 Task: Look for space in Bắc Ninh, Vietnam from 8th August, 2023 to 15th August, 2023 for 9 adults in price range Rs.10000 to Rs.14000. Place can be shared room with 5 bedrooms having 9 beds and 5 bathrooms. Property type can be house, flat, guest house. Amenities needed are: wifi, TV, free parkinig on premises, gym, breakfast. Booking option can be shelf check-in. Required host language is English.
Action: Mouse moved to (558, 118)
Screenshot: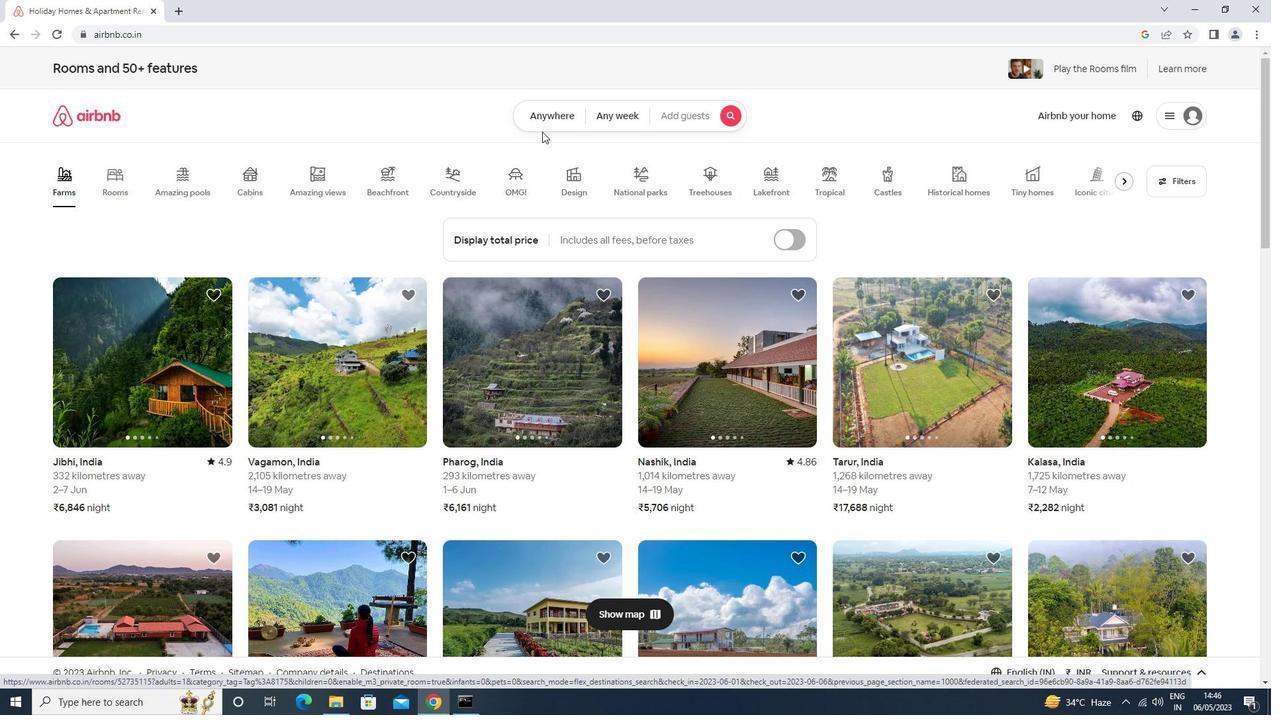 
Action: Mouse pressed left at (558, 118)
Screenshot: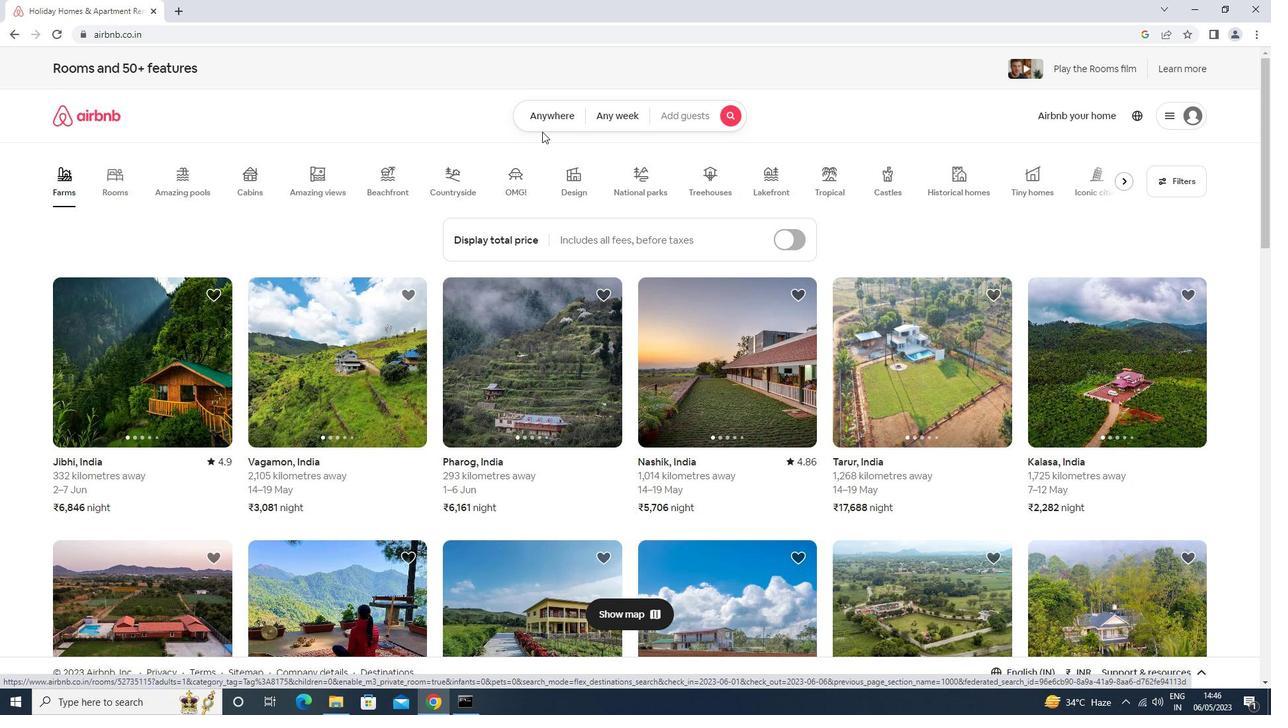 
Action: Mouse moved to (525, 165)
Screenshot: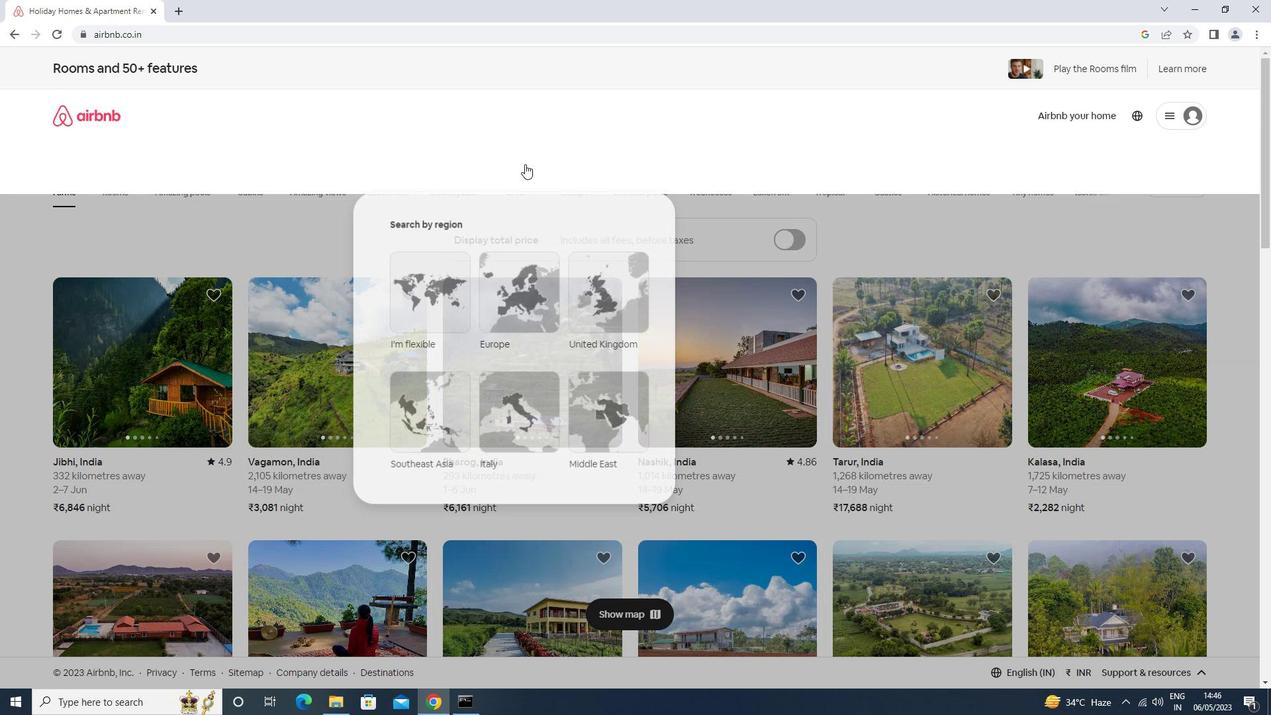
Action: Mouse pressed left at (525, 165)
Screenshot: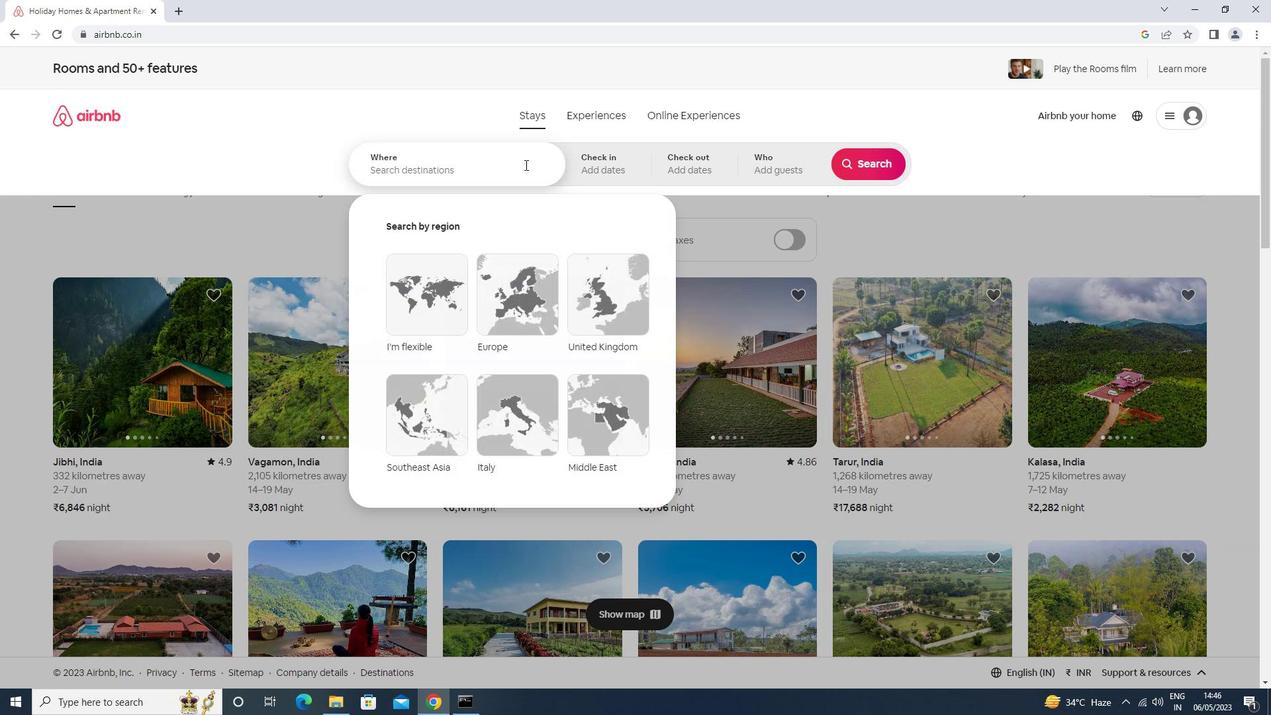 
Action: Key pressed bac<Key.space>ninh<Key.down><Key.down><Key.enter>
Screenshot: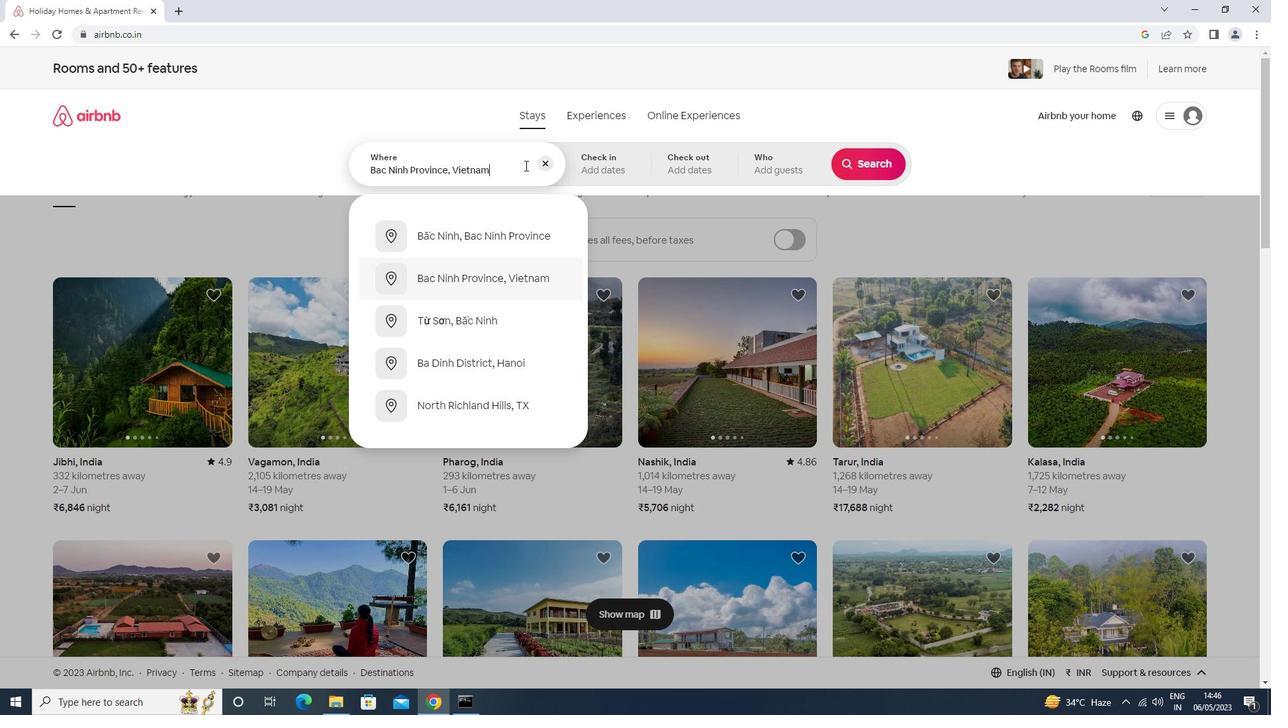
Action: Mouse moved to (859, 270)
Screenshot: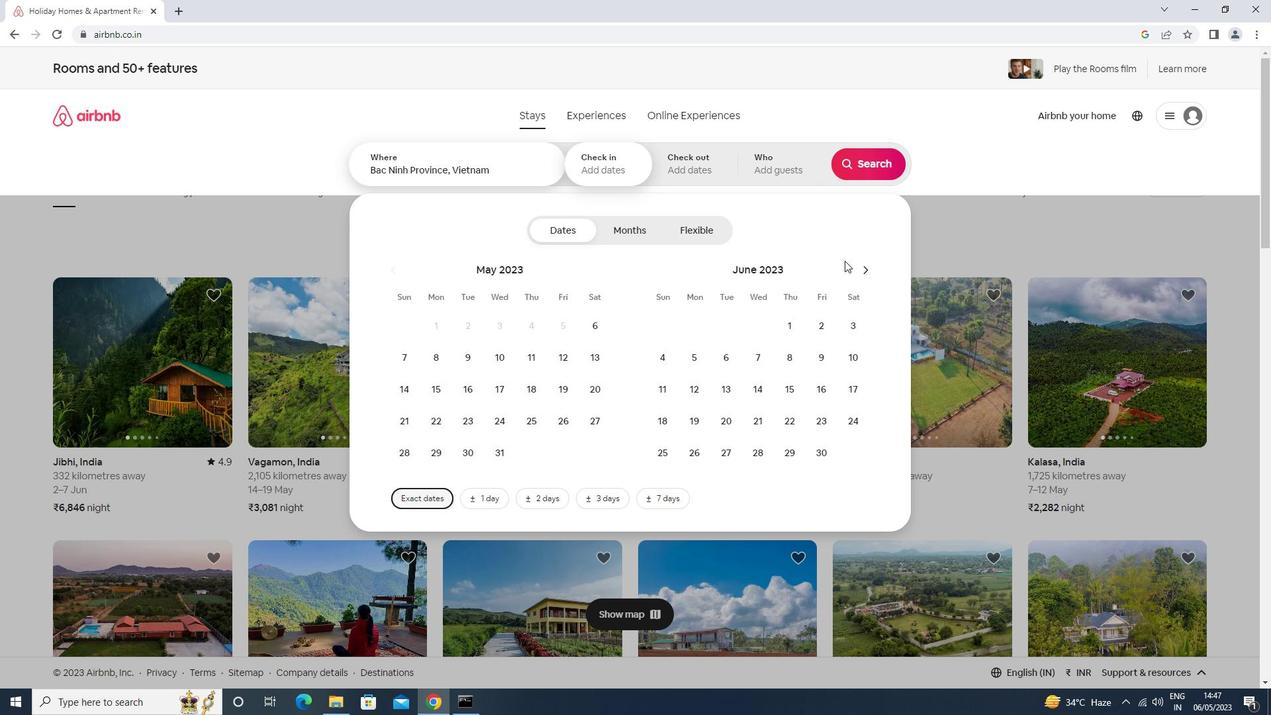 
Action: Mouse pressed left at (859, 270)
Screenshot: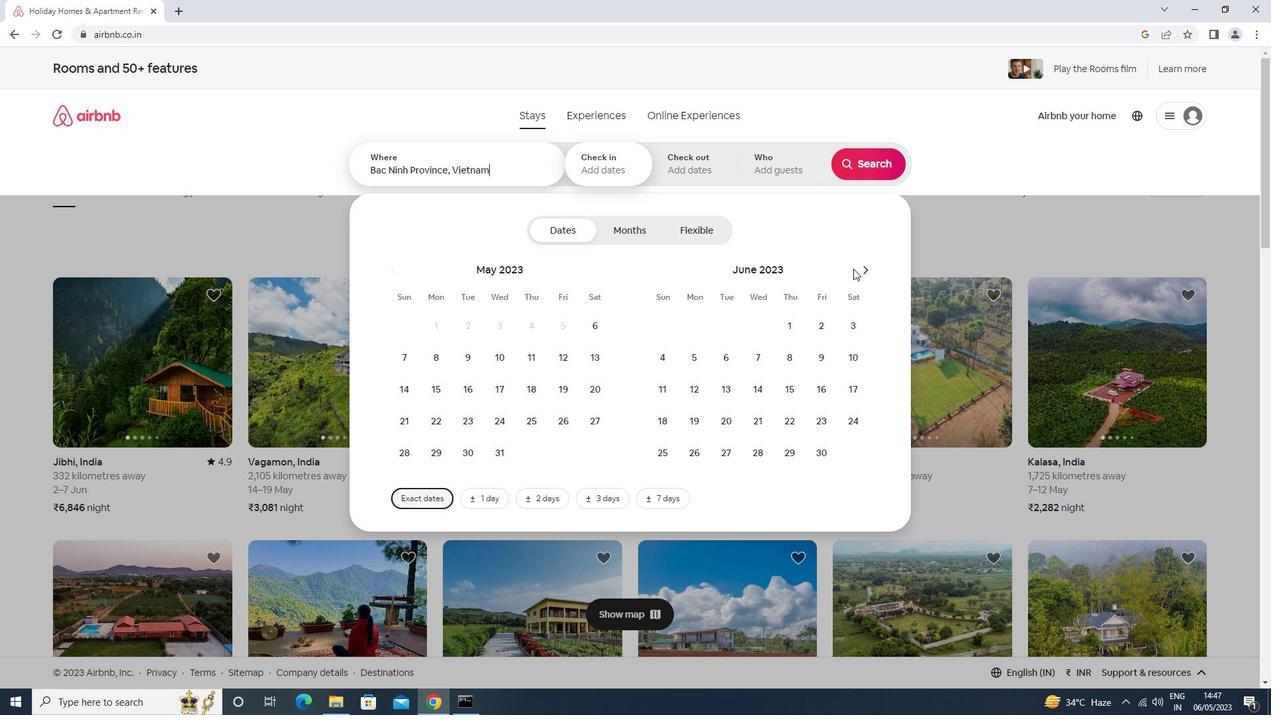 
Action: Mouse moved to (860, 270)
Screenshot: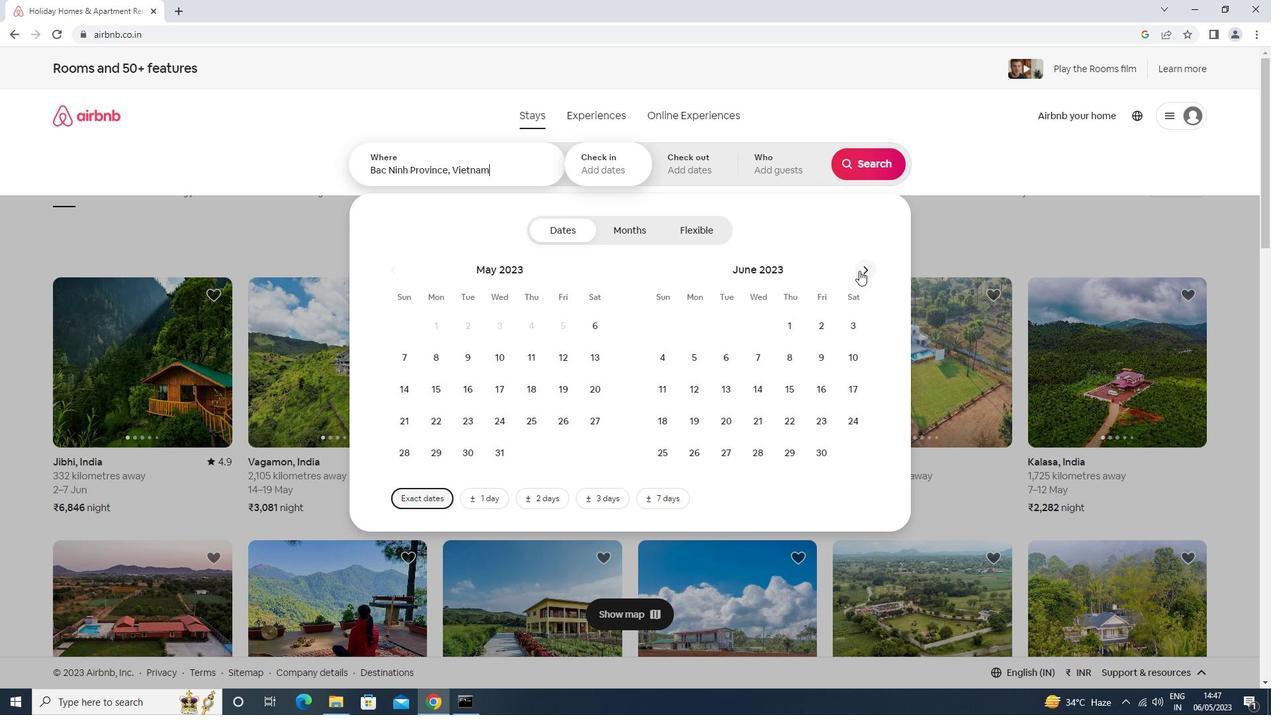 
Action: Mouse pressed left at (860, 270)
Screenshot: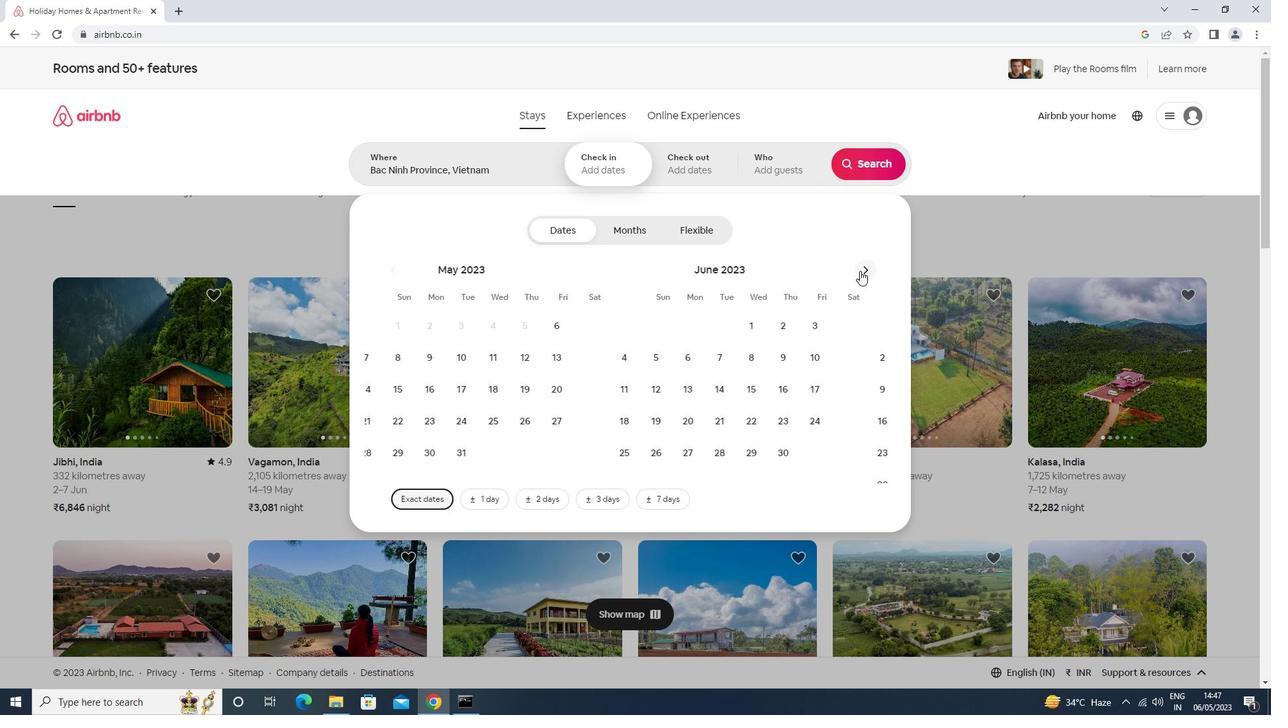 
Action: Mouse moved to (729, 358)
Screenshot: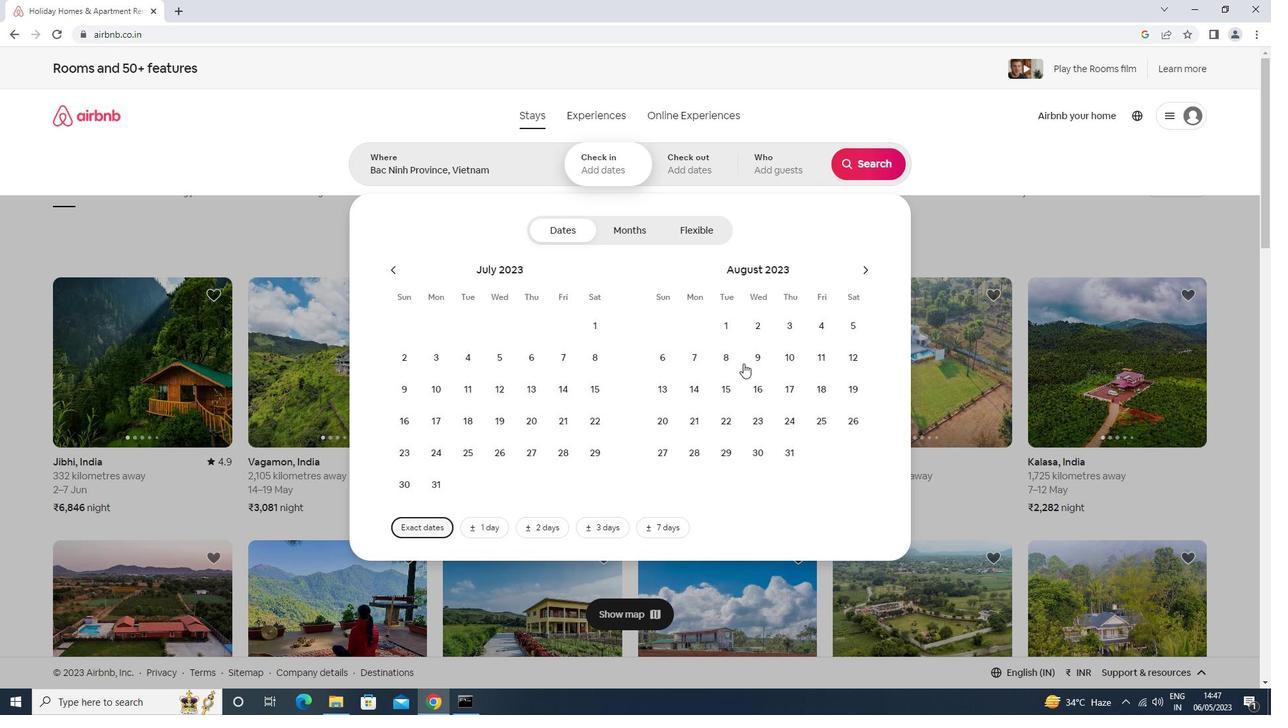 
Action: Mouse pressed left at (729, 358)
Screenshot: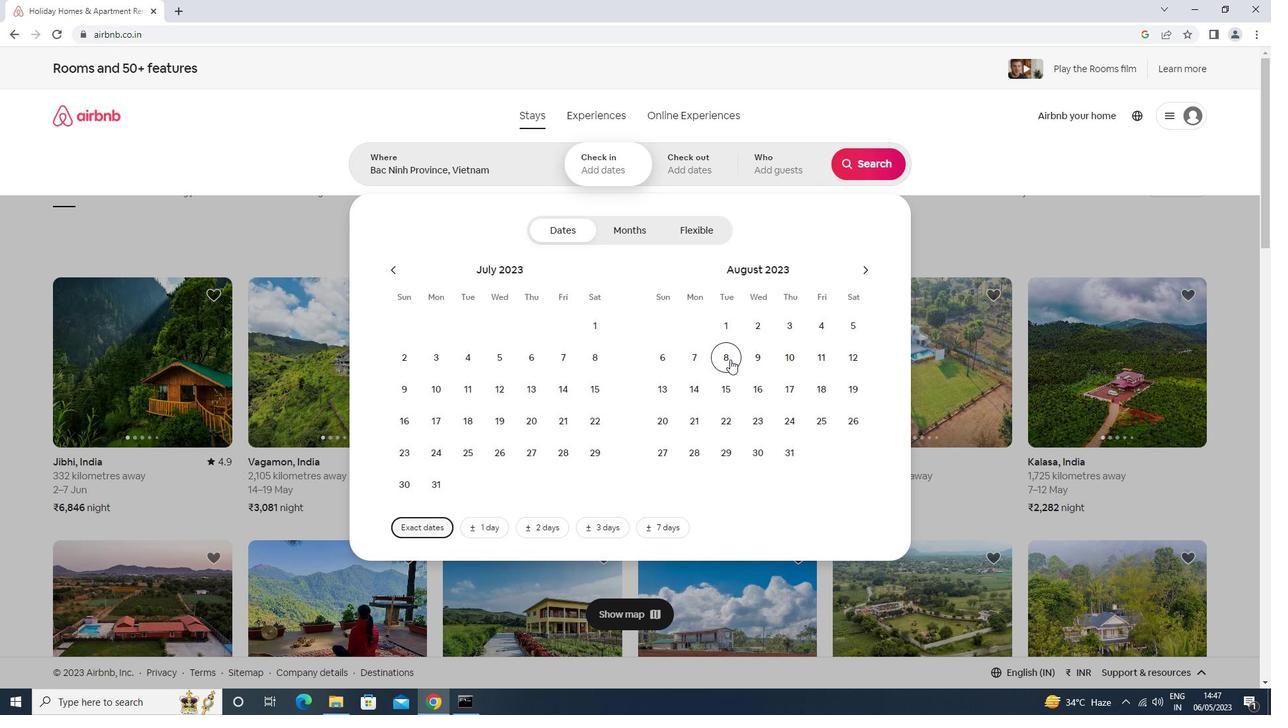 
Action: Mouse moved to (721, 382)
Screenshot: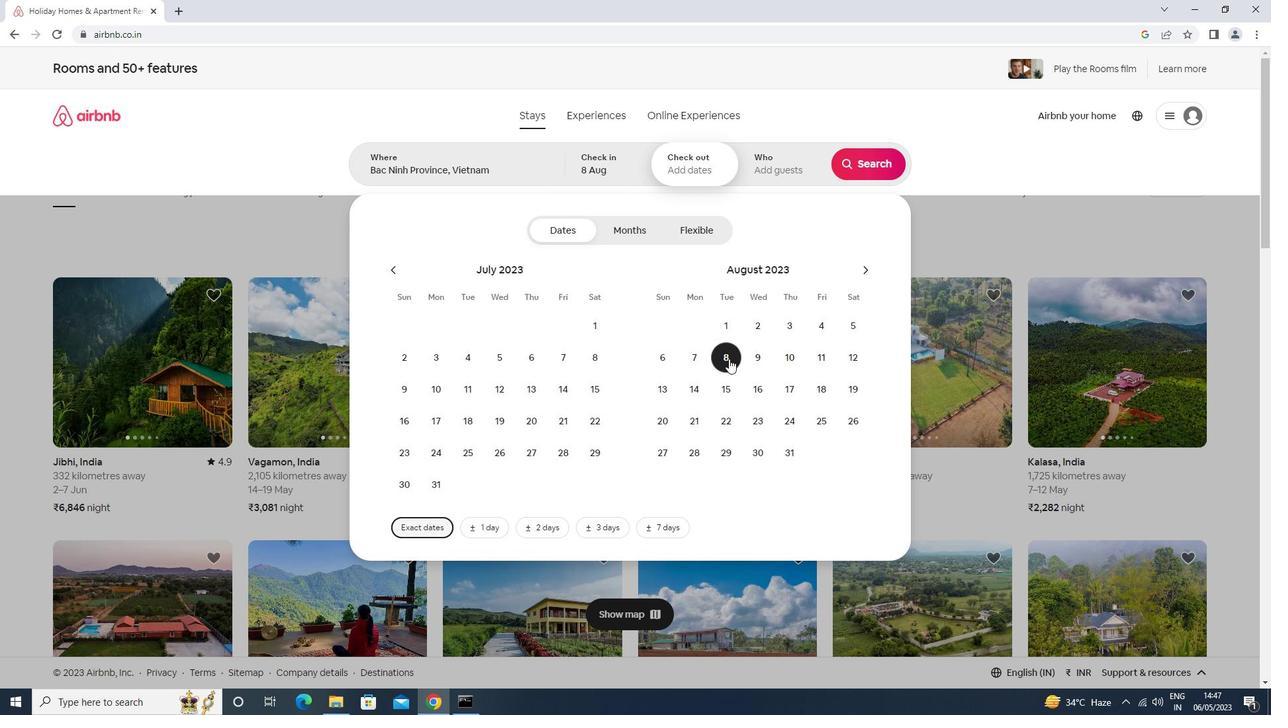 
Action: Mouse pressed left at (721, 382)
Screenshot: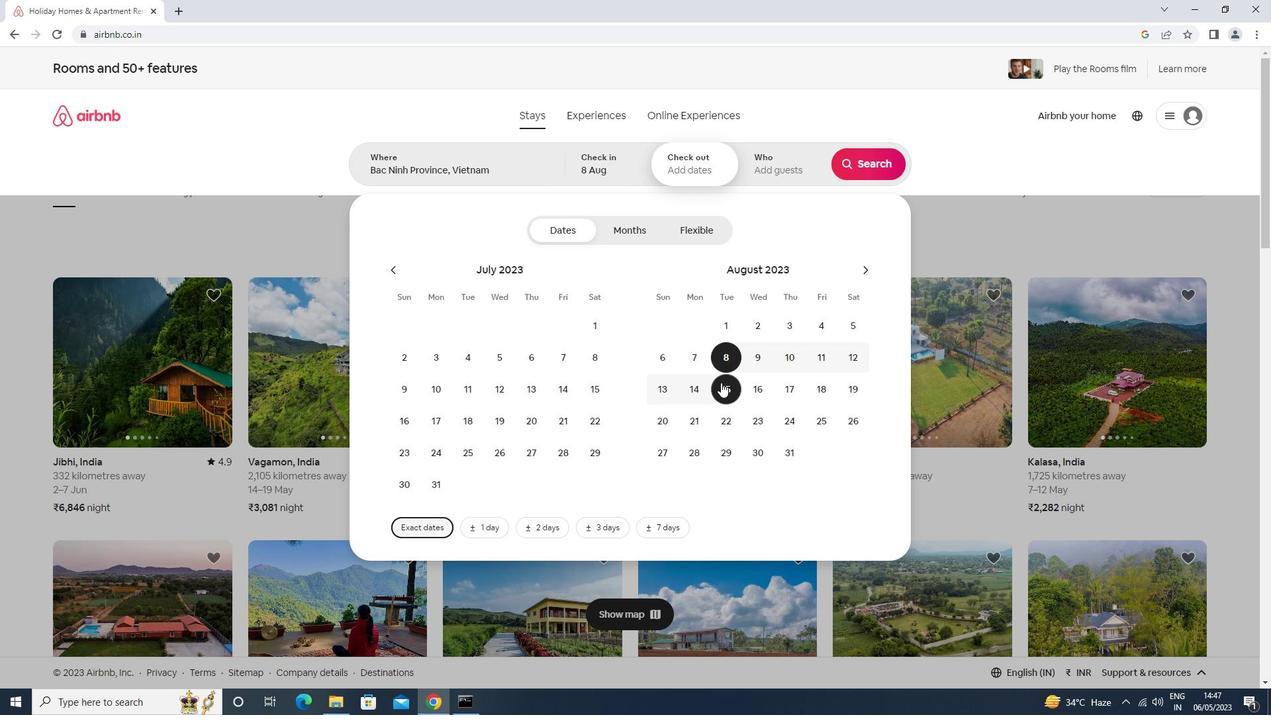 
Action: Mouse moved to (752, 159)
Screenshot: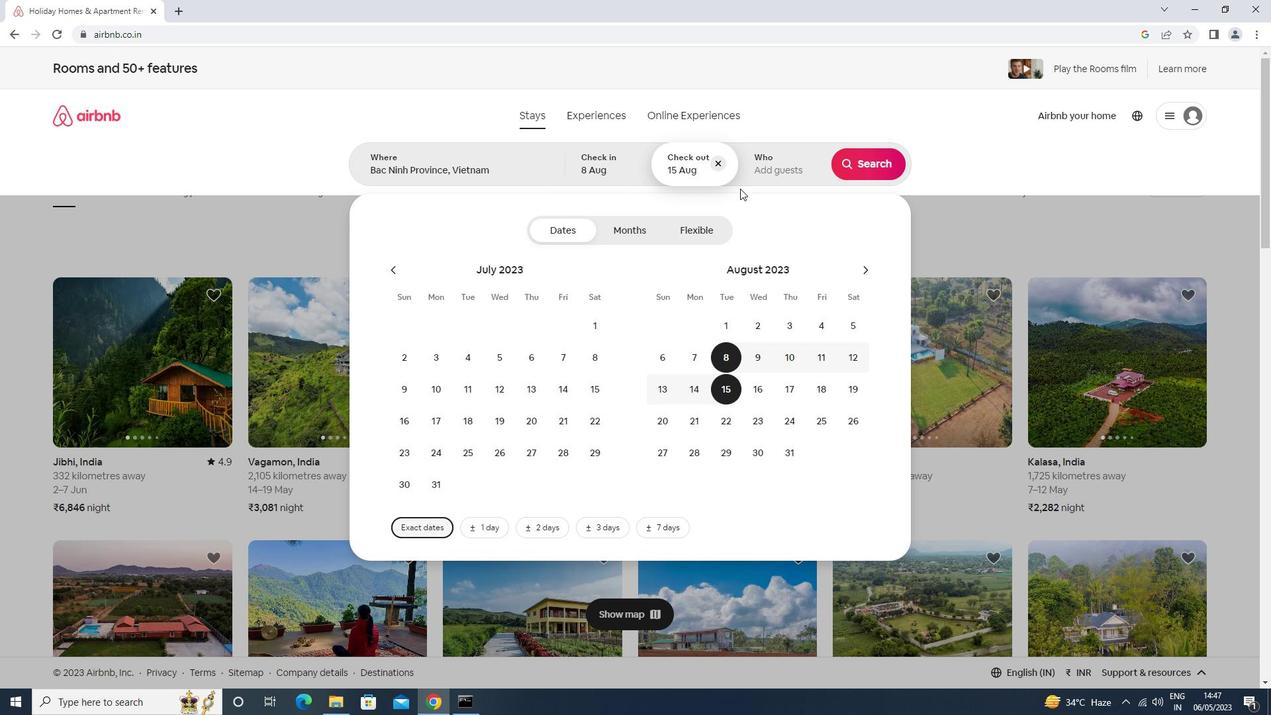
Action: Mouse pressed left at (752, 159)
Screenshot: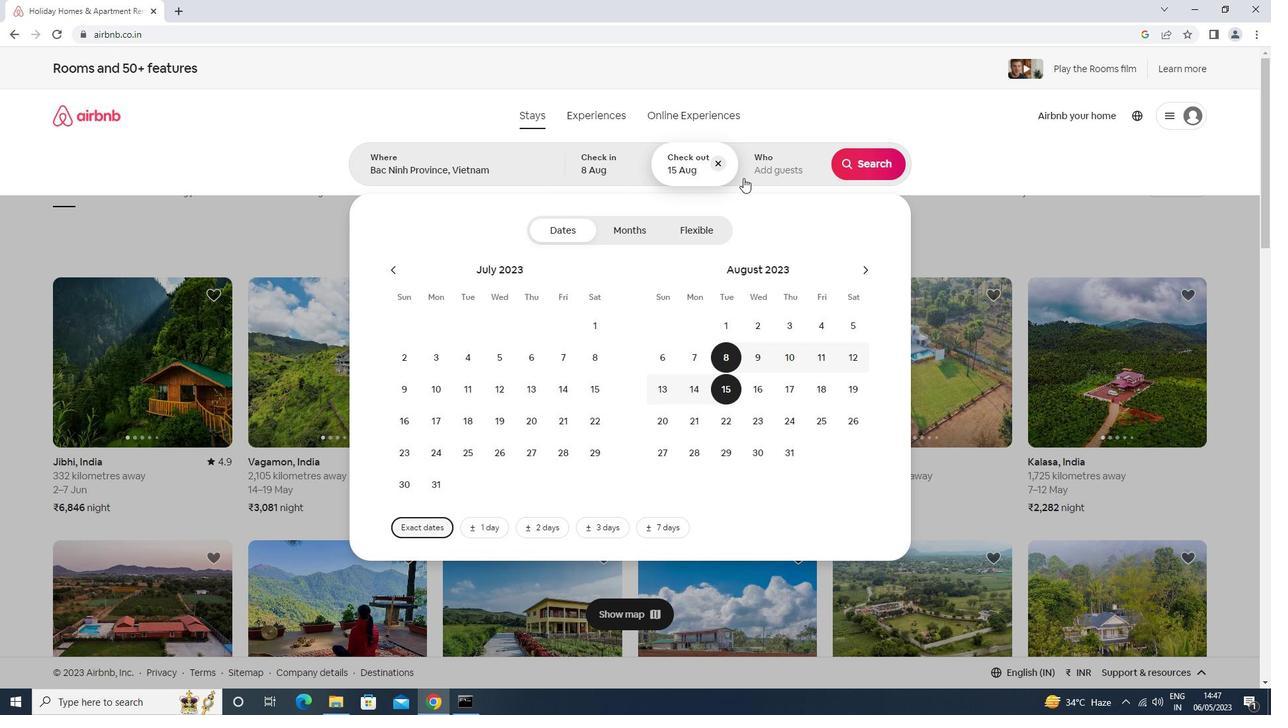 
Action: Mouse moved to (874, 237)
Screenshot: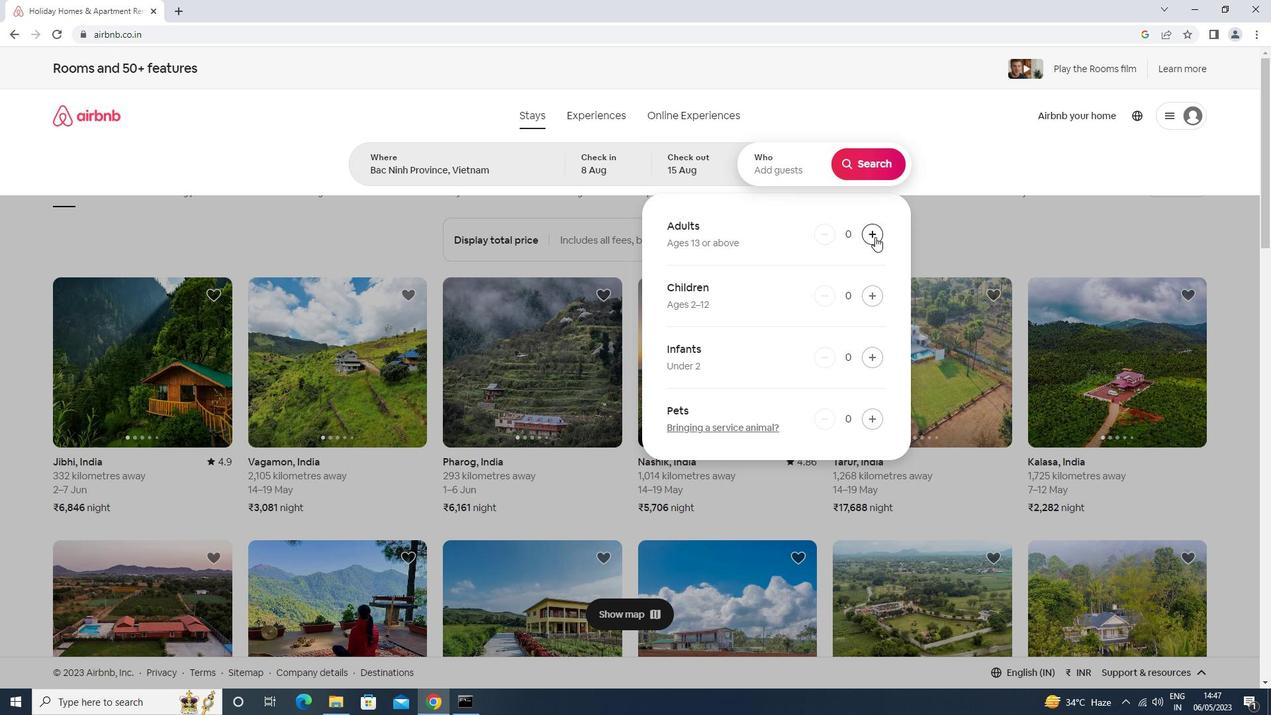 
Action: Mouse pressed left at (874, 237)
Screenshot: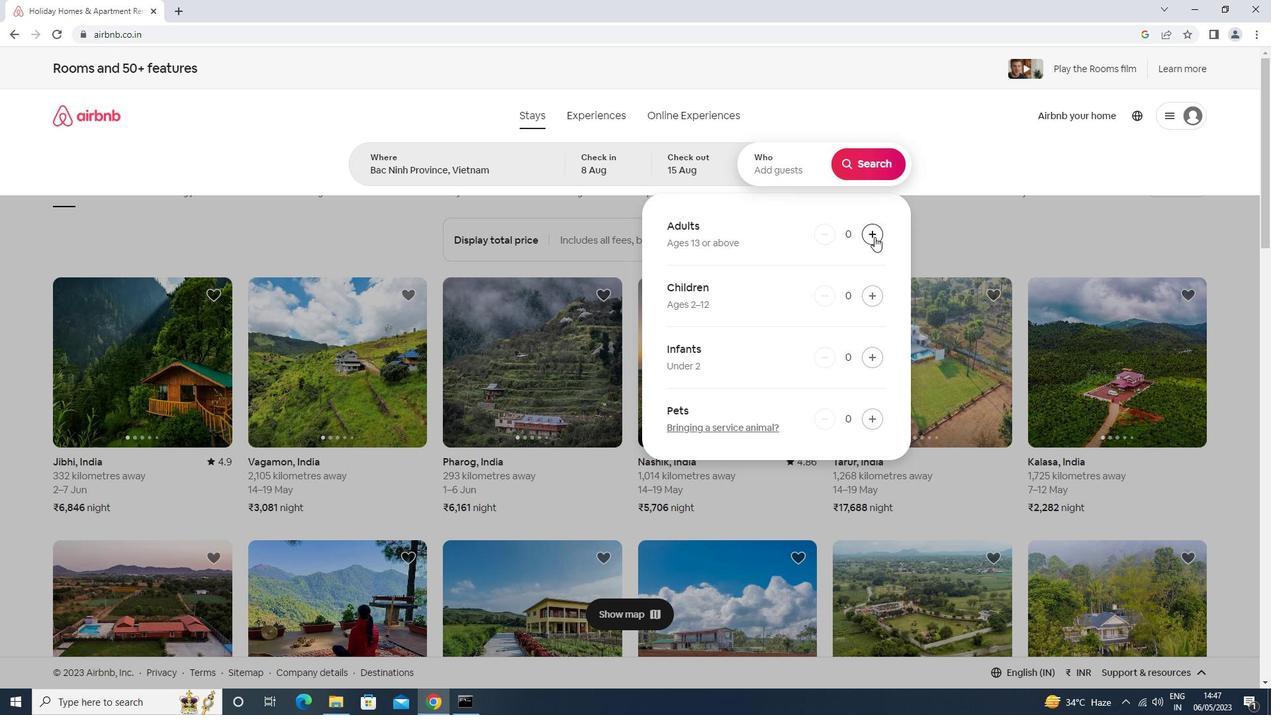 
Action: Mouse pressed left at (874, 237)
Screenshot: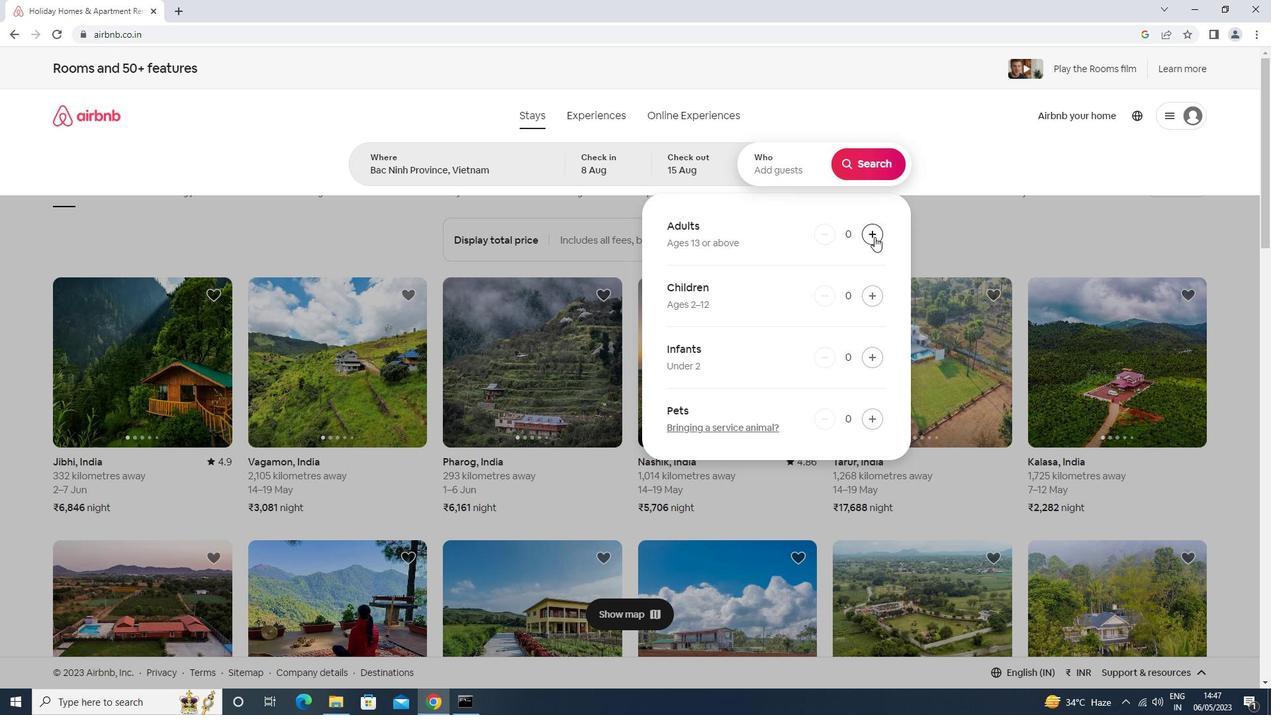
Action: Mouse pressed left at (874, 237)
Screenshot: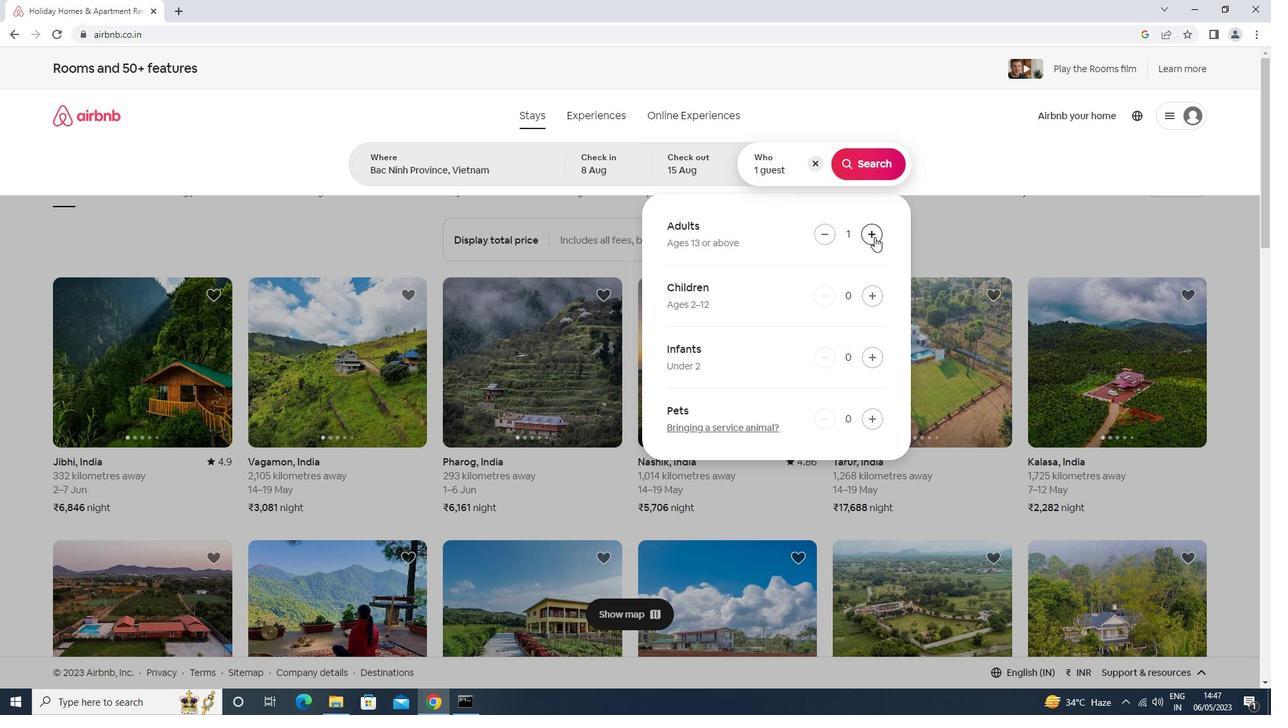 
Action: Mouse pressed left at (874, 237)
Screenshot: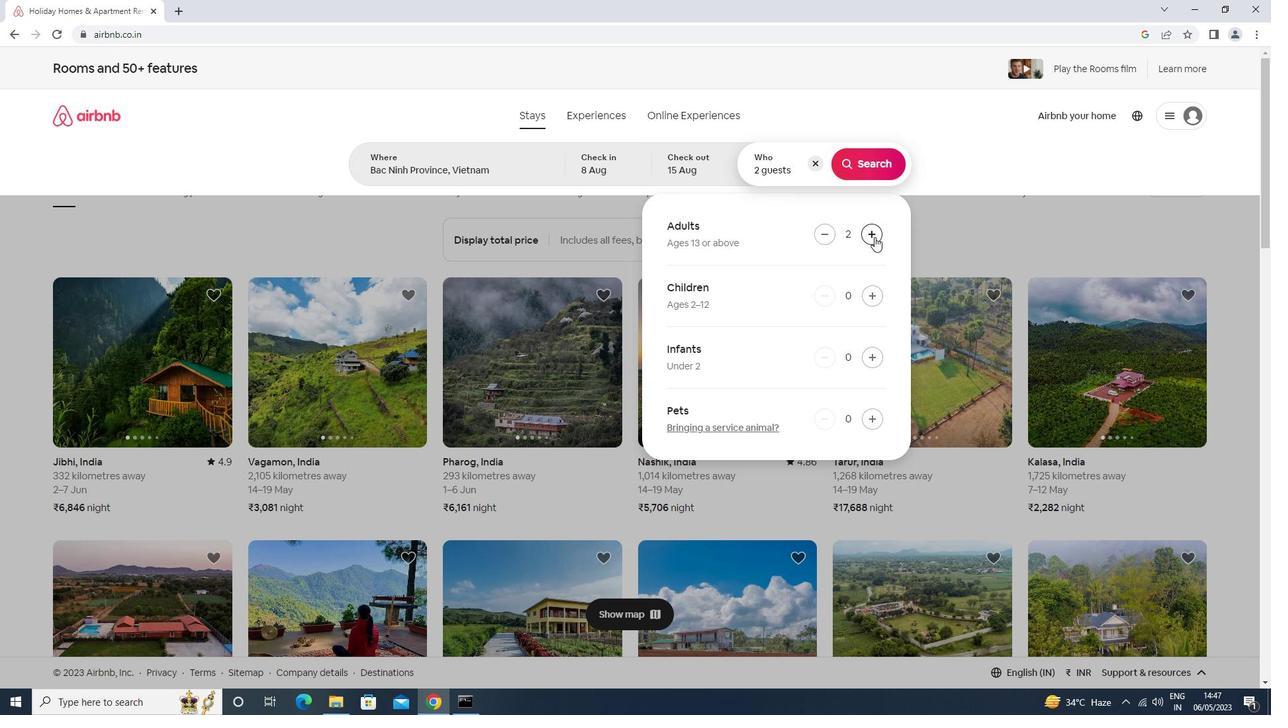 
Action: Mouse pressed left at (874, 237)
Screenshot: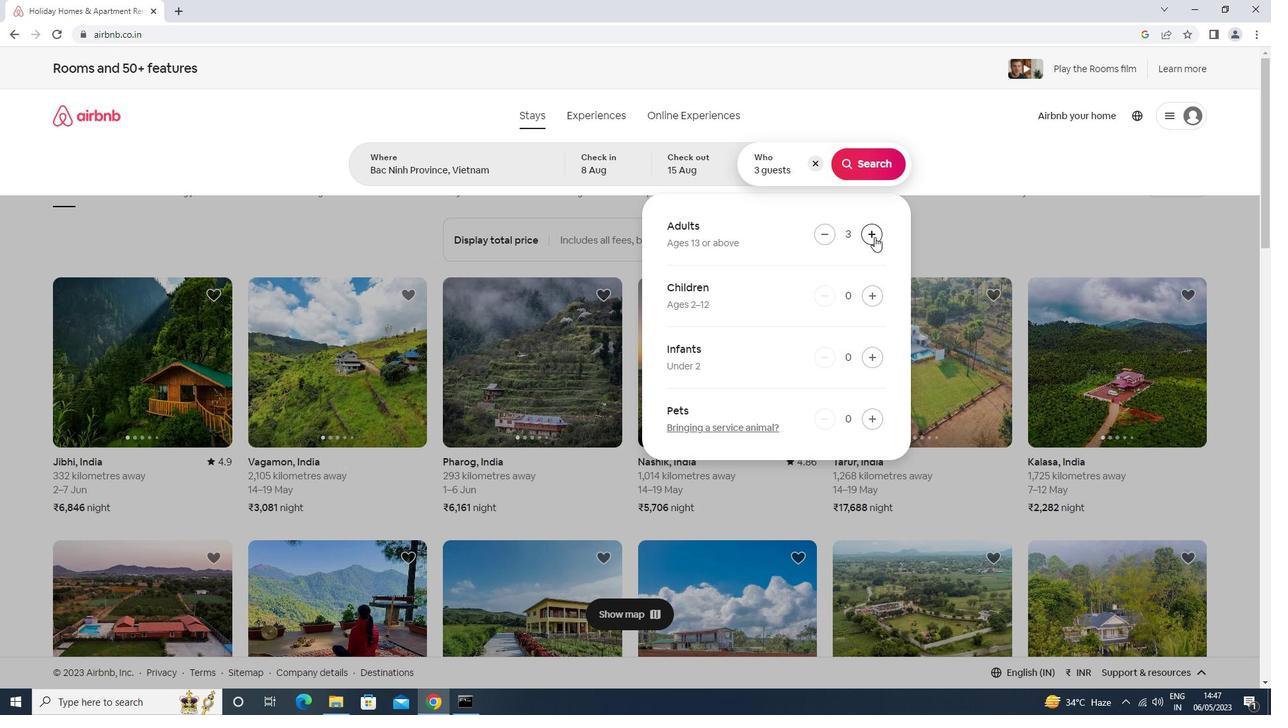
Action: Mouse pressed left at (874, 237)
Screenshot: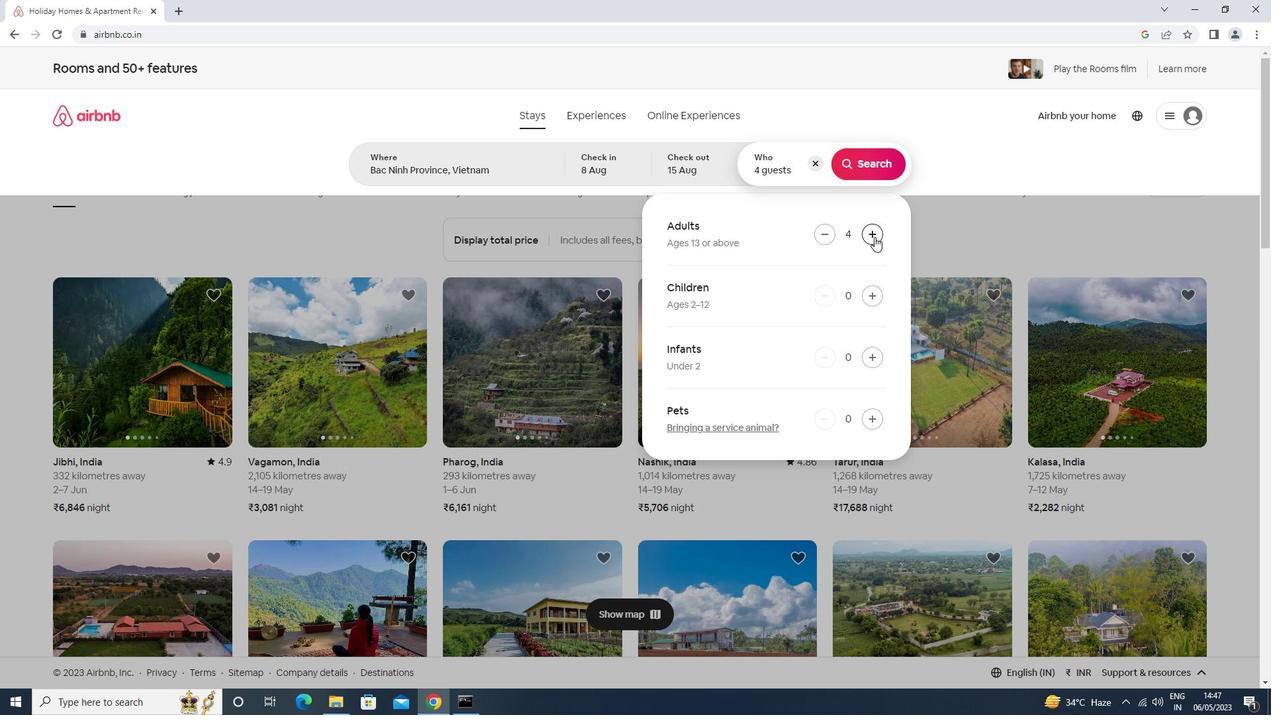 
Action: Mouse pressed left at (874, 237)
Screenshot: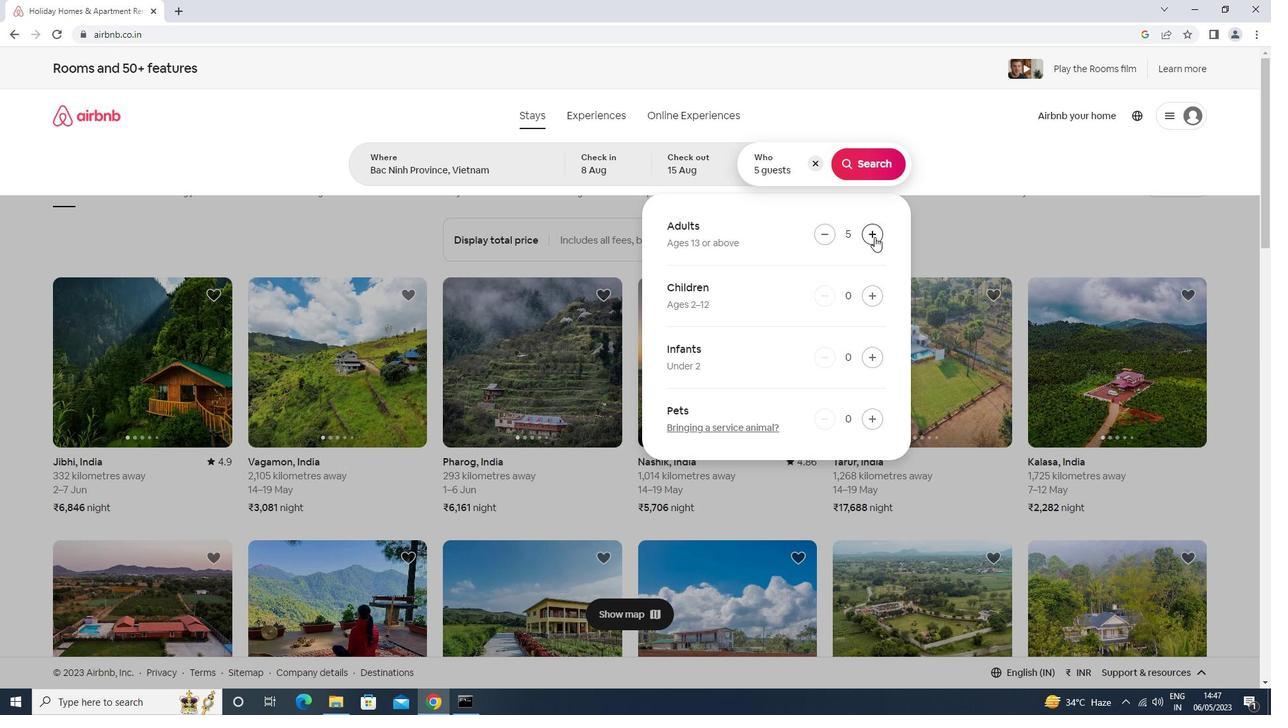 
Action: Mouse pressed left at (874, 237)
Screenshot: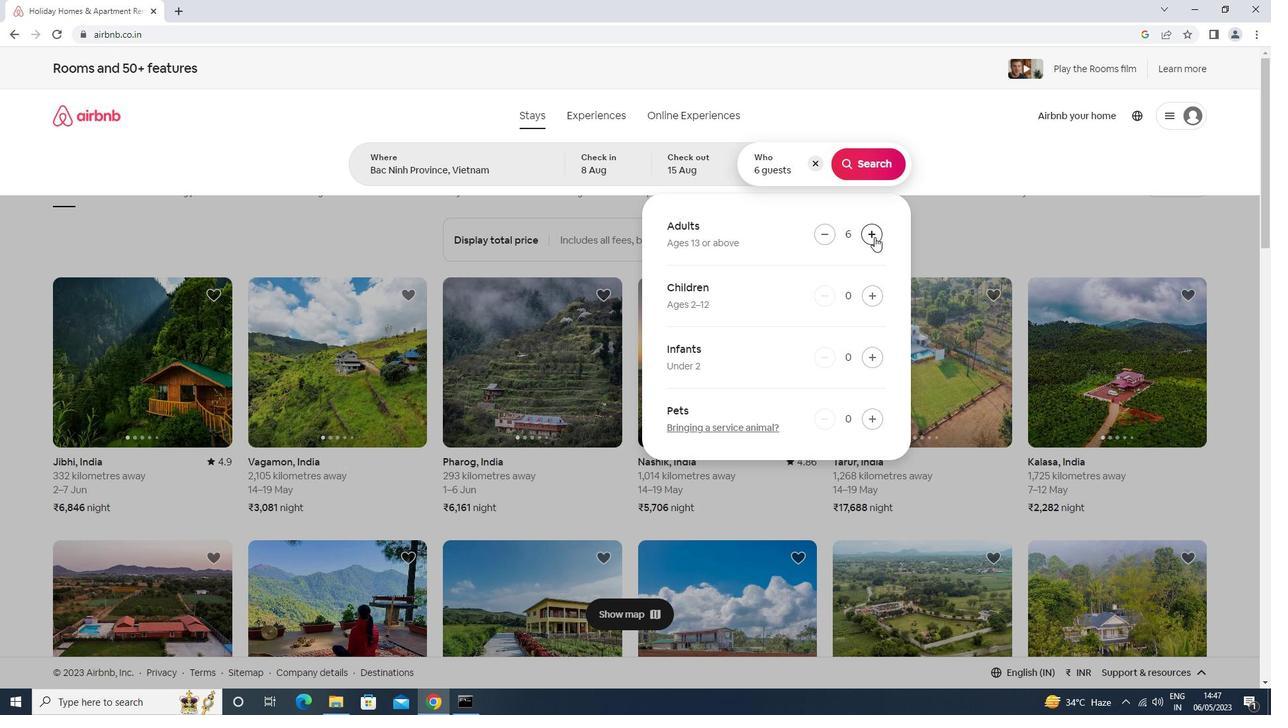 
Action: Mouse pressed left at (874, 237)
Screenshot: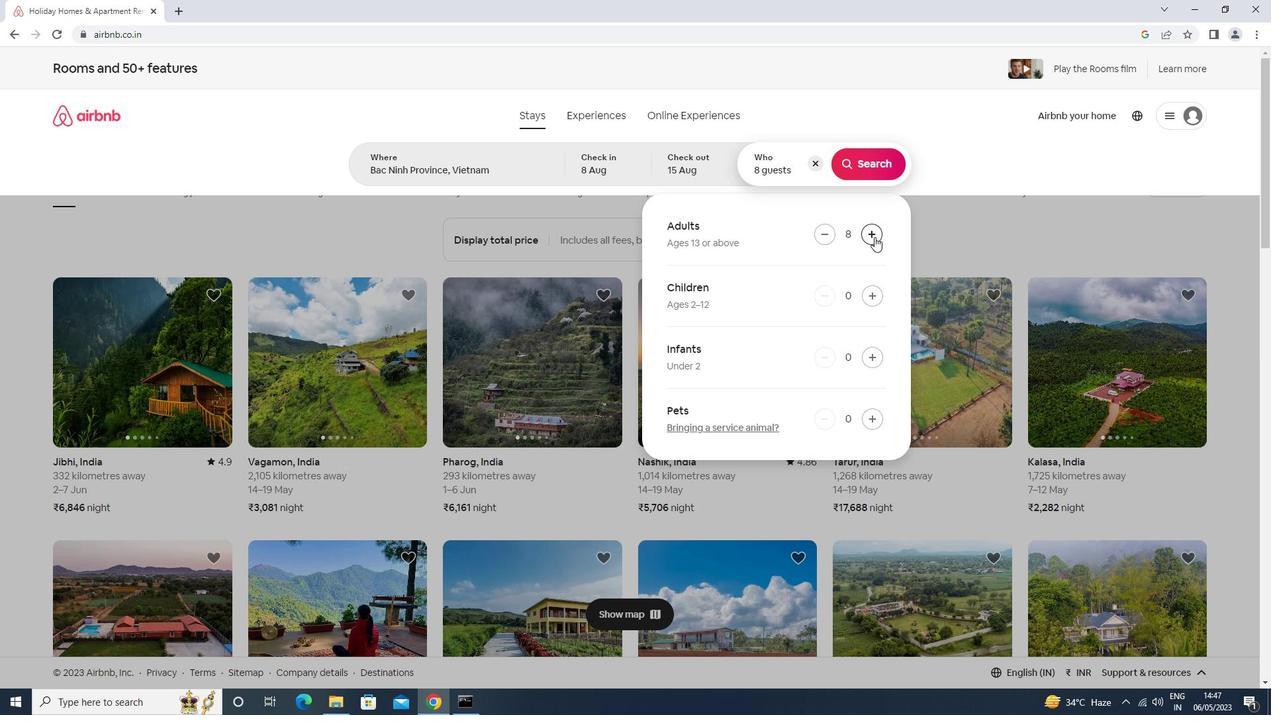 
Action: Mouse moved to (858, 162)
Screenshot: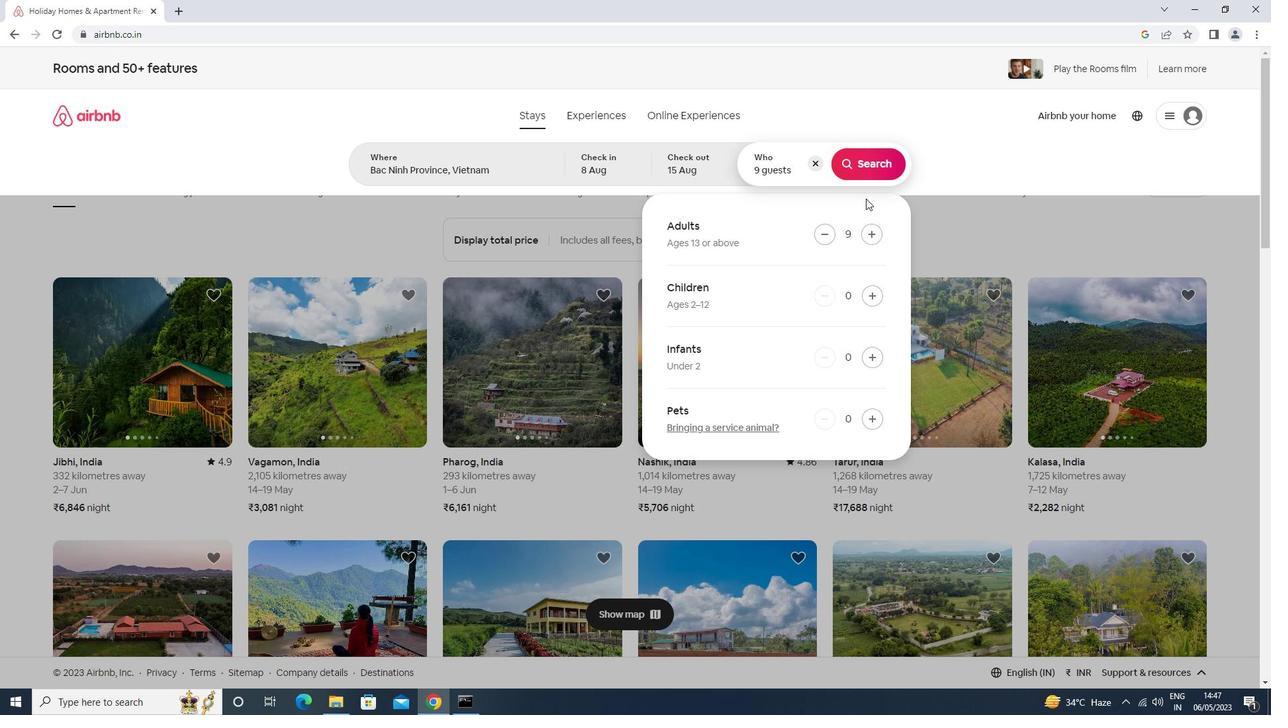 
Action: Mouse pressed left at (858, 162)
Screenshot: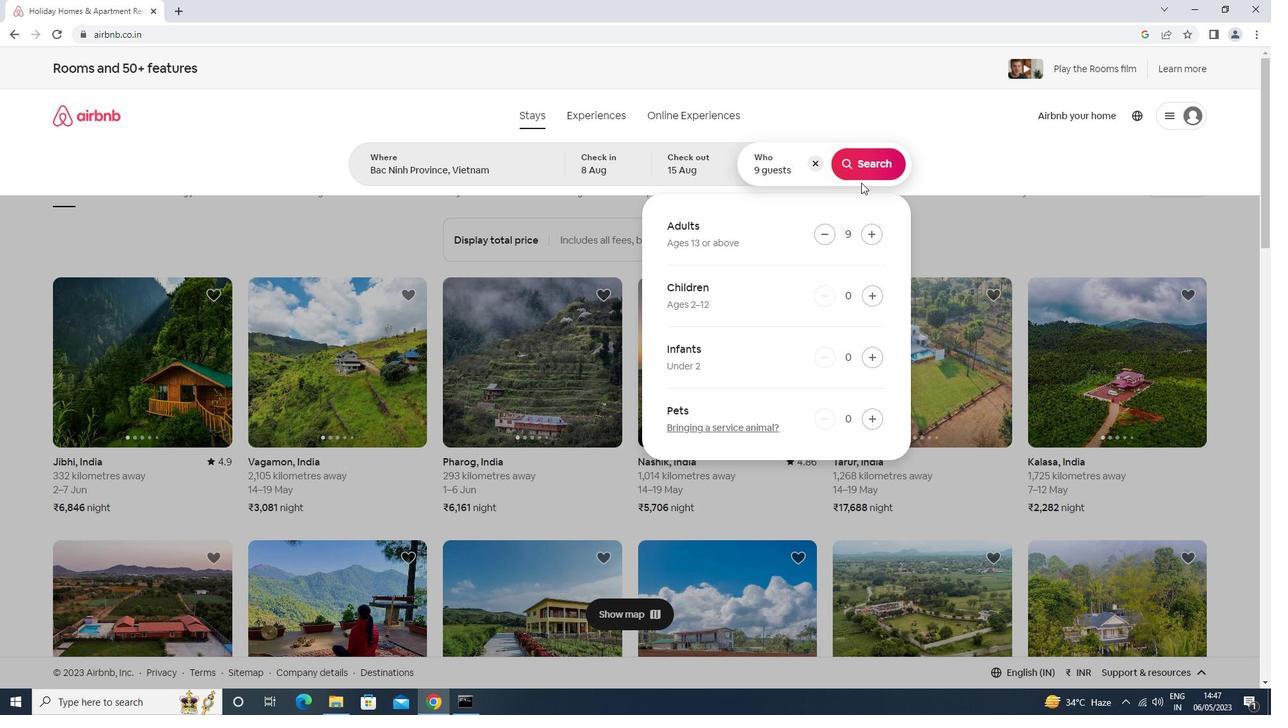 
Action: Mouse moved to (1203, 125)
Screenshot: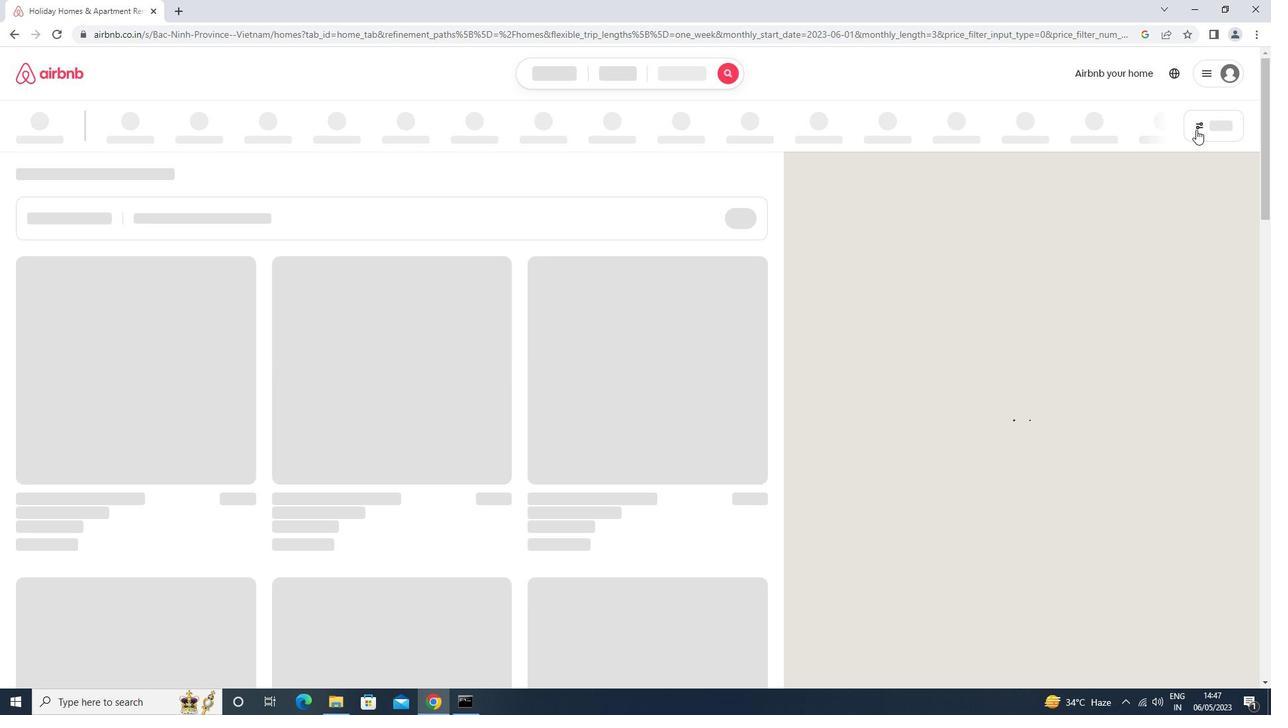 
Action: Mouse pressed left at (1203, 125)
Screenshot: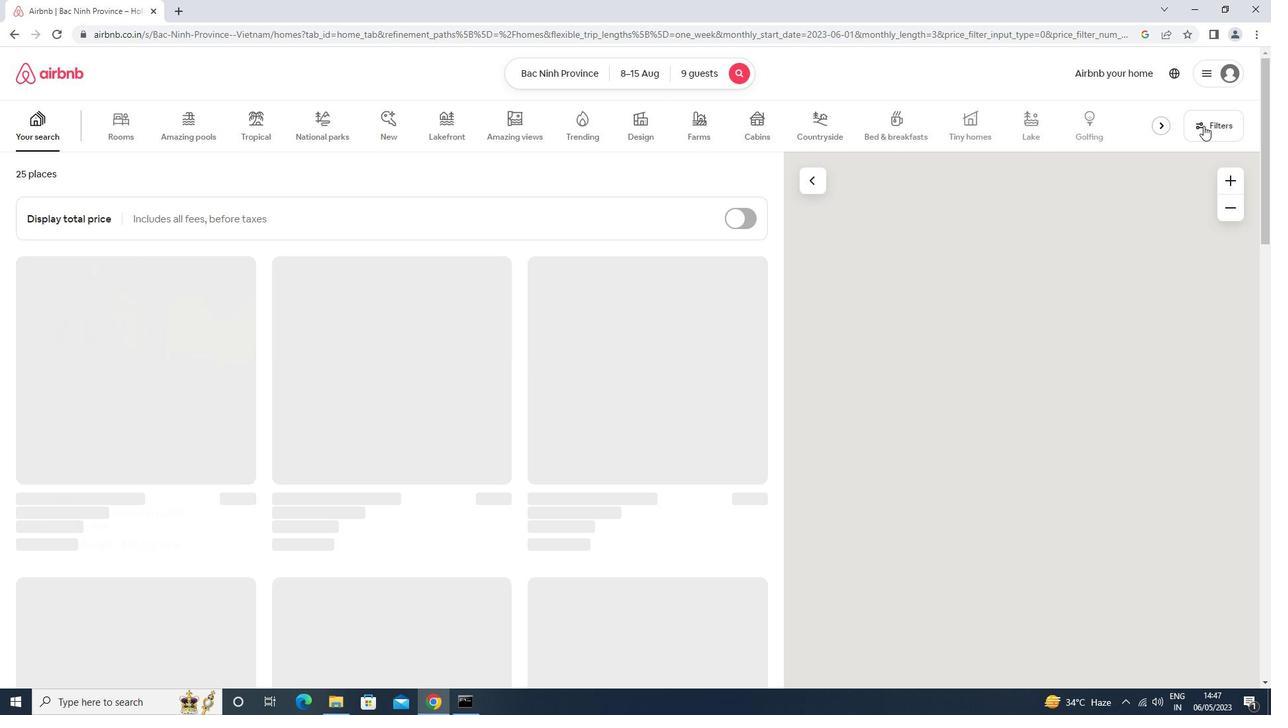 
Action: Mouse moved to (514, 449)
Screenshot: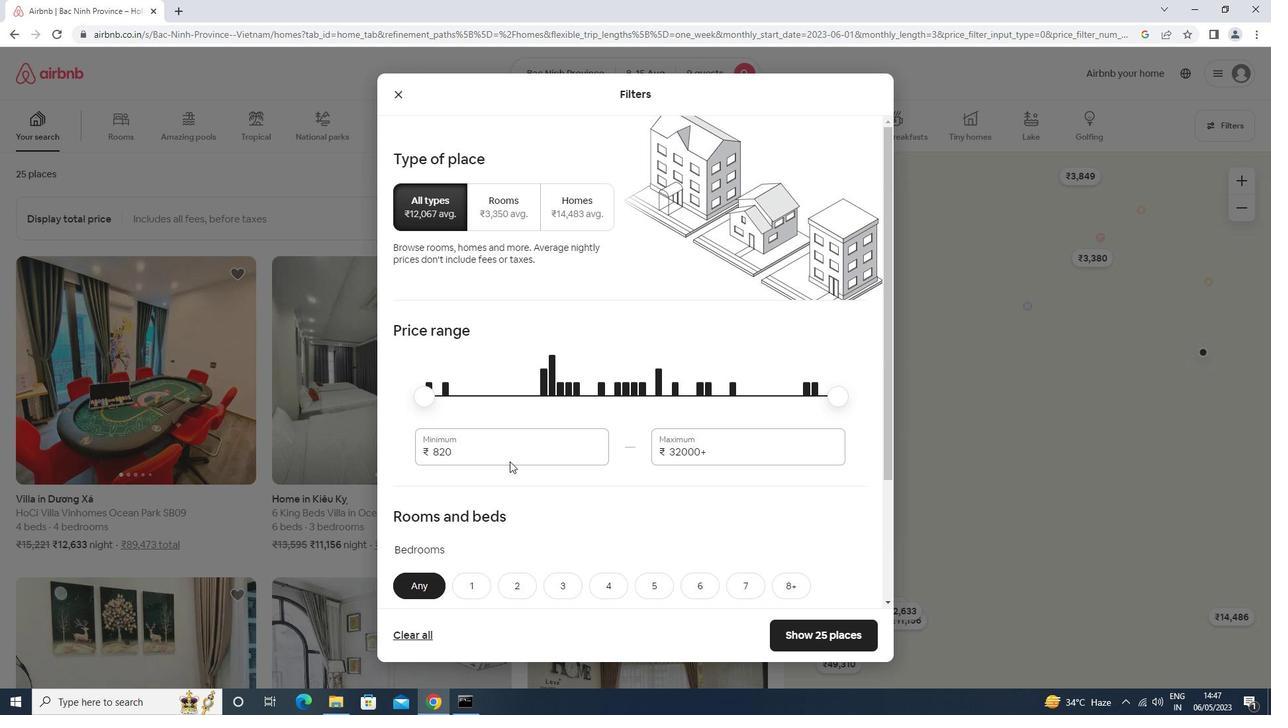 
Action: Mouse pressed left at (514, 449)
Screenshot: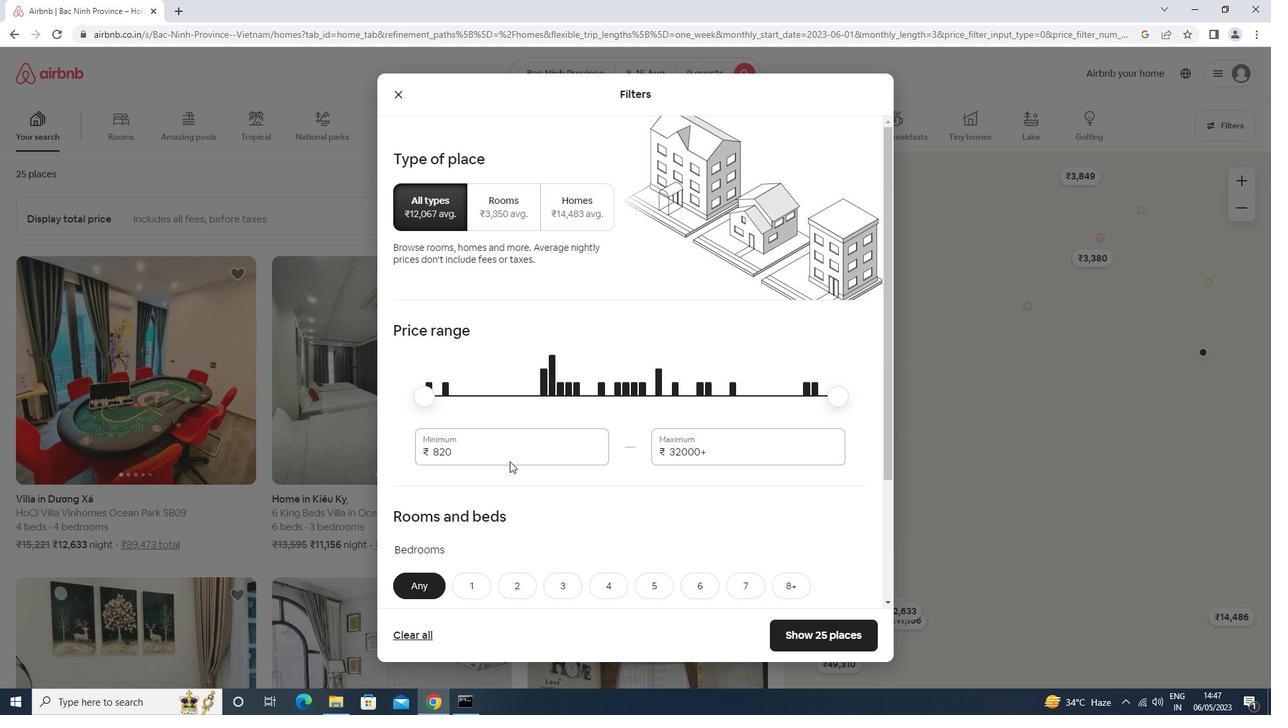 
Action: Mouse moved to (515, 449)
Screenshot: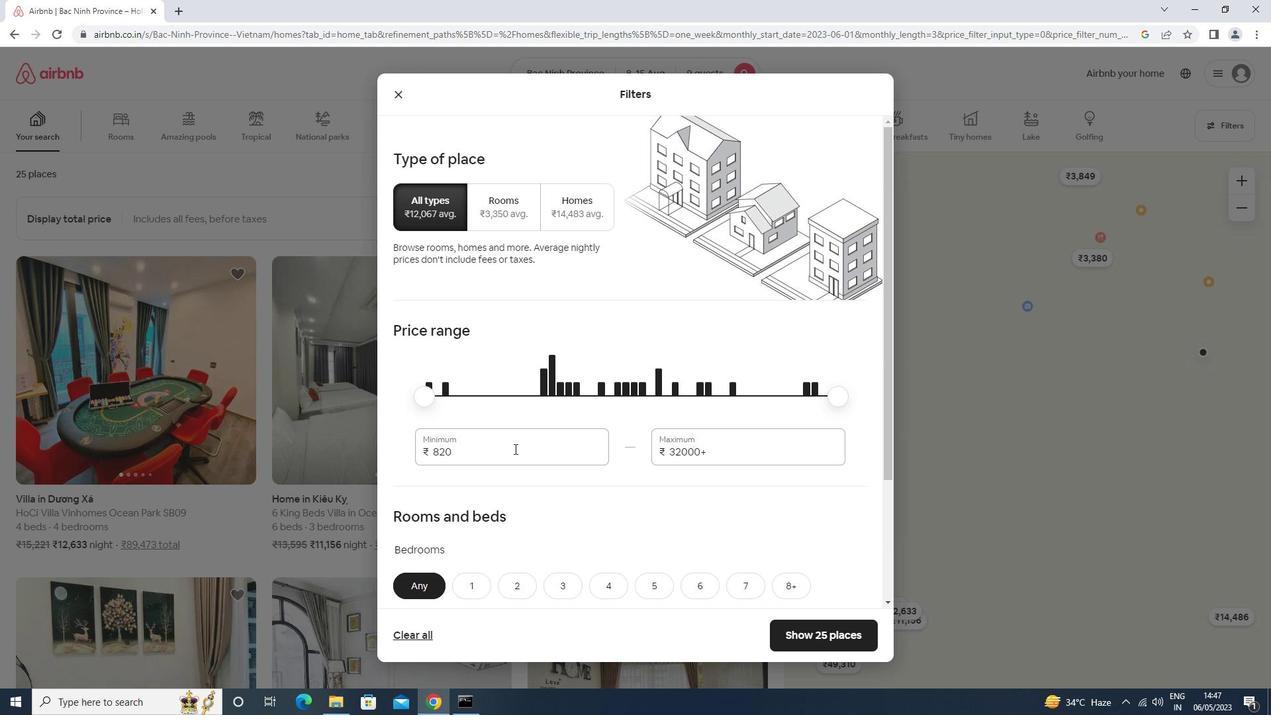 
Action: Key pressed <Key.backspace><Key.backspace><Key.backspace>10000<Key.tab>14000
Screenshot: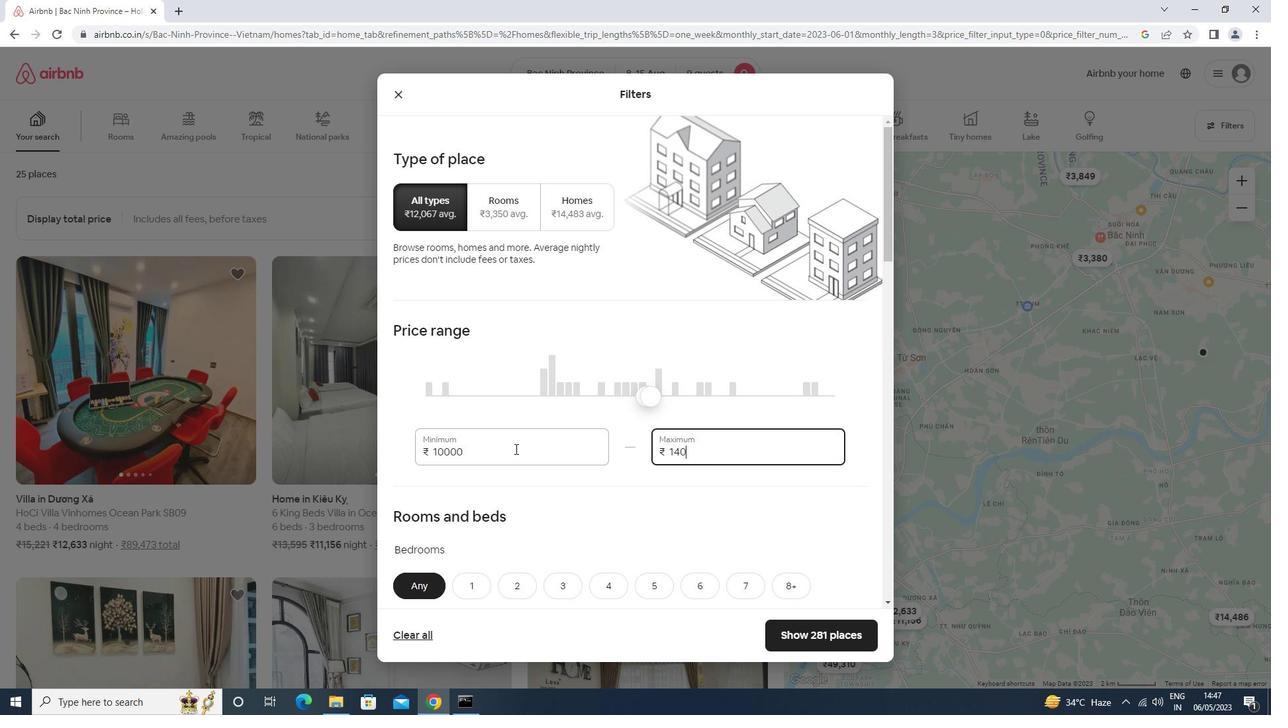 
Action: Mouse scrolled (515, 448) with delta (0, 0)
Screenshot: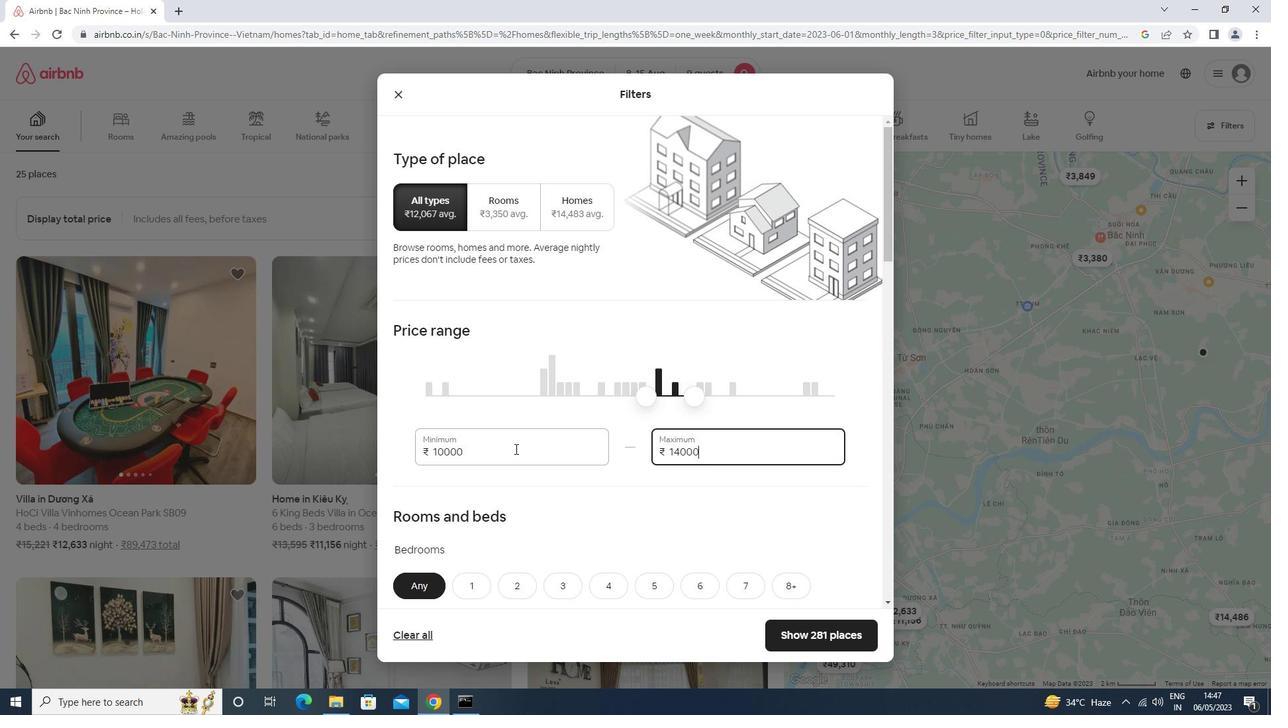 
Action: Mouse scrolled (515, 448) with delta (0, 0)
Screenshot: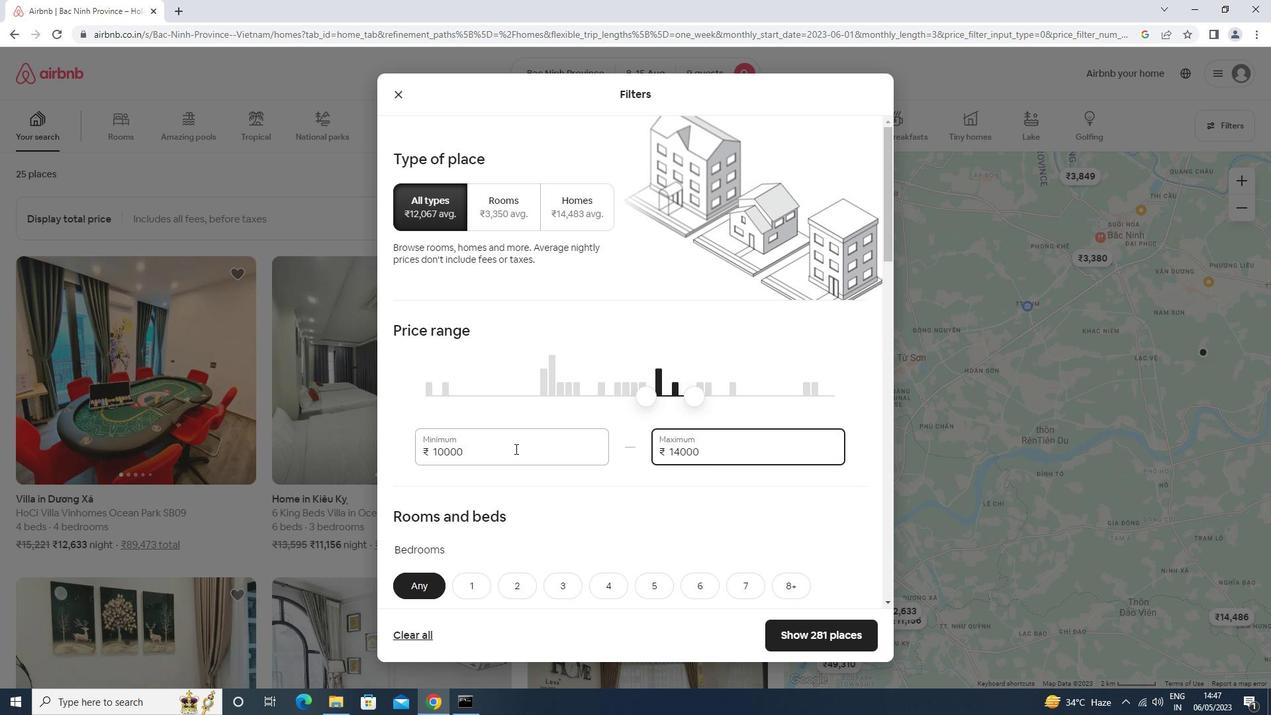 
Action: Mouse moved to (659, 446)
Screenshot: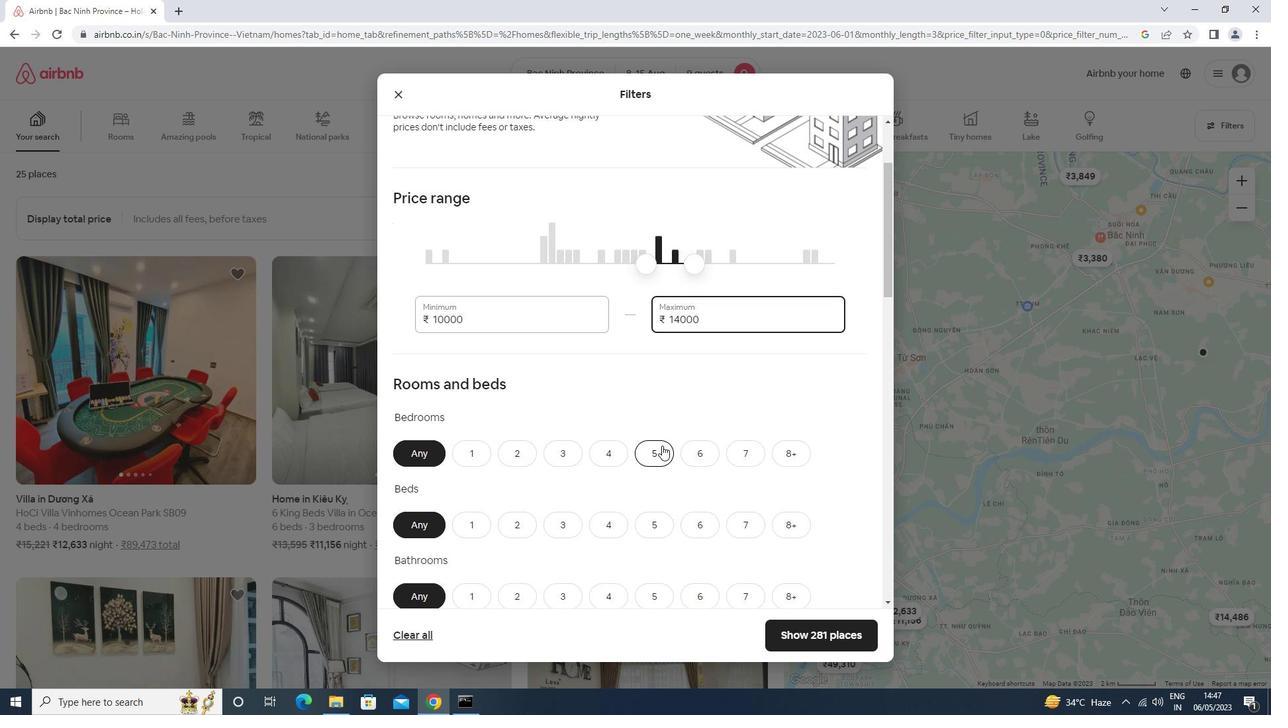 
Action: Mouse pressed left at (659, 446)
Screenshot: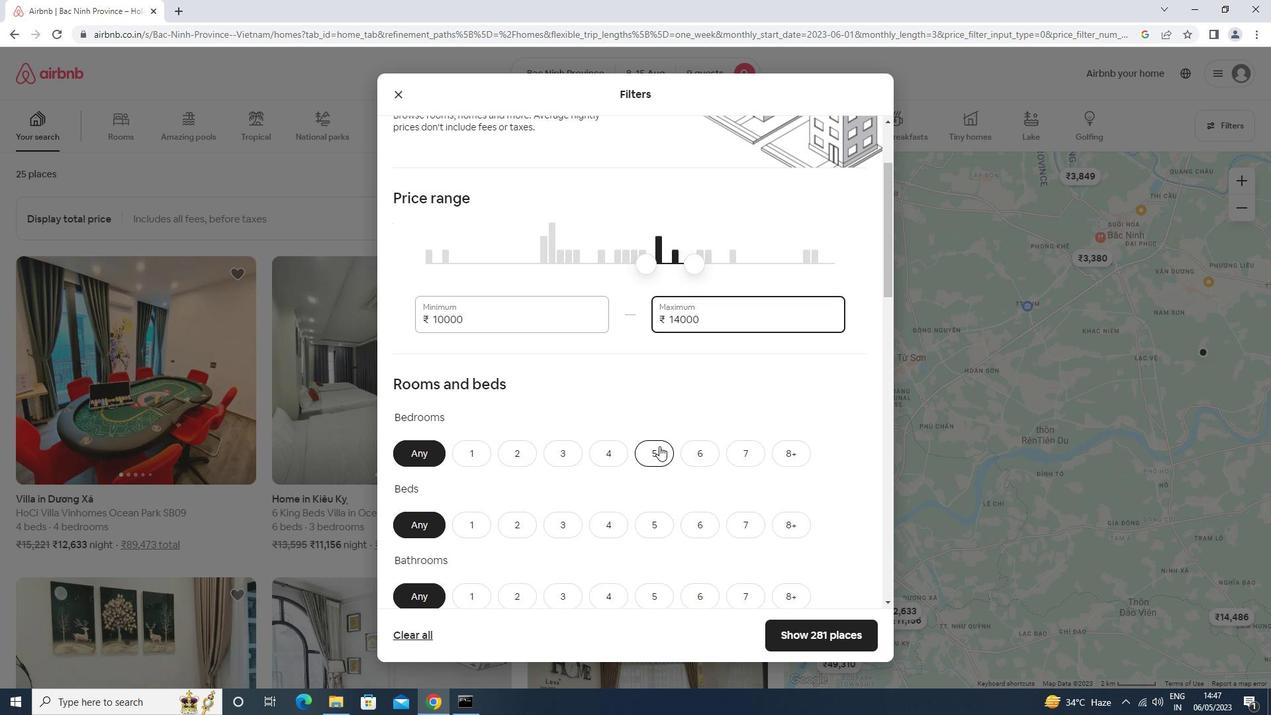 
Action: Mouse moved to (788, 525)
Screenshot: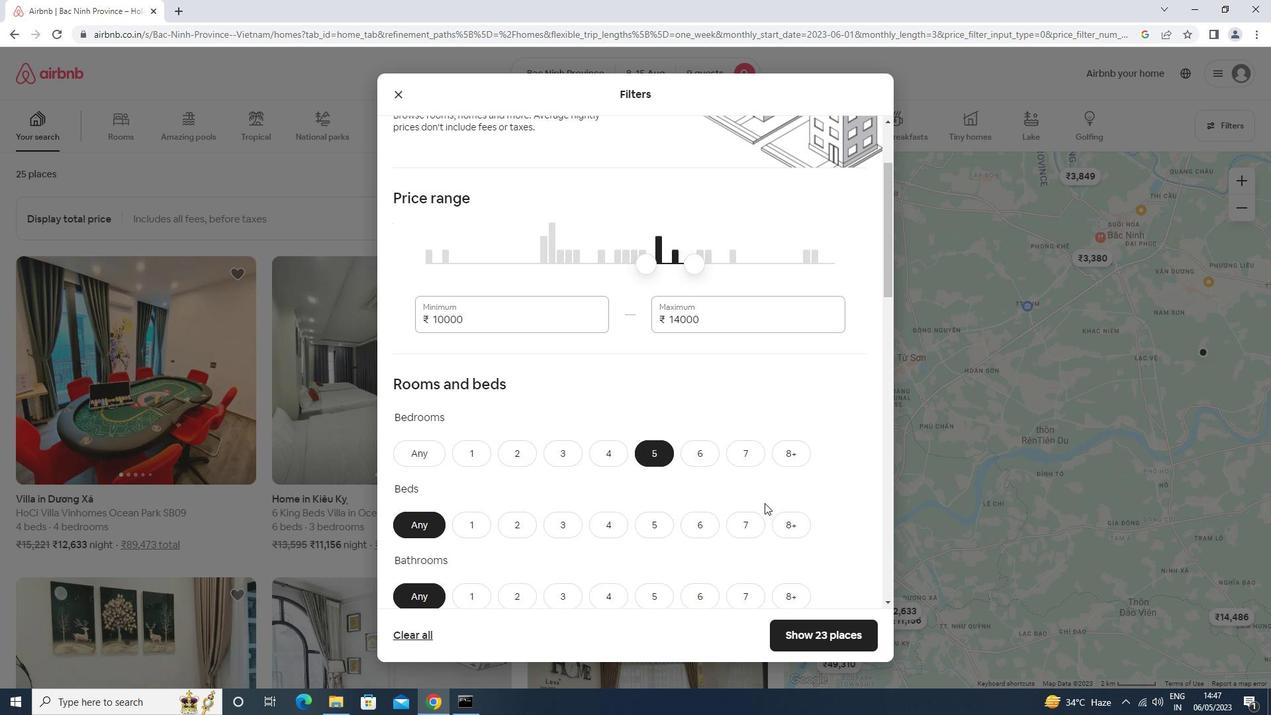 
Action: Mouse pressed left at (788, 525)
Screenshot: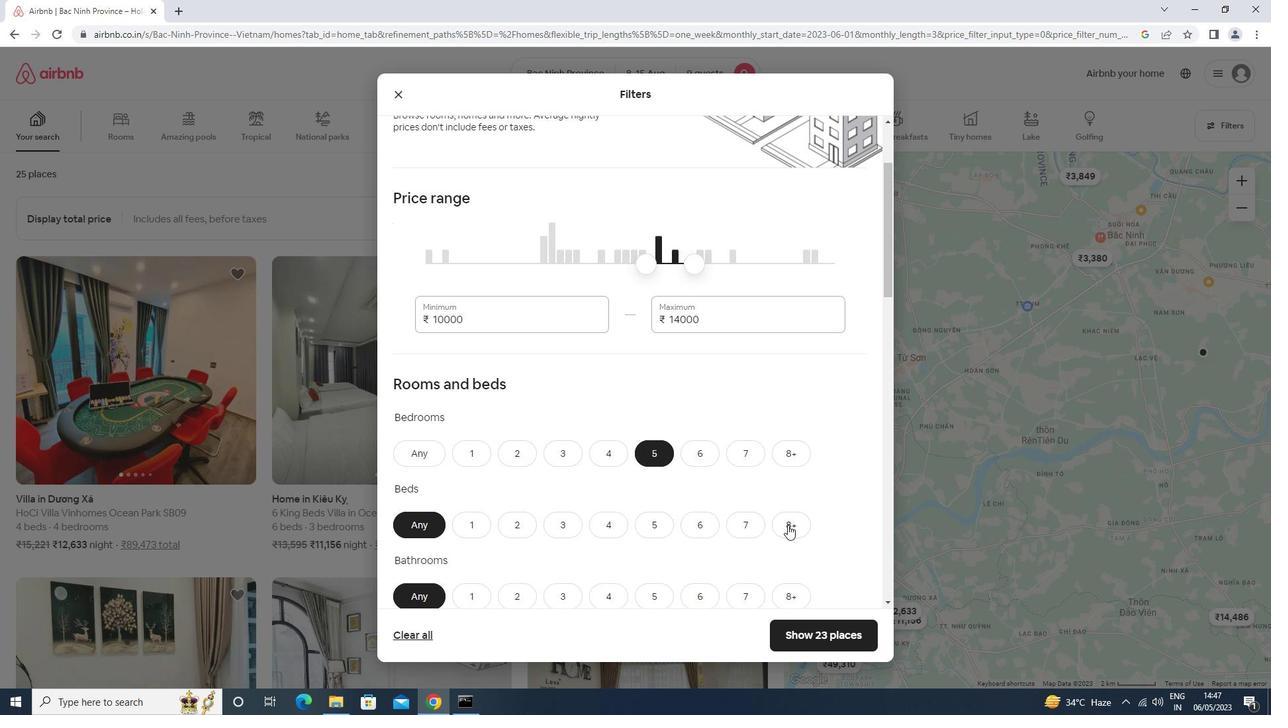 
Action: Mouse moved to (744, 517)
Screenshot: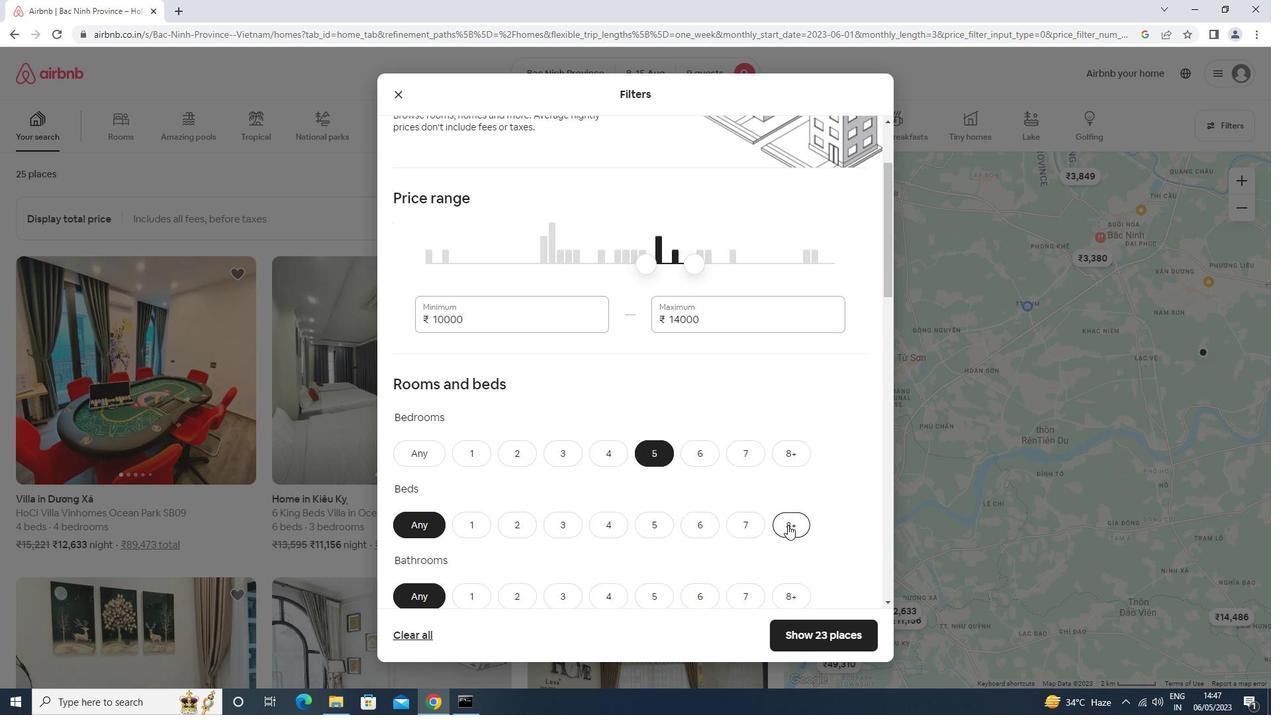 
Action: Mouse scrolled (744, 517) with delta (0, 0)
Screenshot: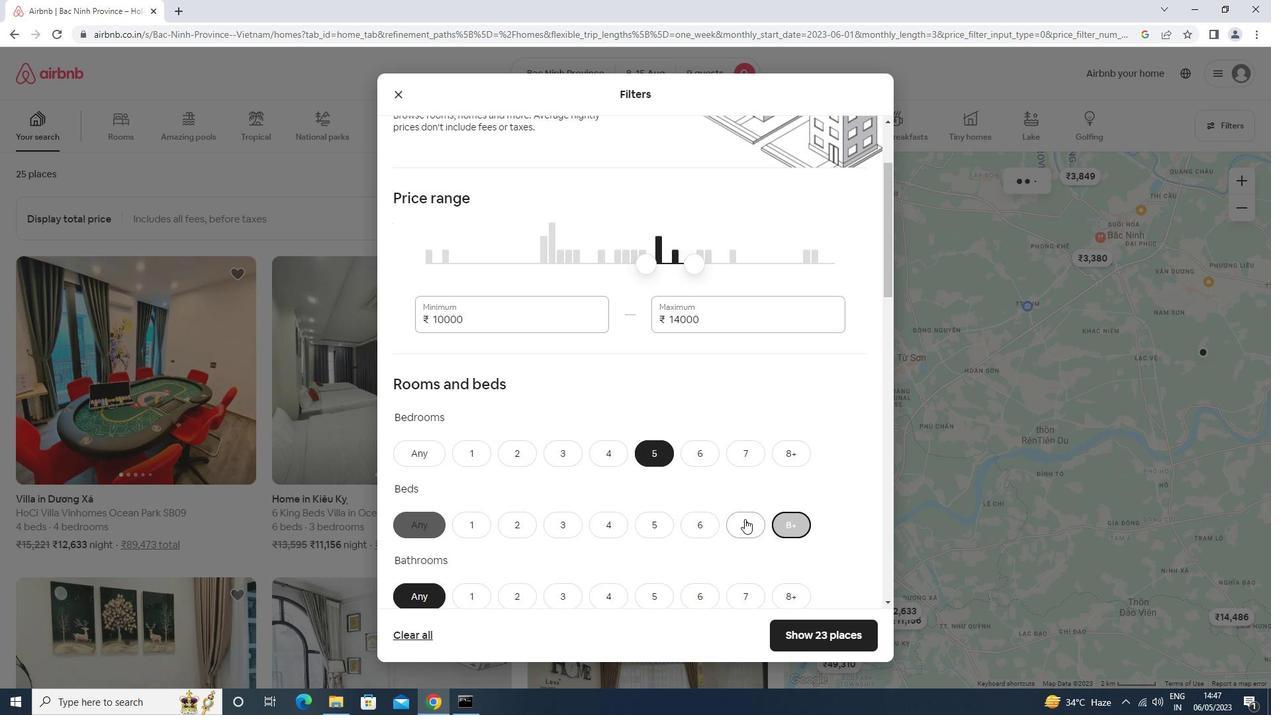 
Action: Mouse scrolled (744, 517) with delta (0, 0)
Screenshot: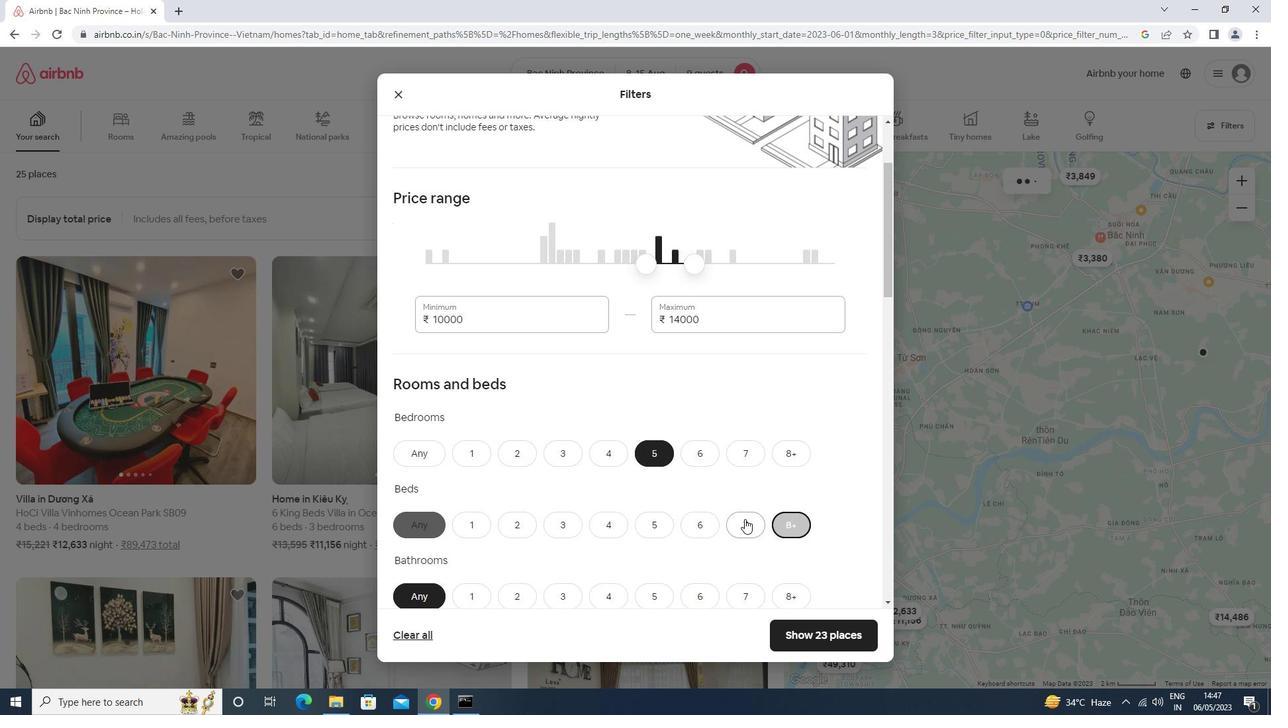 
Action: Mouse scrolled (744, 517) with delta (0, 0)
Screenshot: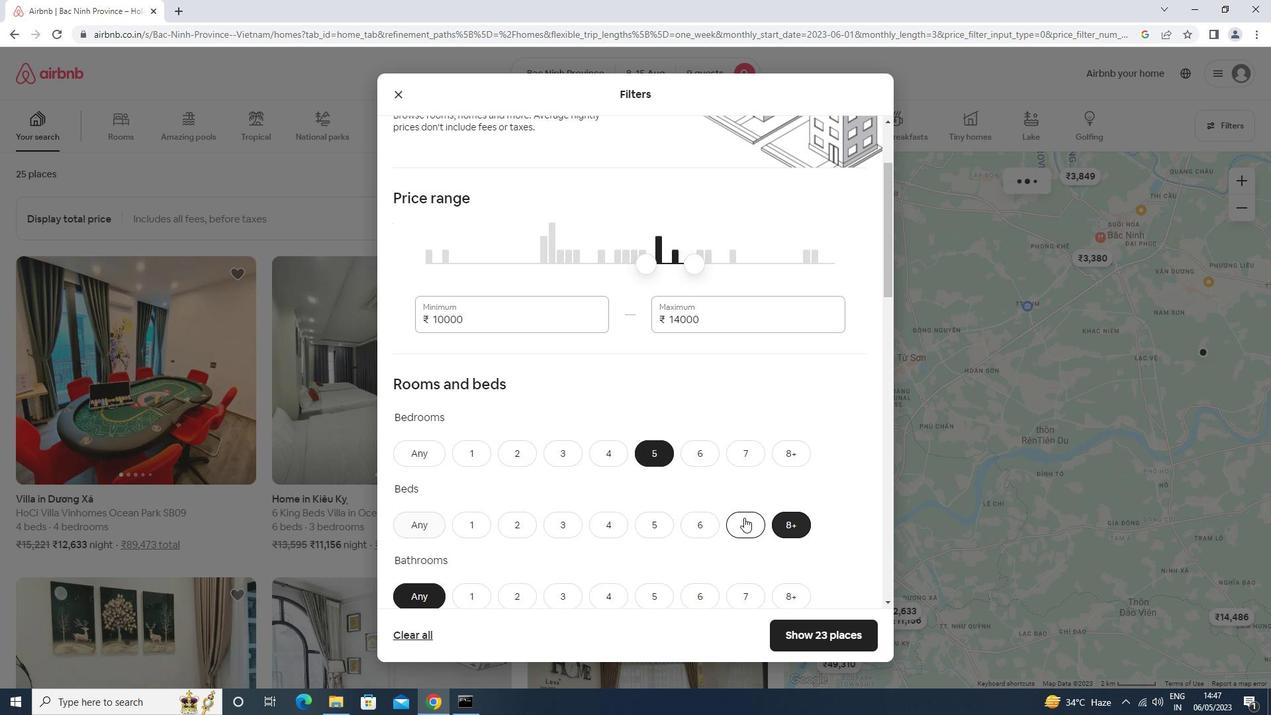 
Action: Mouse moved to (652, 405)
Screenshot: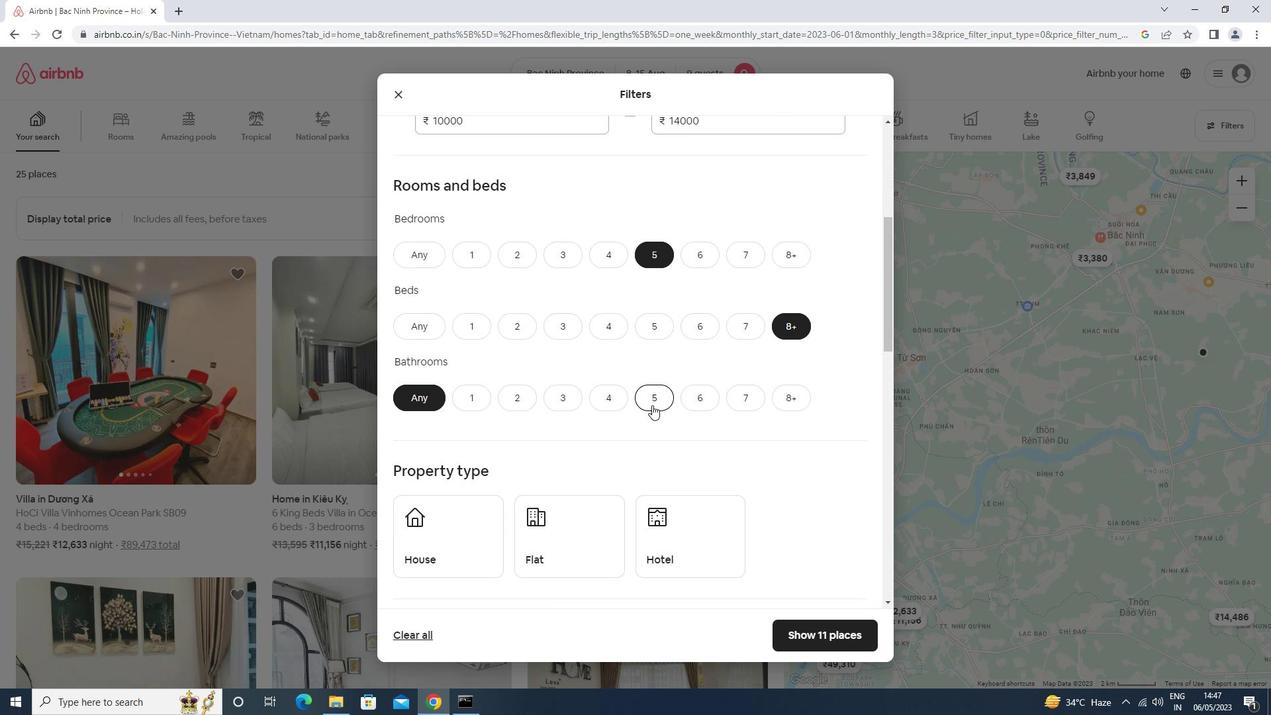 
Action: Mouse pressed left at (652, 405)
Screenshot: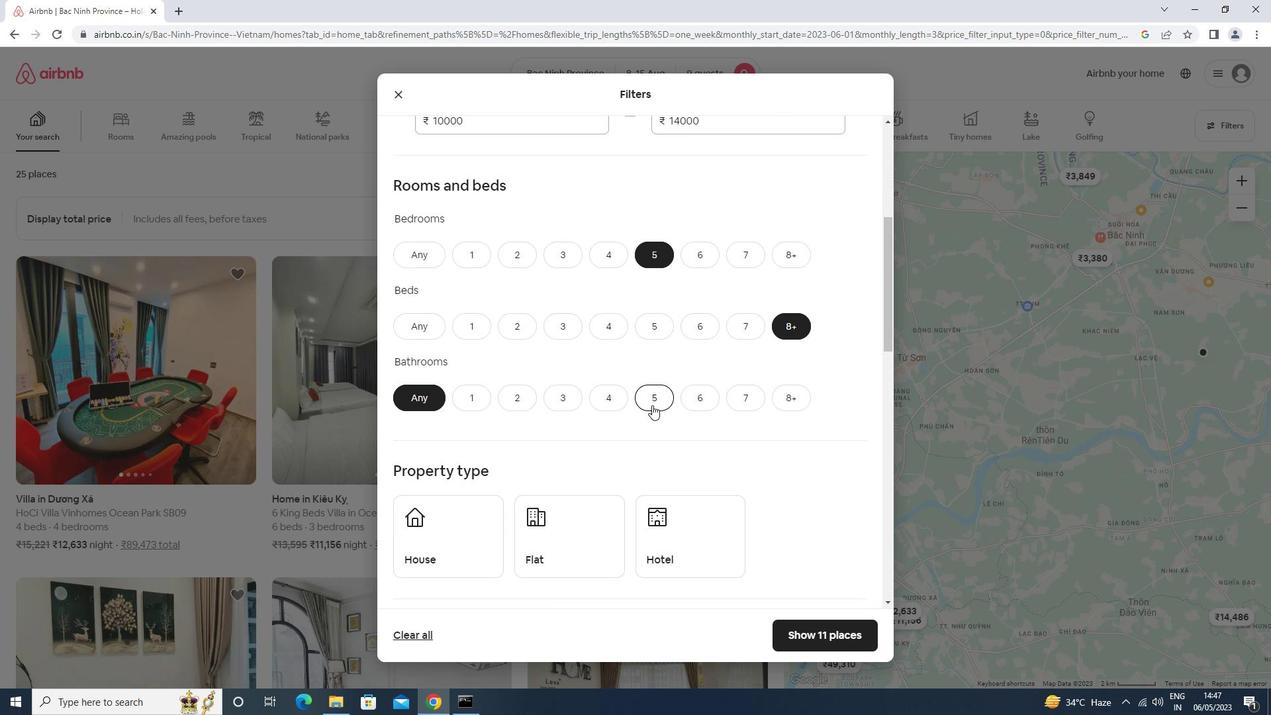 
Action: Mouse scrolled (652, 404) with delta (0, 0)
Screenshot: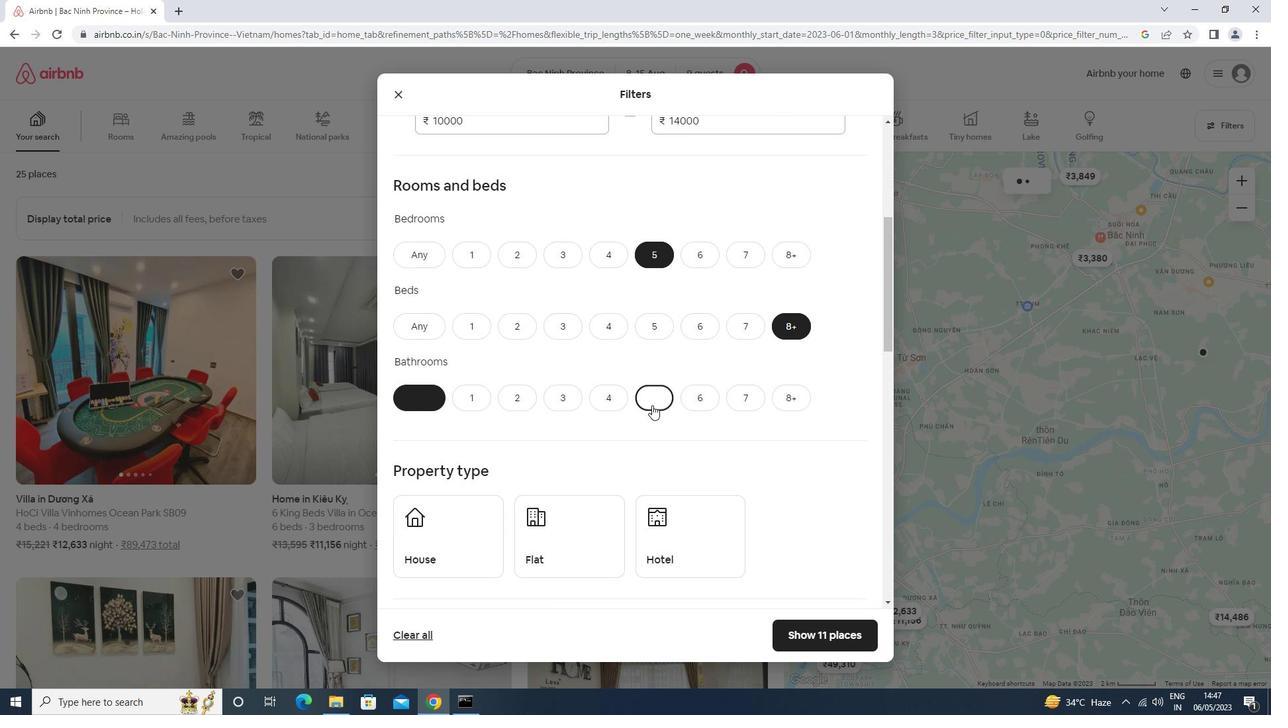 
Action: Mouse scrolled (652, 404) with delta (0, 0)
Screenshot: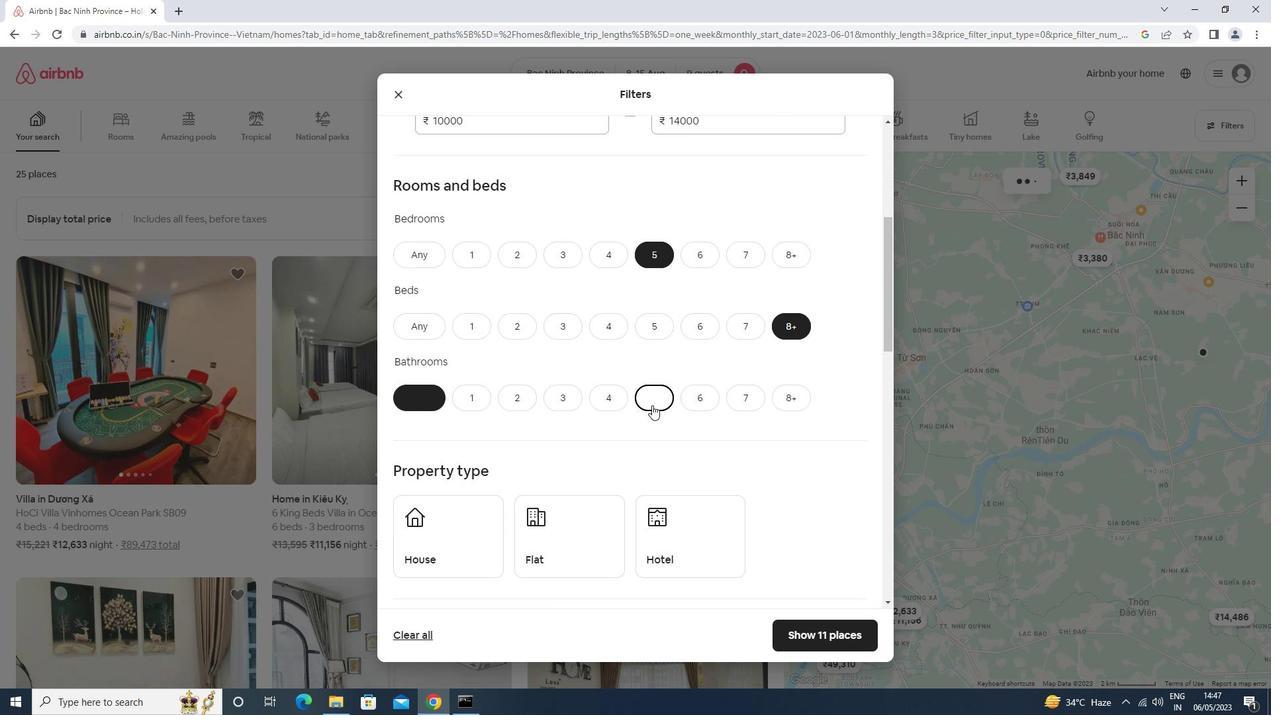 
Action: Mouse moved to (482, 411)
Screenshot: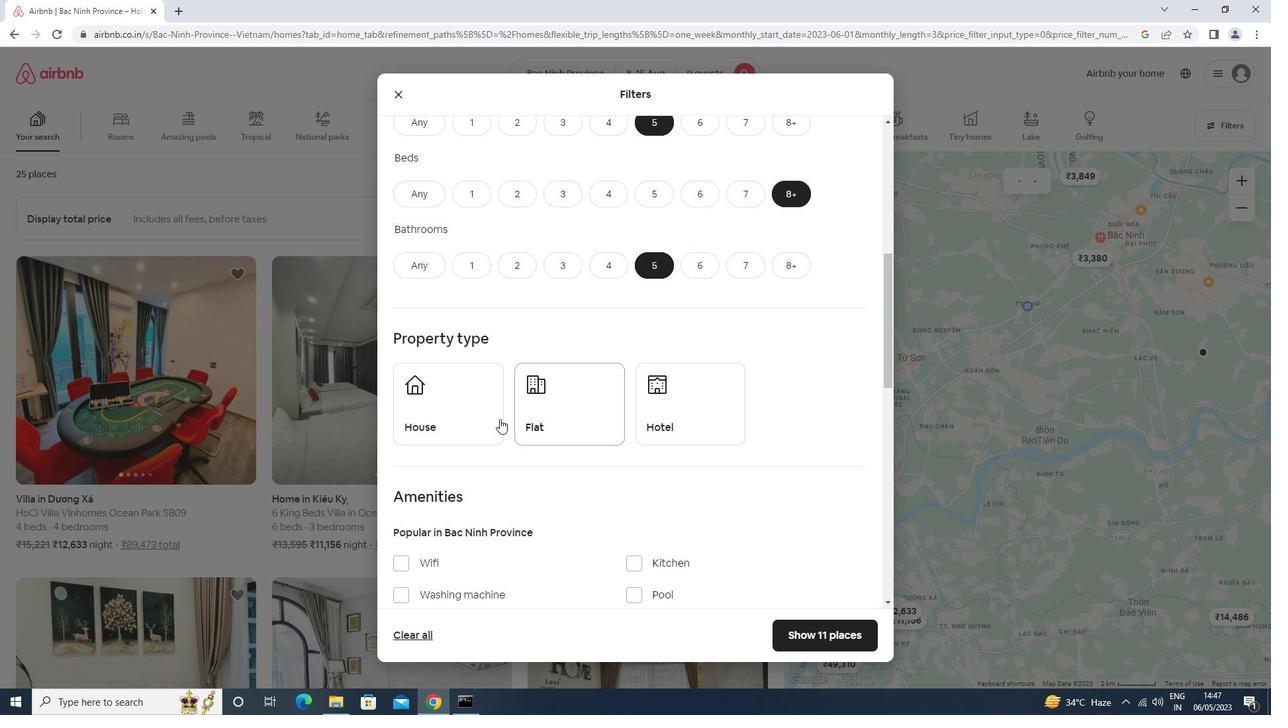 
Action: Mouse pressed left at (482, 411)
Screenshot: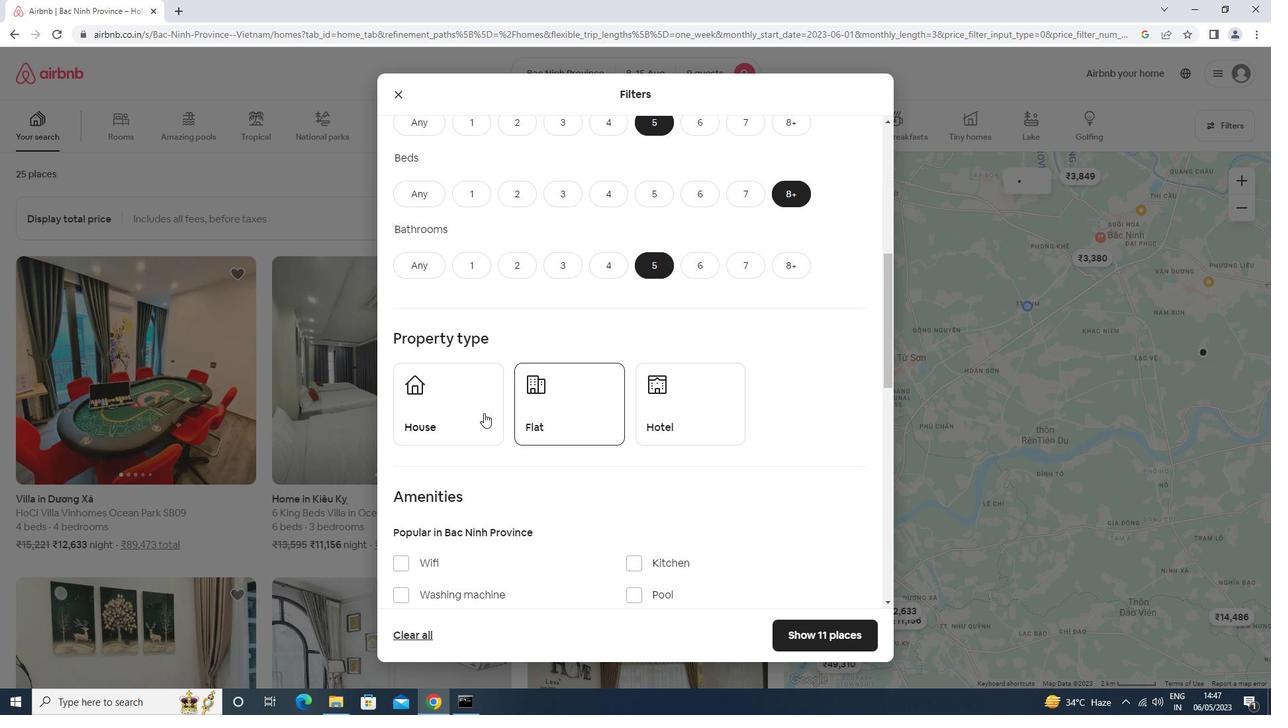 
Action: Mouse moved to (572, 412)
Screenshot: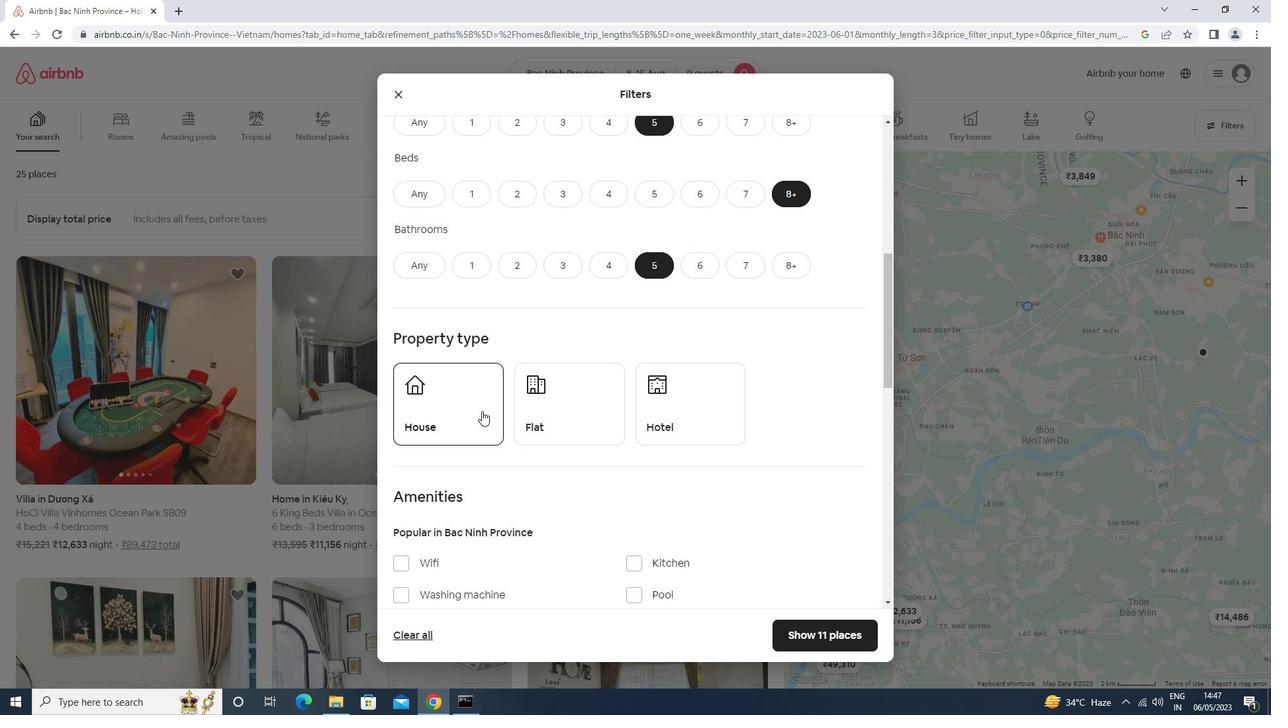 
Action: Mouse pressed left at (572, 412)
Screenshot: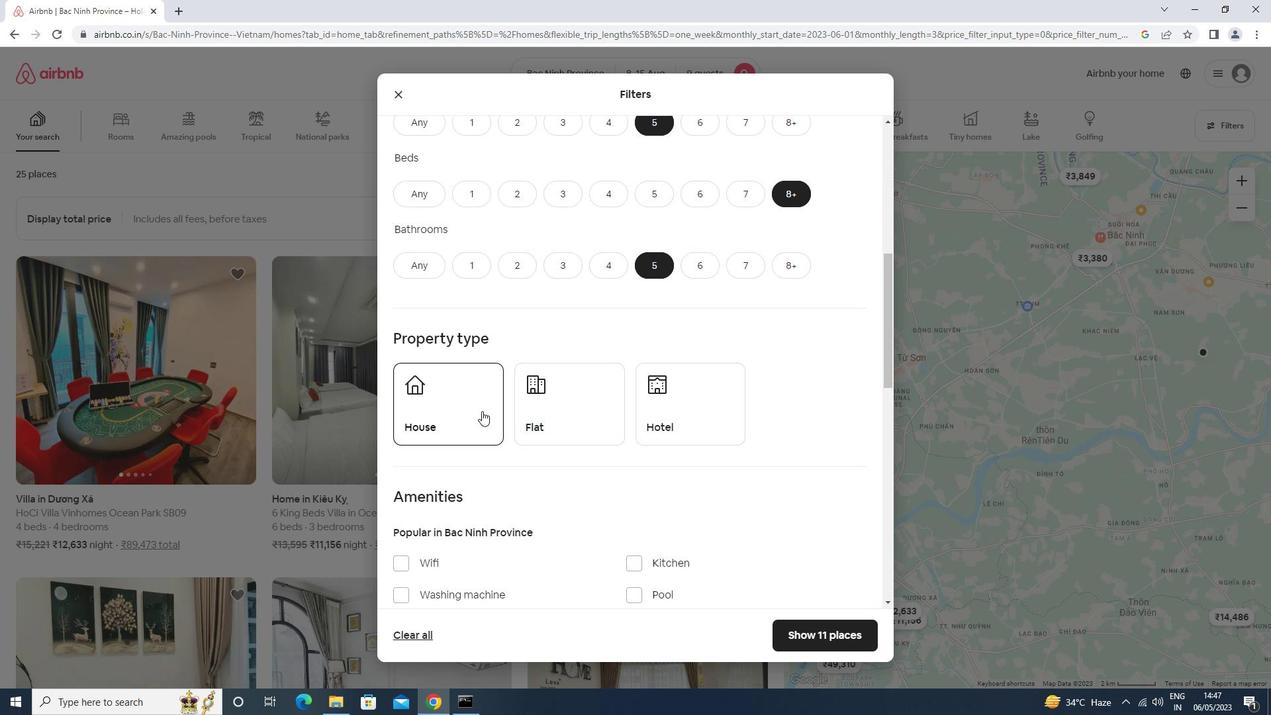 
Action: Mouse moved to (576, 411)
Screenshot: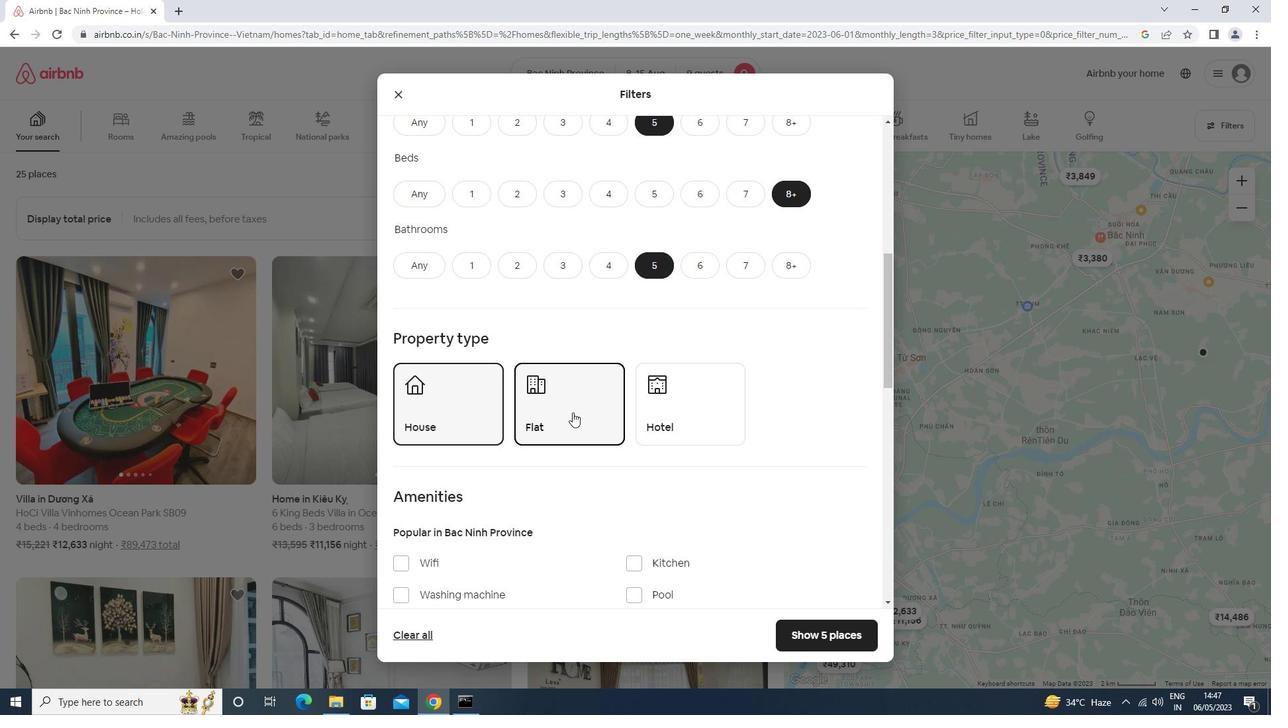 
Action: Mouse scrolled (576, 411) with delta (0, 0)
Screenshot: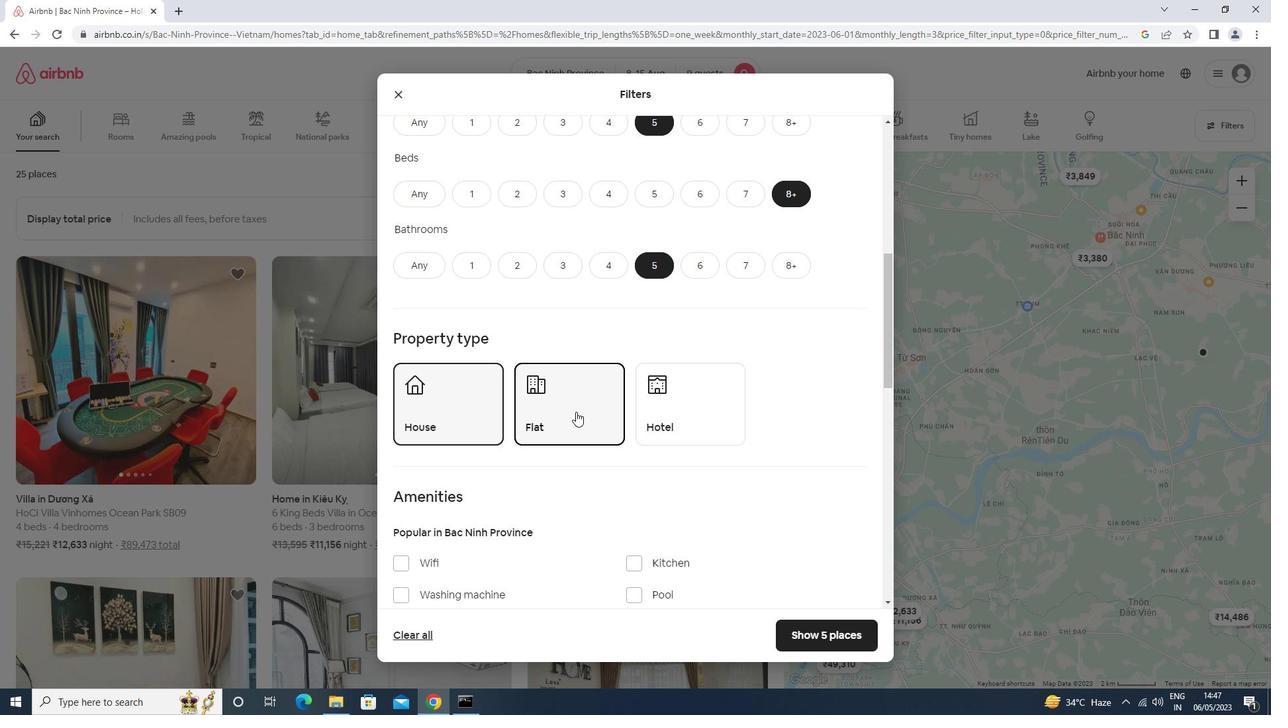 
Action: Mouse scrolled (576, 411) with delta (0, 0)
Screenshot: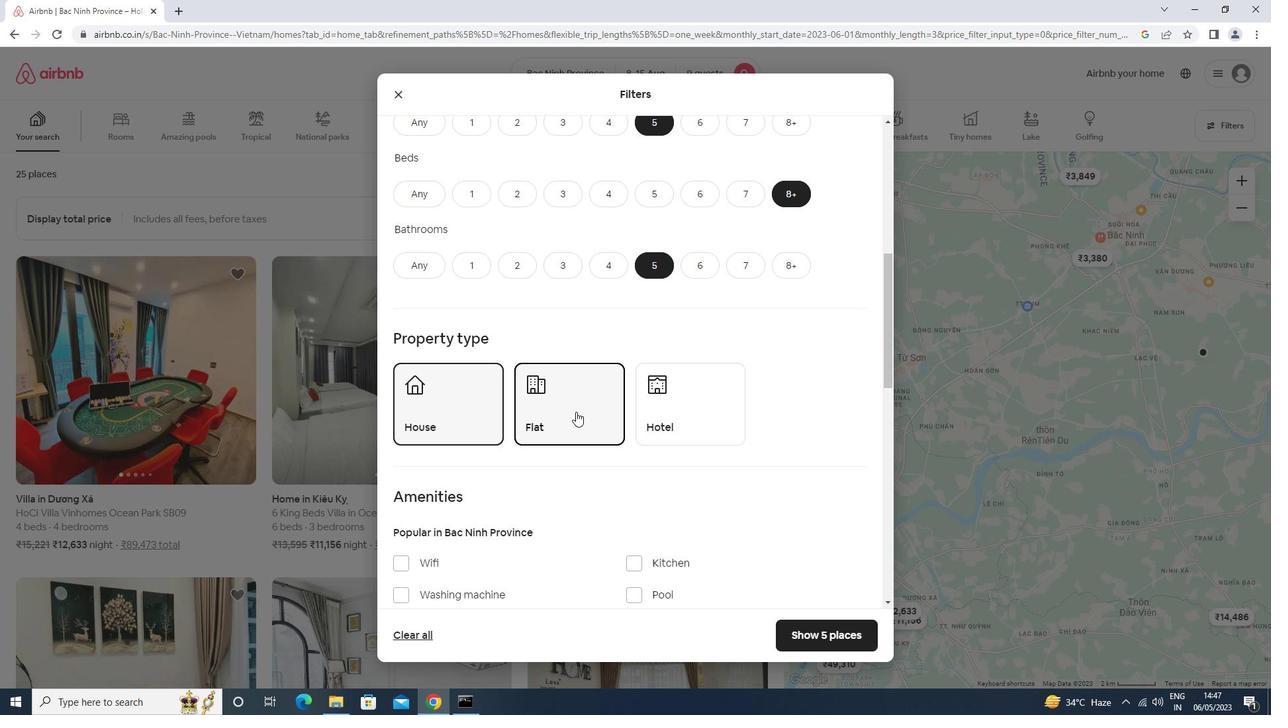 
Action: Mouse scrolled (576, 411) with delta (0, 0)
Screenshot: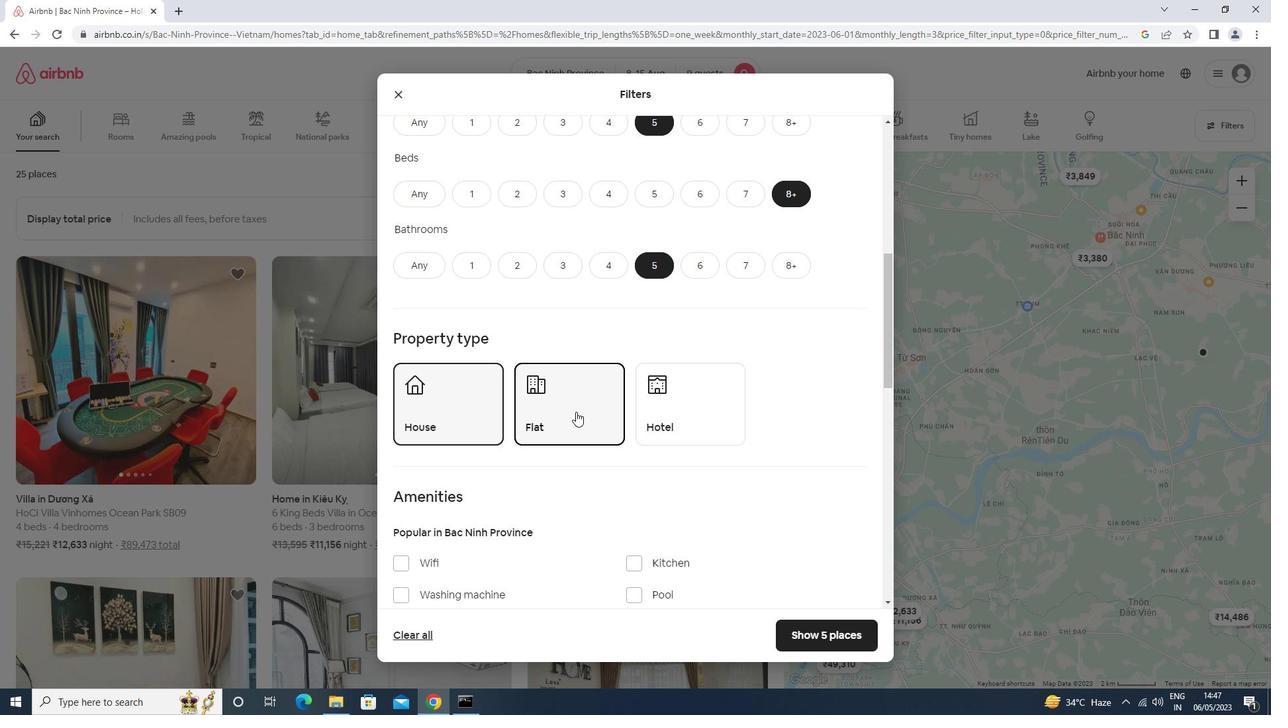 
Action: Mouse moved to (450, 366)
Screenshot: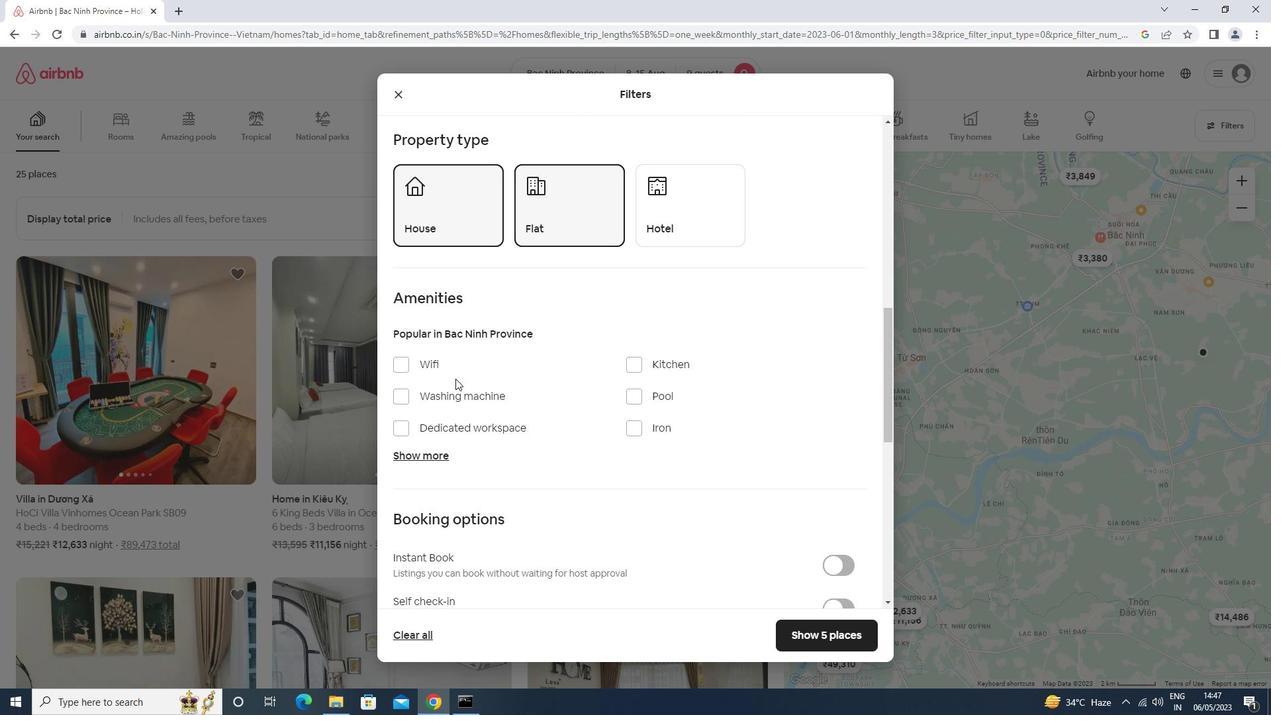 
Action: Mouse pressed left at (450, 366)
Screenshot: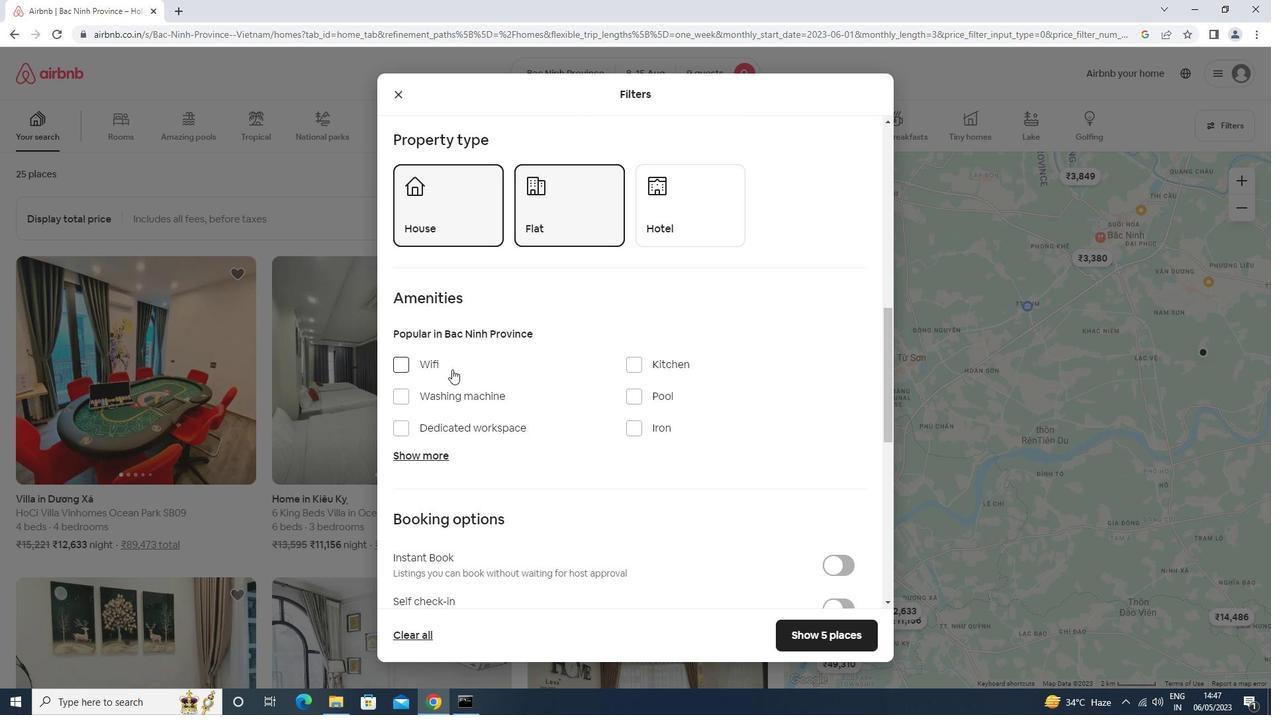 
Action: Mouse moved to (437, 450)
Screenshot: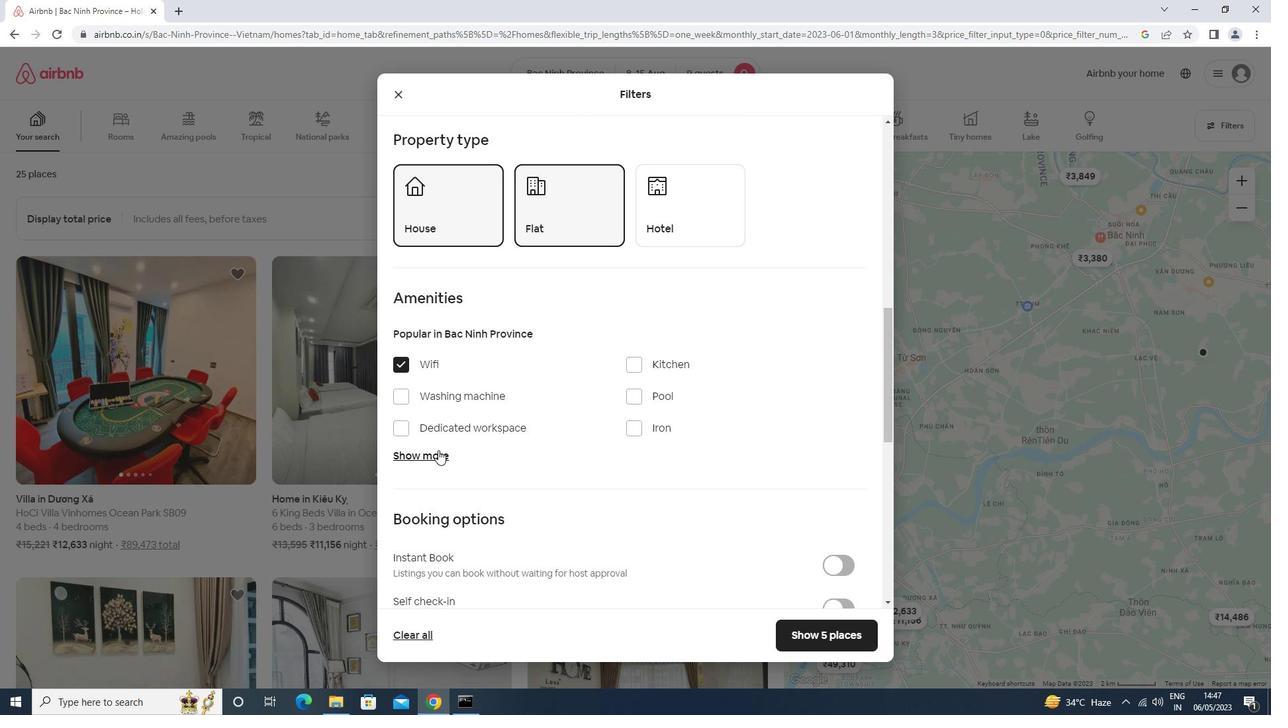 
Action: Mouse pressed left at (437, 450)
Screenshot: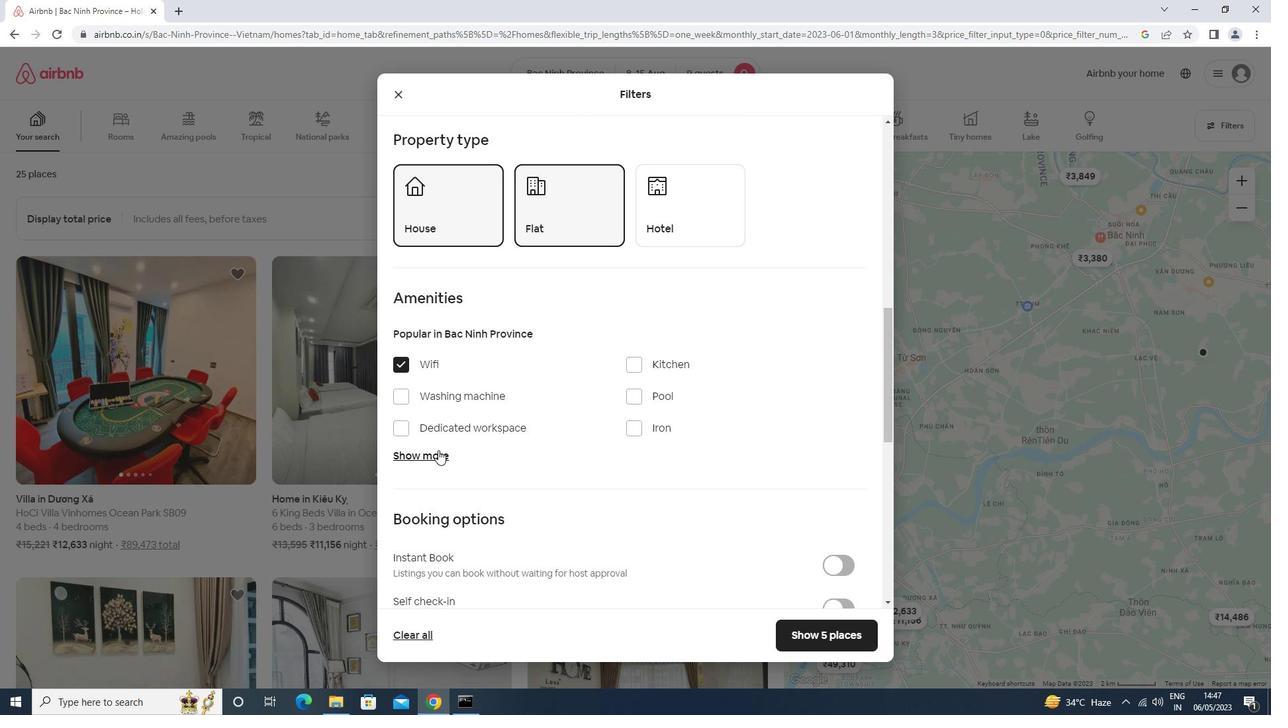 
Action: Mouse moved to (560, 505)
Screenshot: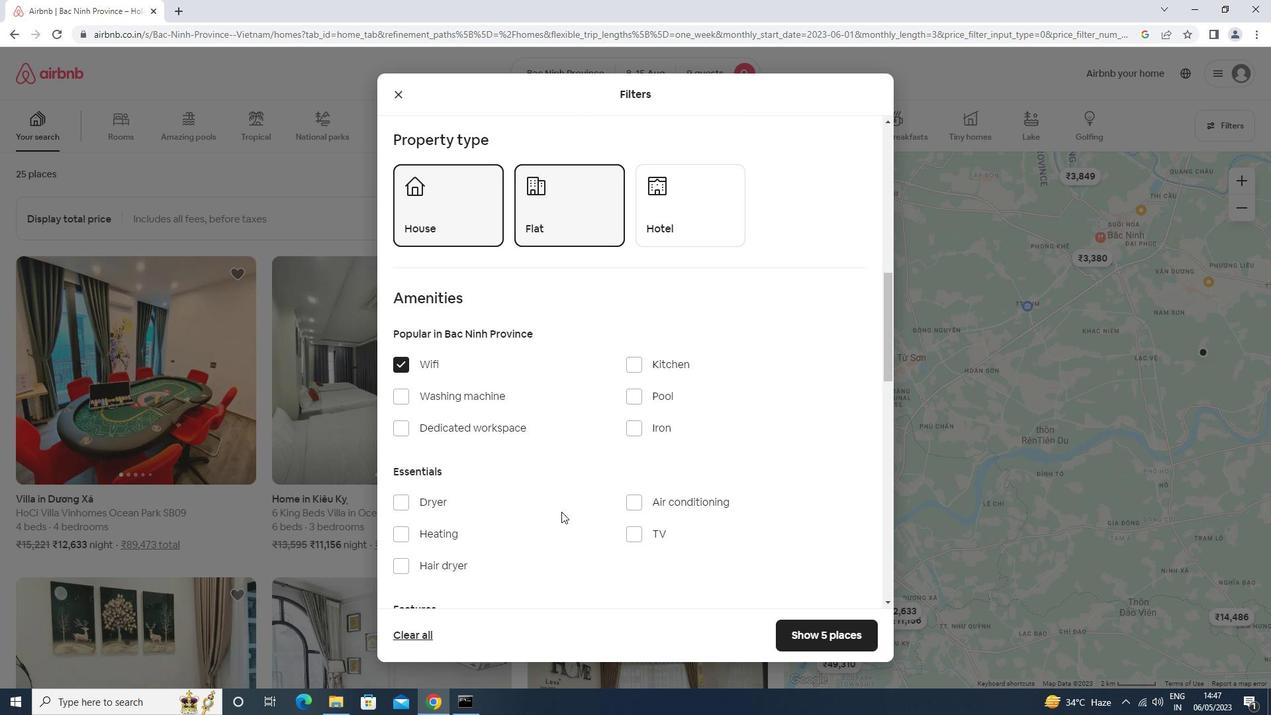 
Action: Mouse scrolled (560, 504) with delta (0, 0)
Screenshot: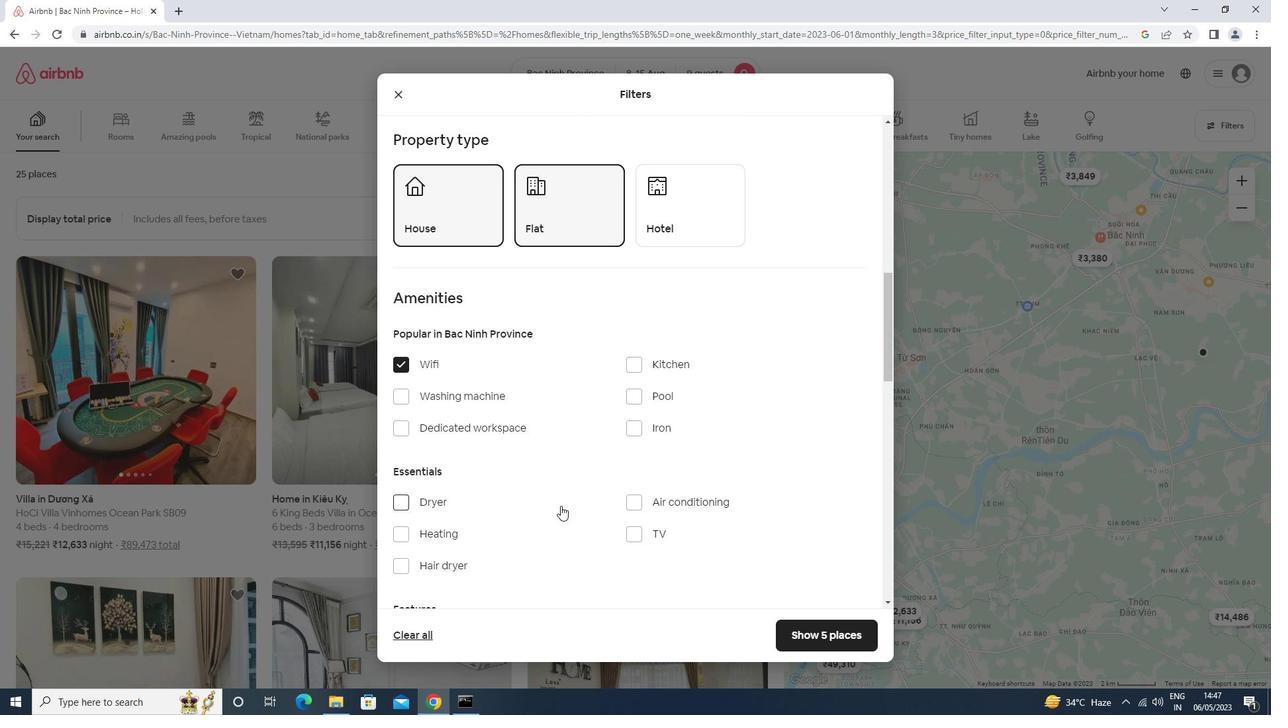 
Action: Mouse scrolled (560, 504) with delta (0, 0)
Screenshot: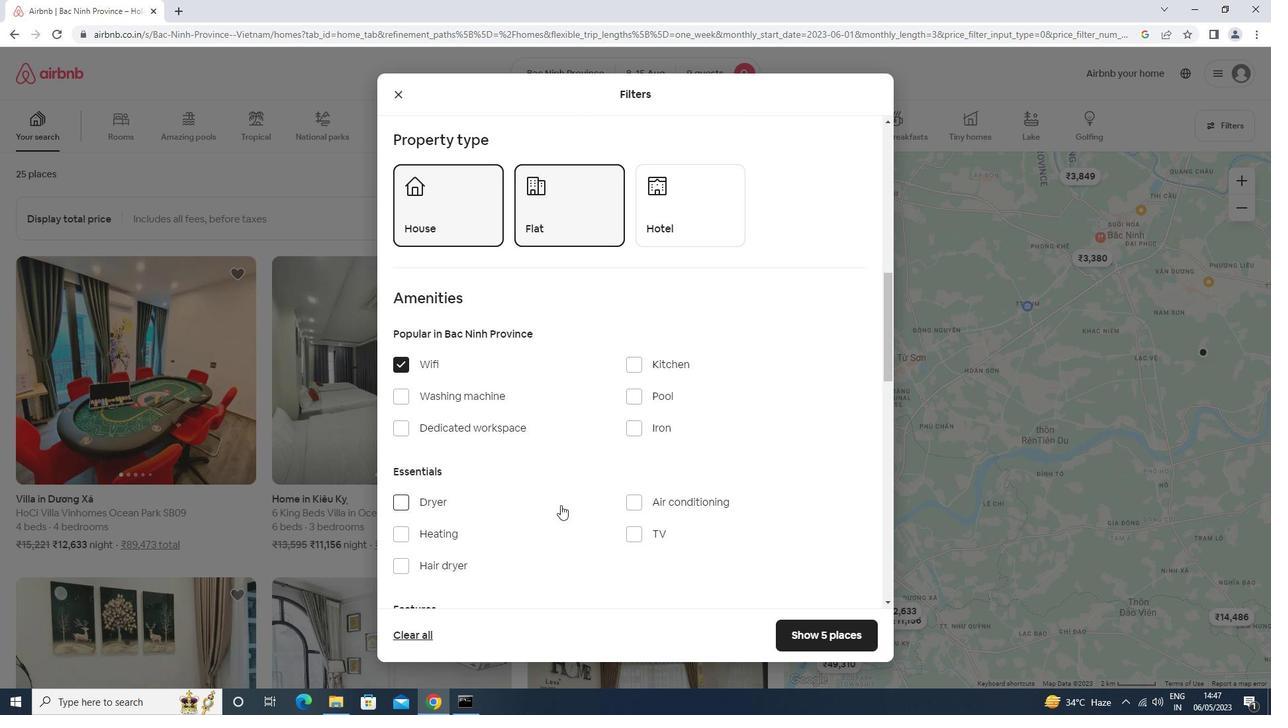 
Action: Mouse moved to (432, 564)
Screenshot: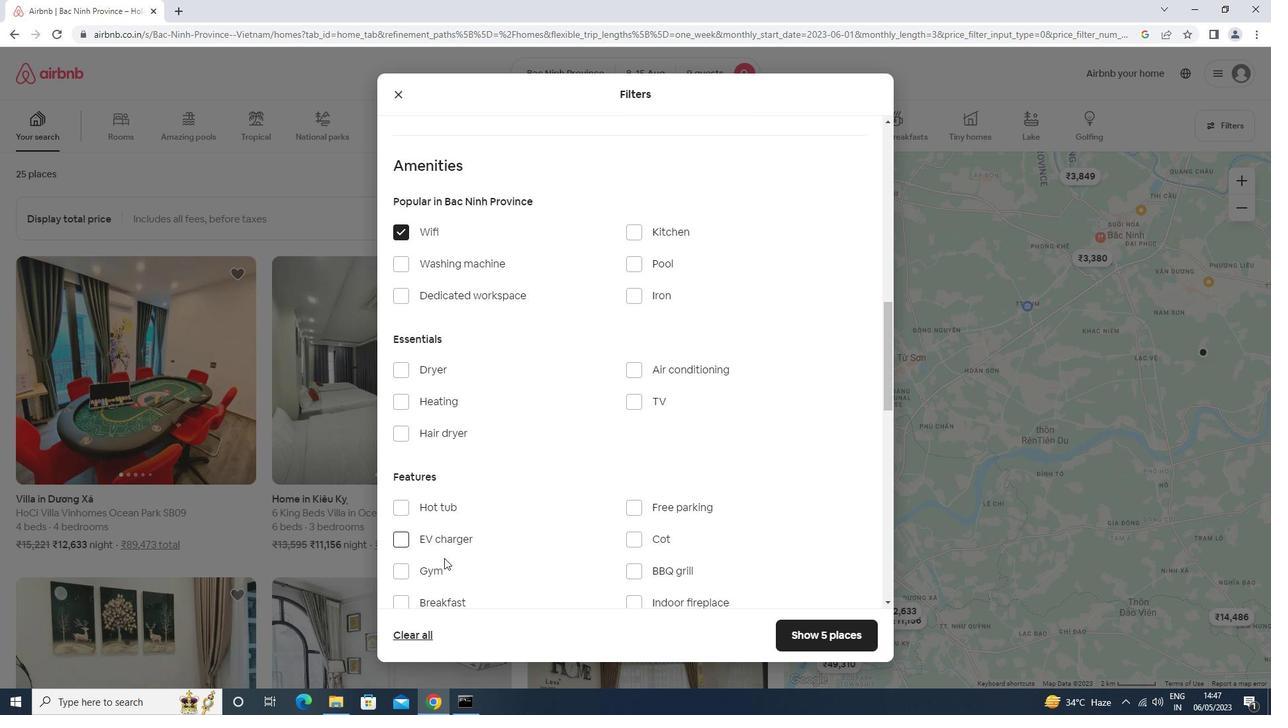 
Action: Mouse pressed left at (432, 564)
Screenshot: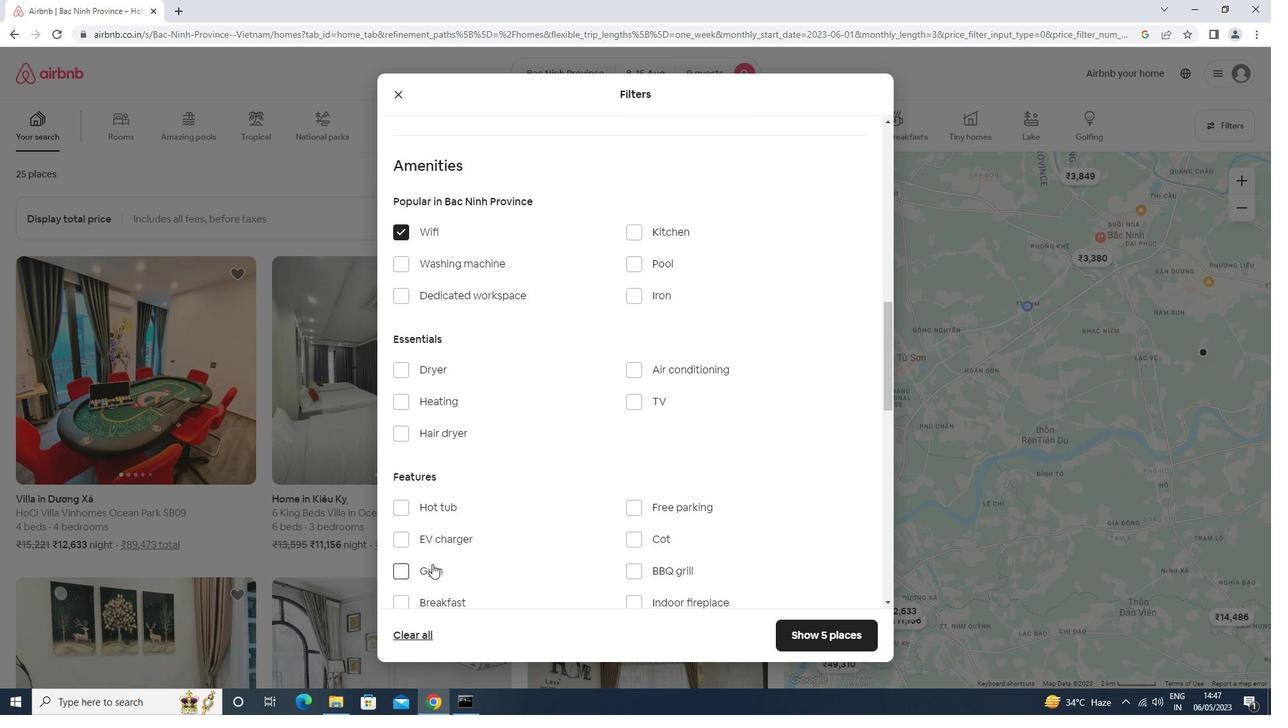 
Action: Mouse moved to (633, 501)
Screenshot: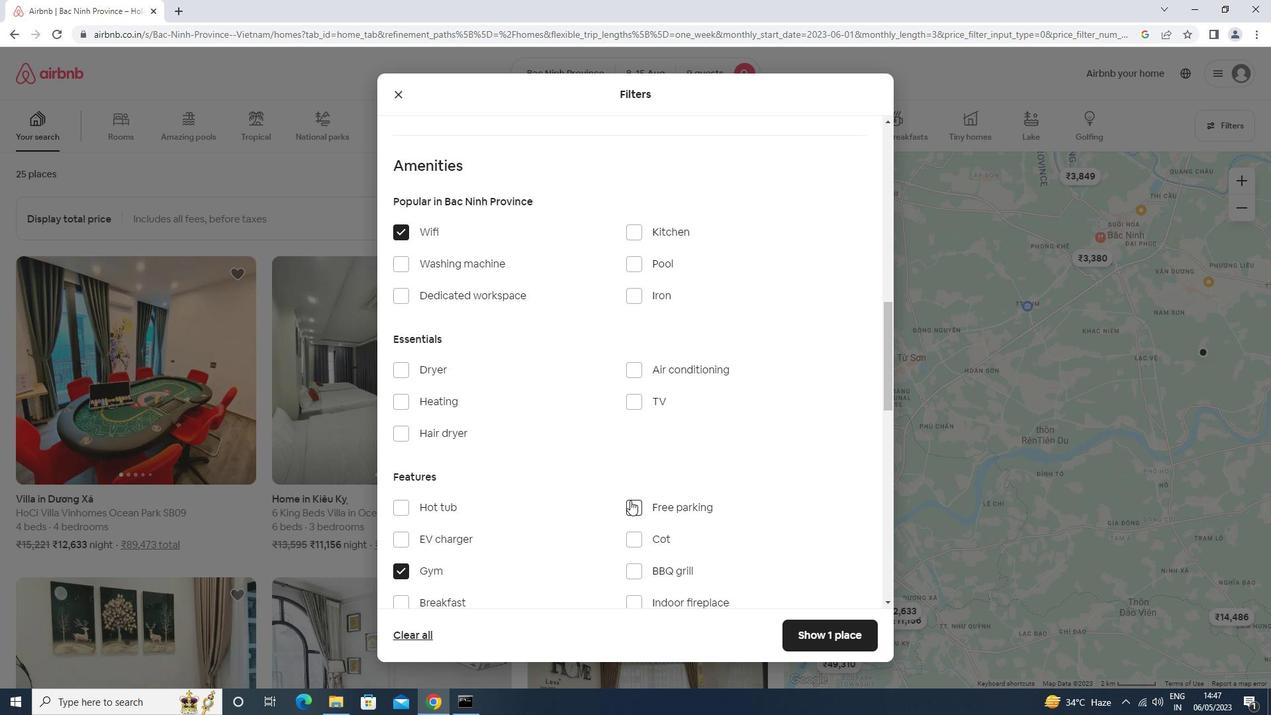 
Action: Mouse pressed left at (633, 501)
Screenshot: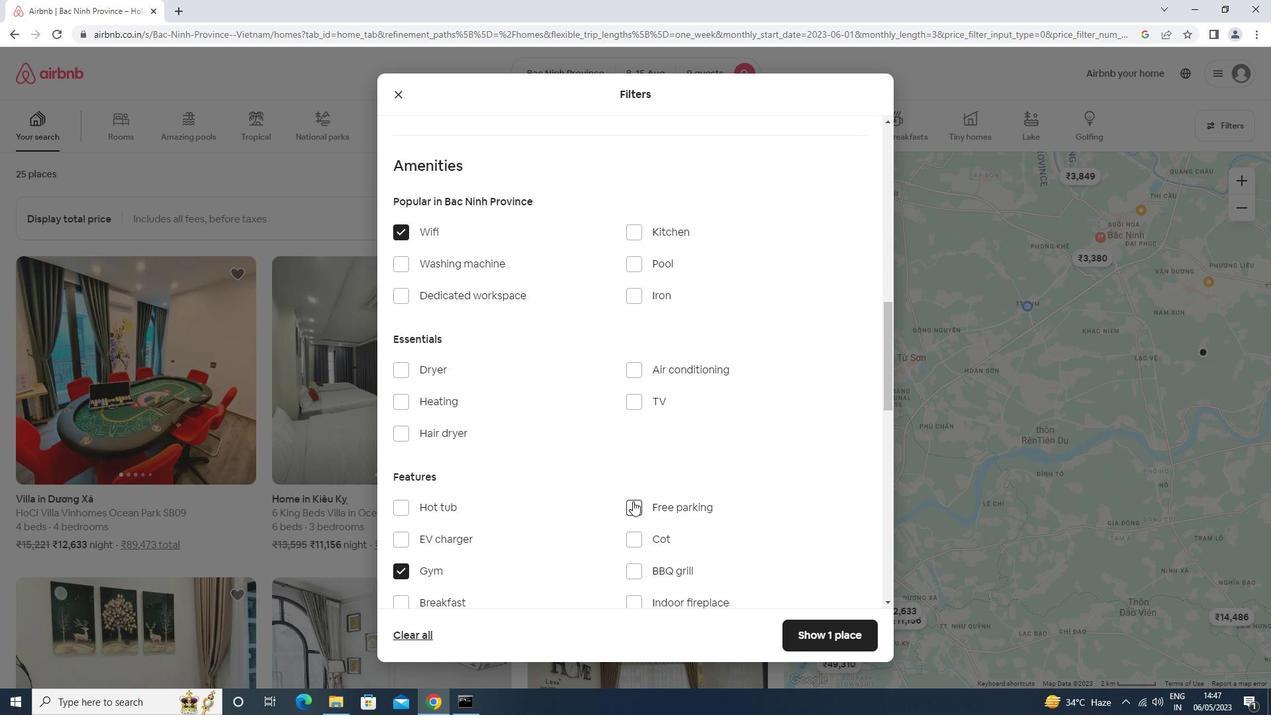 
Action: Mouse moved to (504, 362)
Screenshot: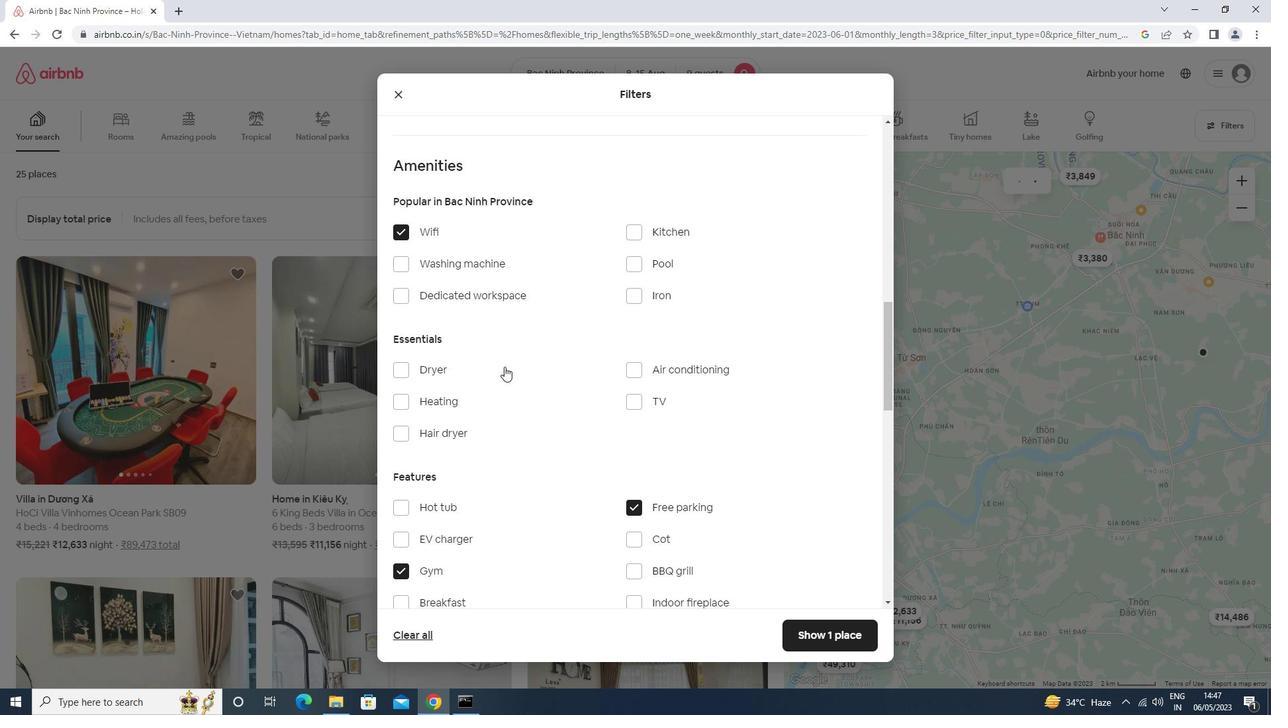 
Action: Mouse scrolled (504, 362) with delta (0, 0)
Screenshot: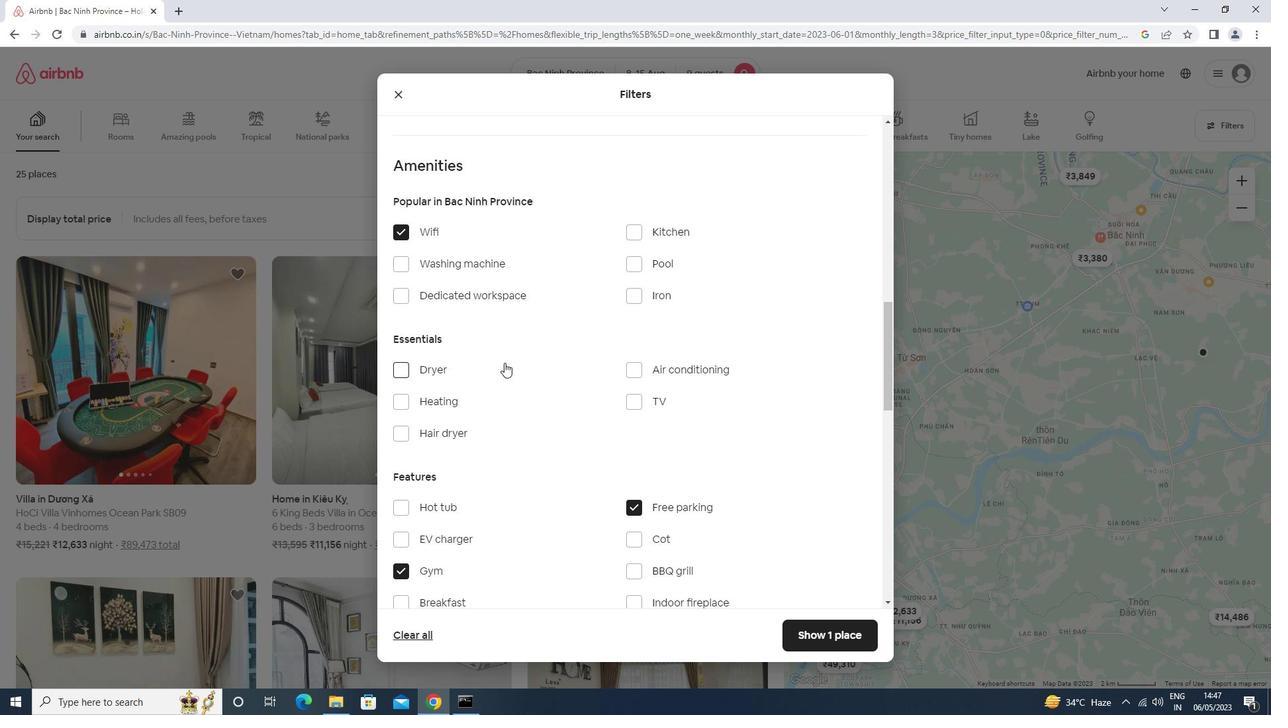 
Action: Mouse scrolled (504, 362) with delta (0, 0)
Screenshot: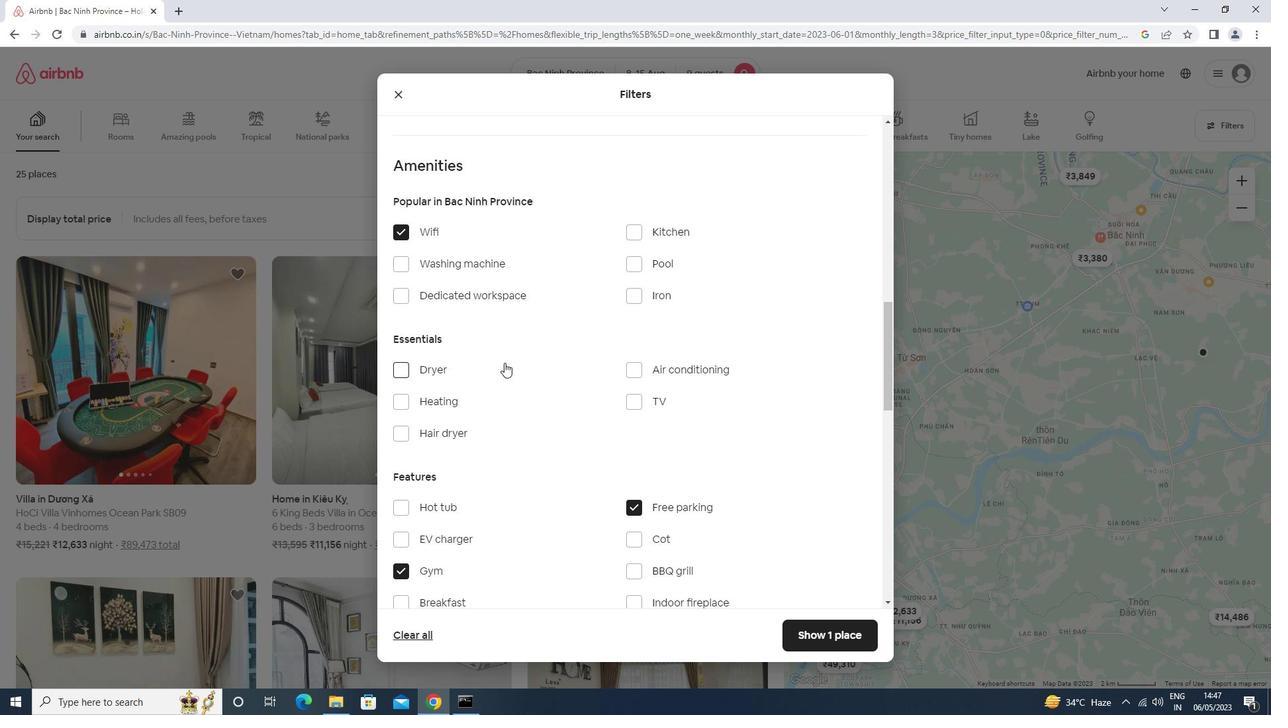 
Action: Mouse moved to (503, 362)
Screenshot: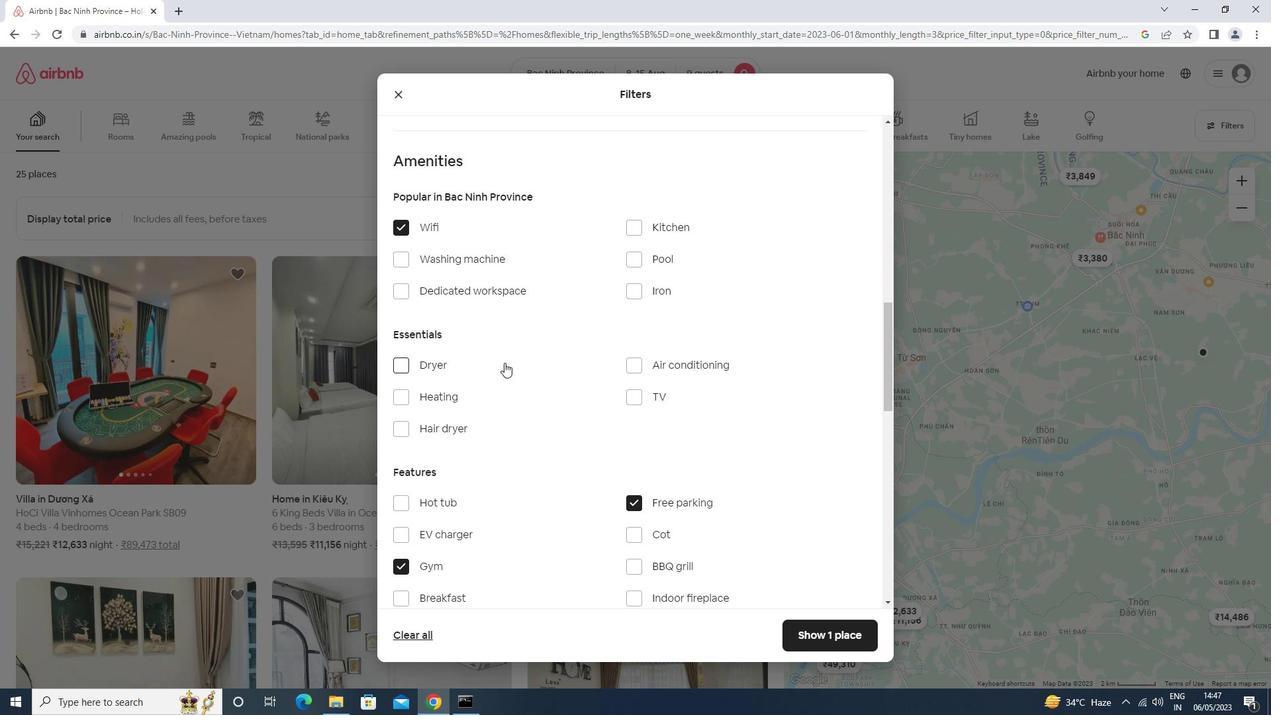 
Action: Mouse scrolled (503, 362) with delta (0, 0)
Screenshot: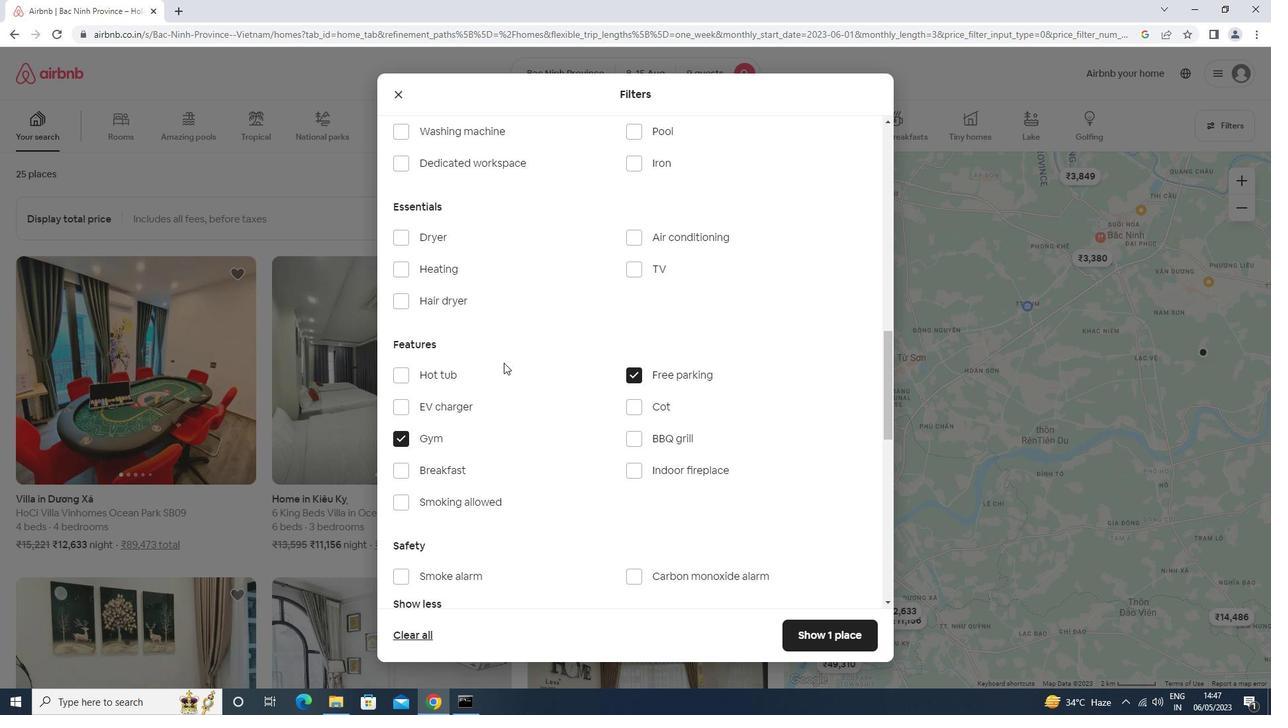 
Action: Mouse scrolled (503, 362) with delta (0, 0)
Screenshot: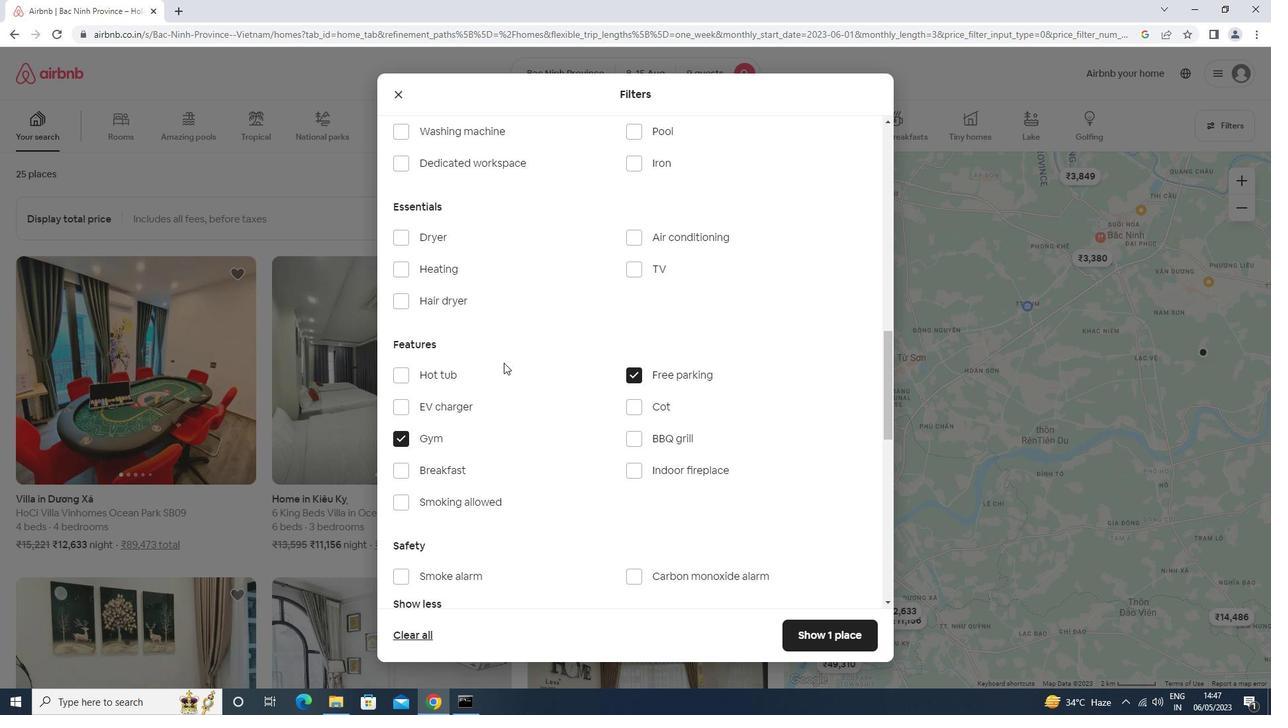 
Action: Mouse moved to (451, 341)
Screenshot: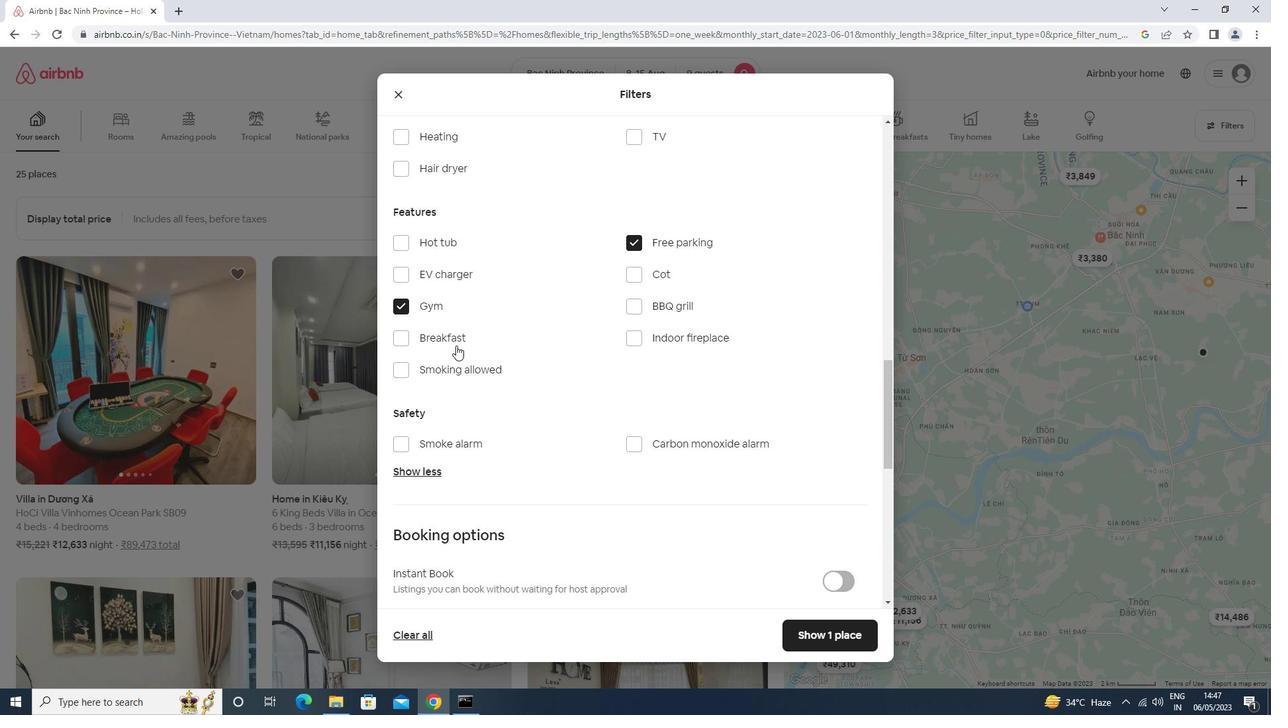 
Action: Mouse pressed left at (451, 341)
Screenshot: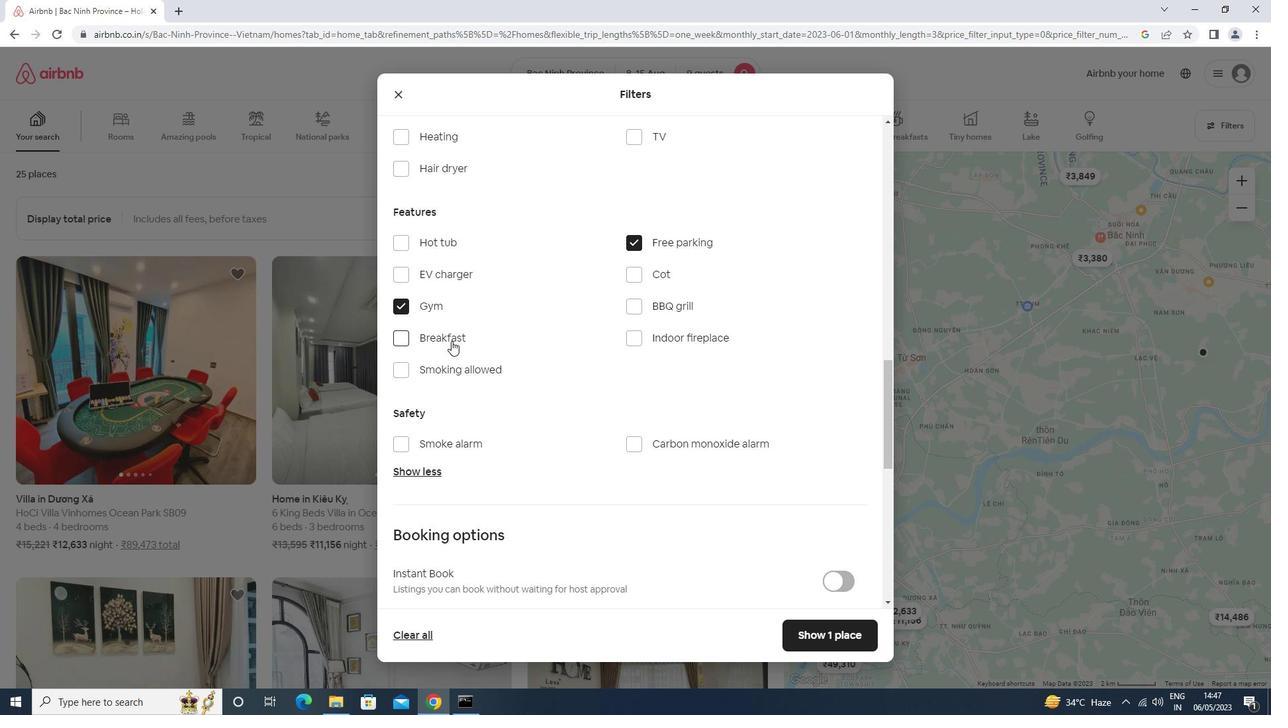 
Action: Mouse moved to (782, 560)
Screenshot: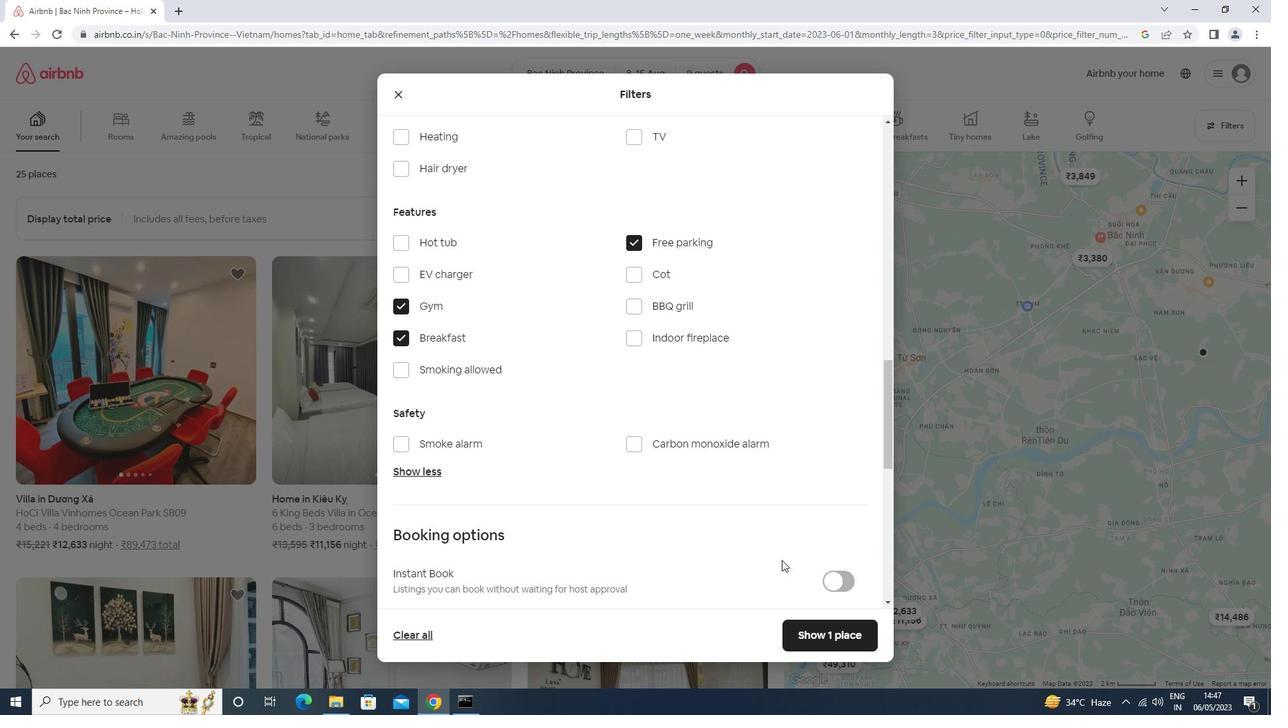 
Action: Mouse scrolled (782, 559) with delta (0, 0)
Screenshot: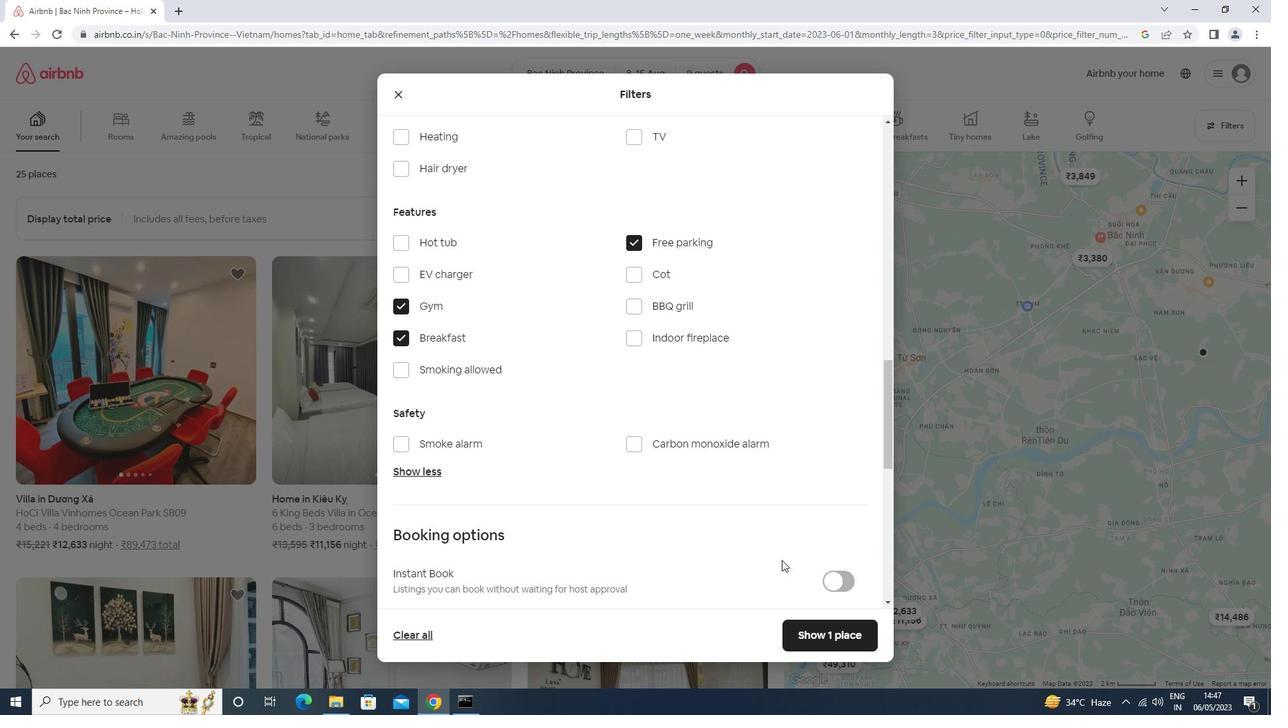
Action: Mouse scrolled (782, 559) with delta (0, 0)
Screenshot: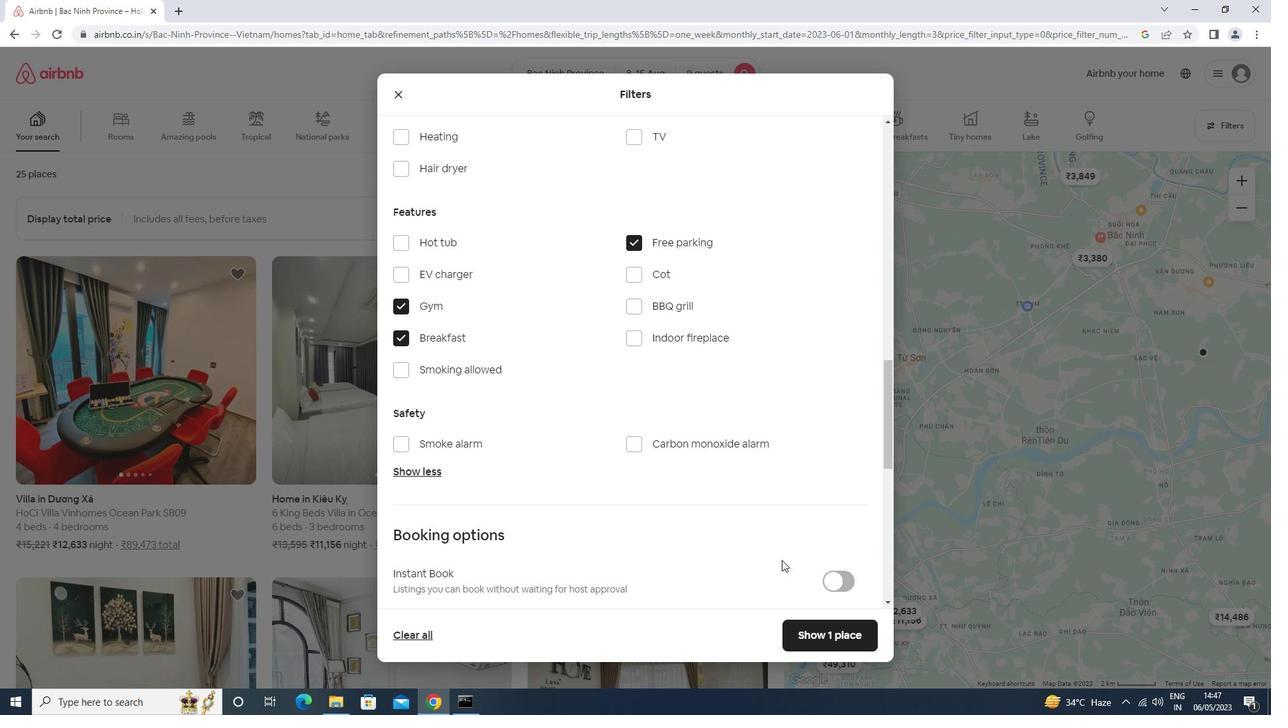 
Action: Mouse scrolled (782, 559) with delta (0, 0)
Screenshot: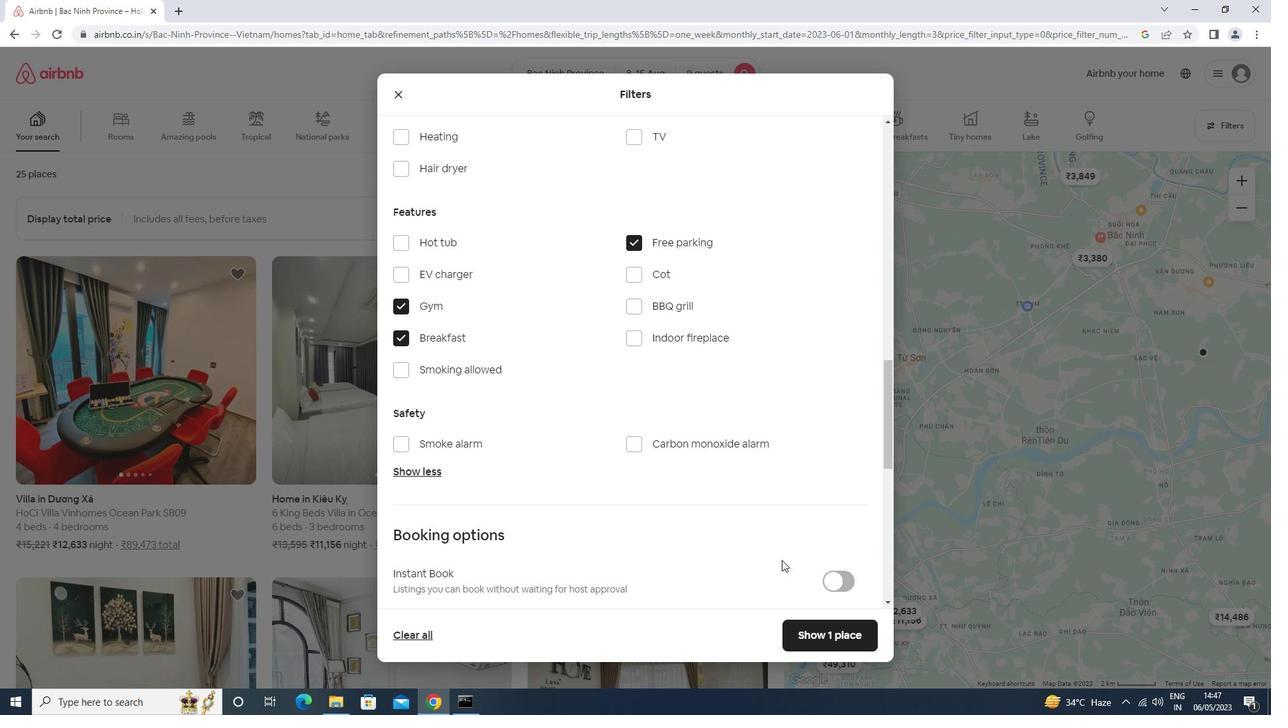 
Action: Mouse moved to (842, 429)
Screenshot: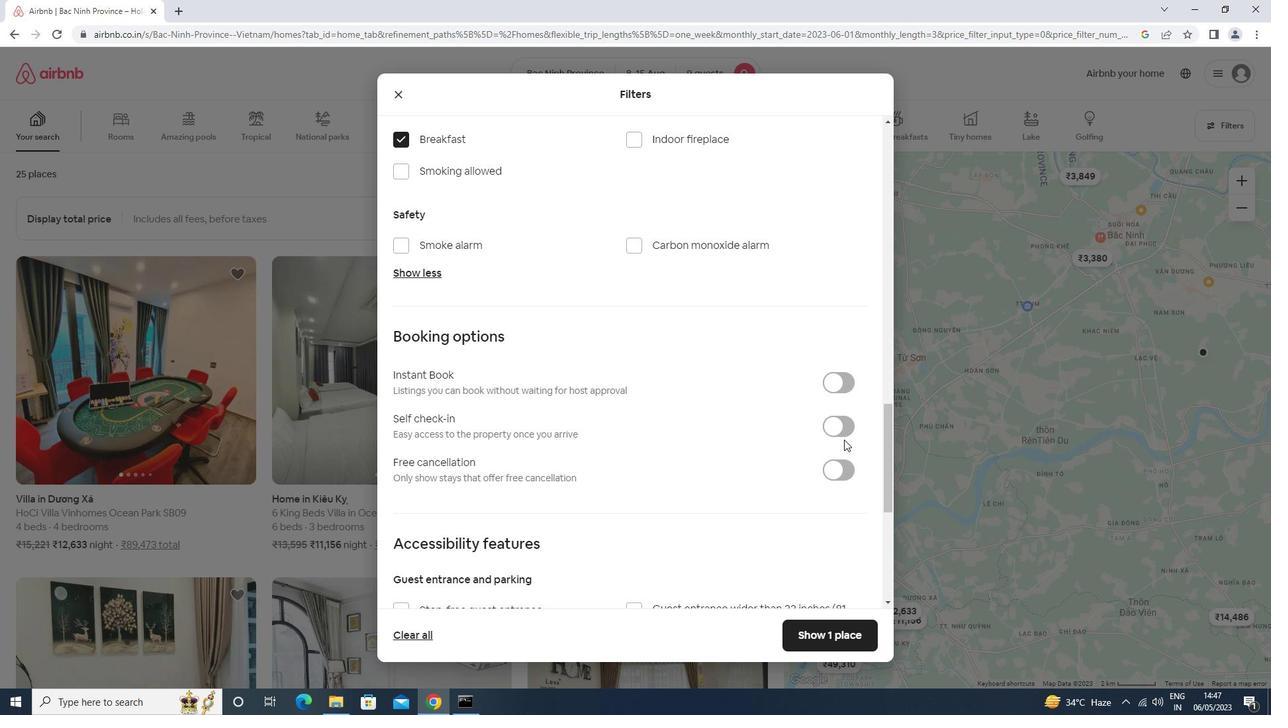 
Action: Mouse pressed left at (842, 429)
Screenshot: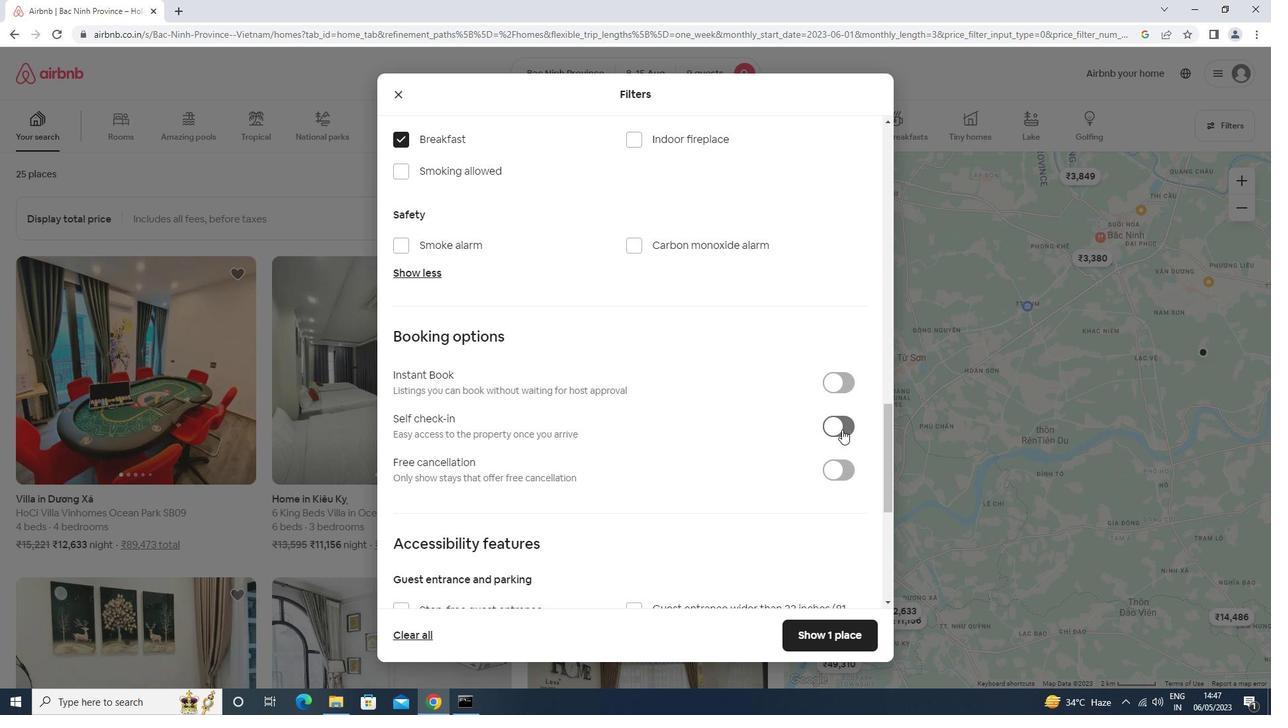 
Action: Mouse moved to (532, 468)
Screenshot: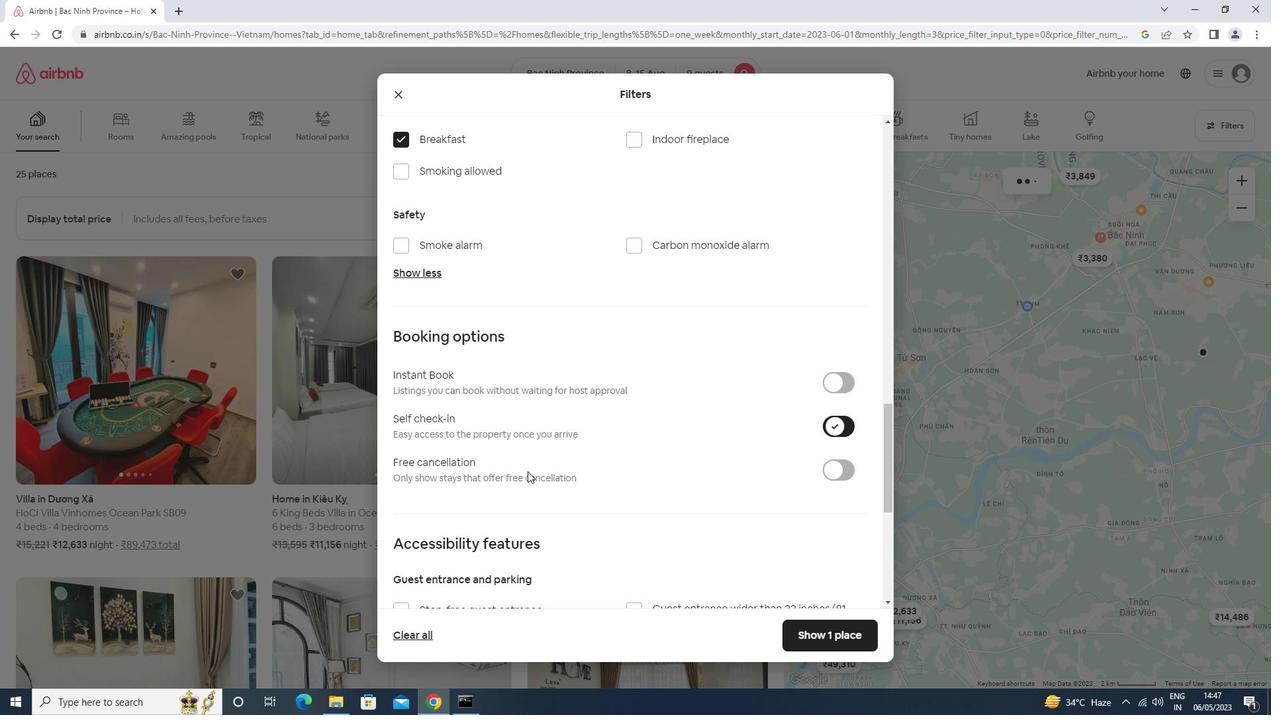 
Action: Mouse scrolled (532, 467) with delta (0, 0)
Screenshot: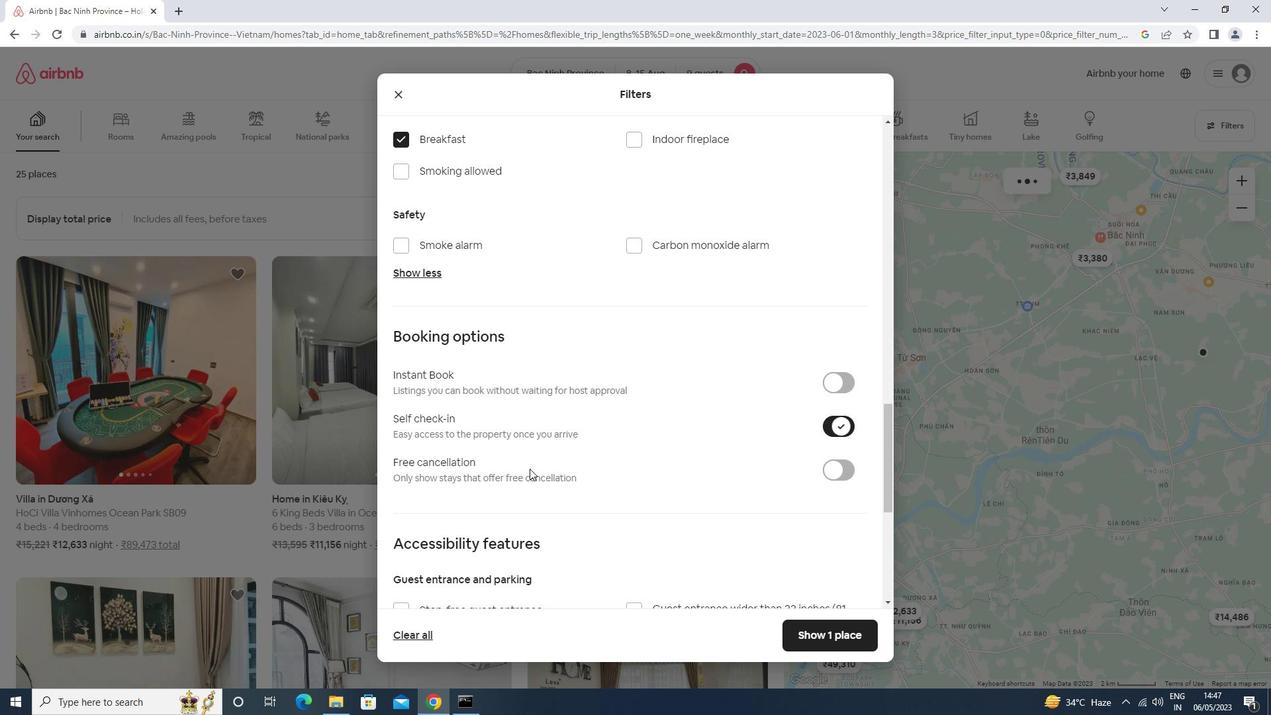 
Action: Mouse scrolled (532, 467) with delta (0, 0)
Screenshot: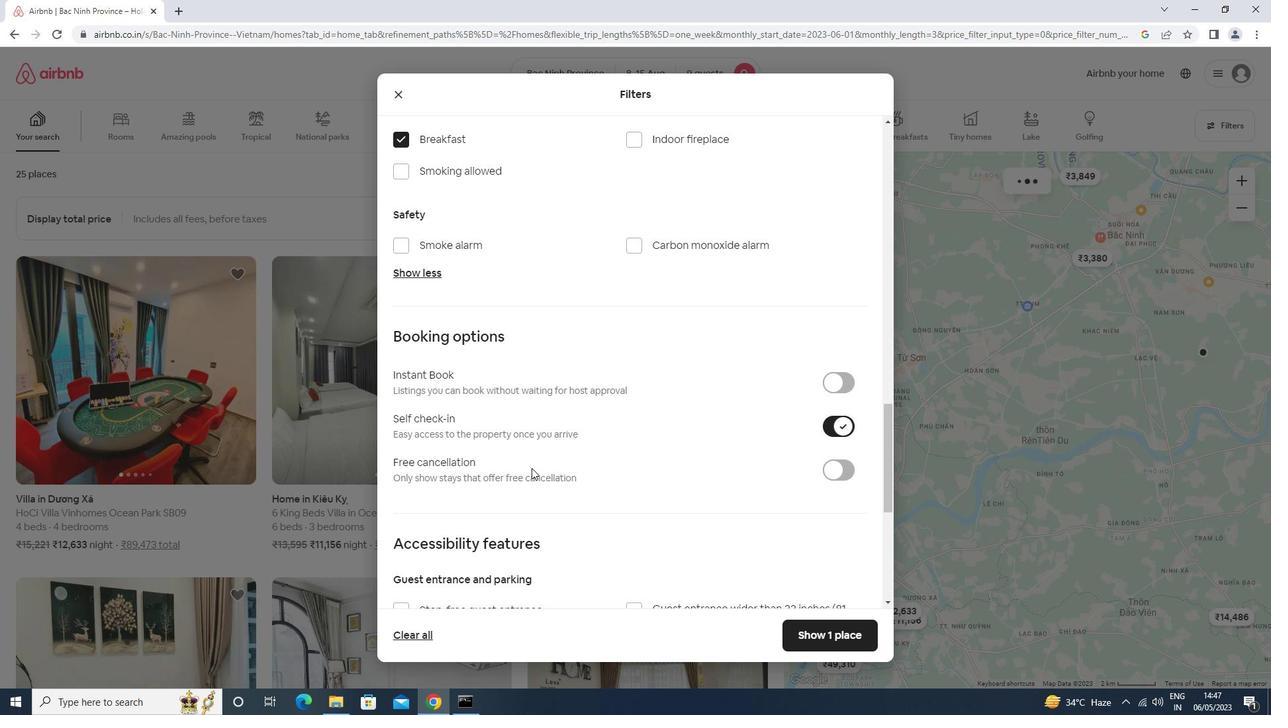 
Action: Mouse scrolled (532, 467) with delta (0, 0)
Screenshot: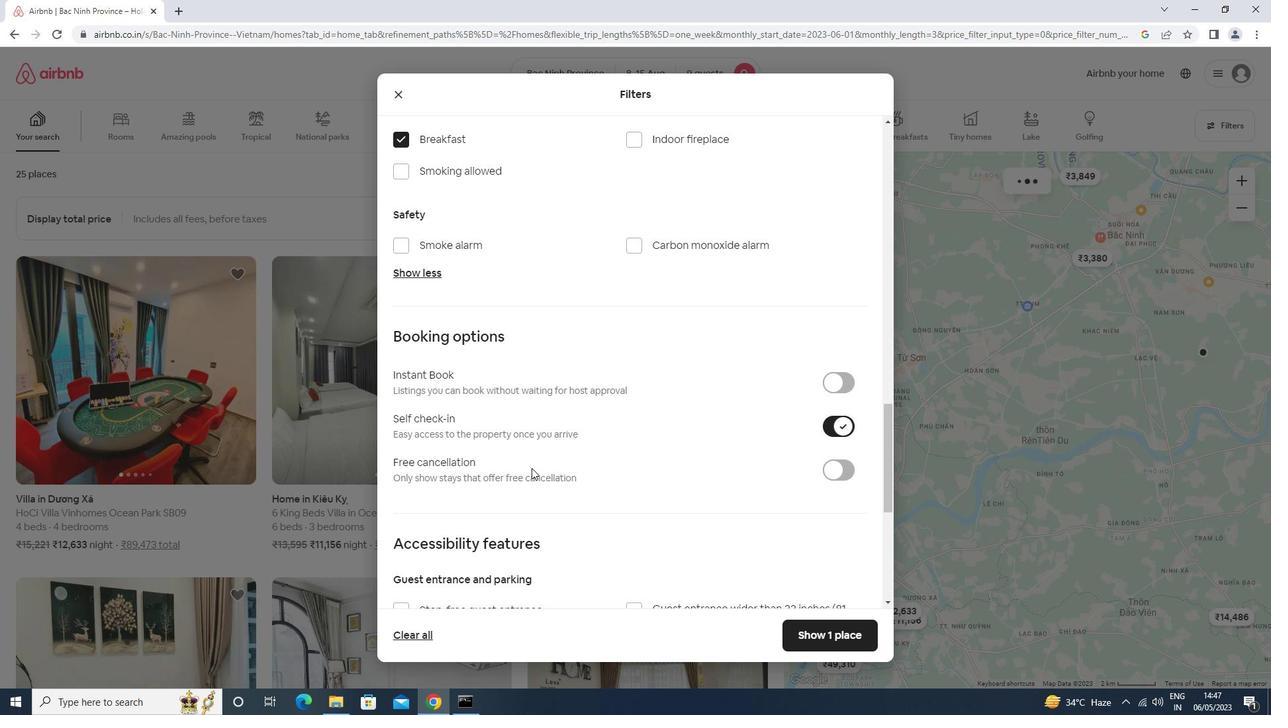 
Action: Mouse scrolled (532, 467) with delta (0, 0)
Screenshot: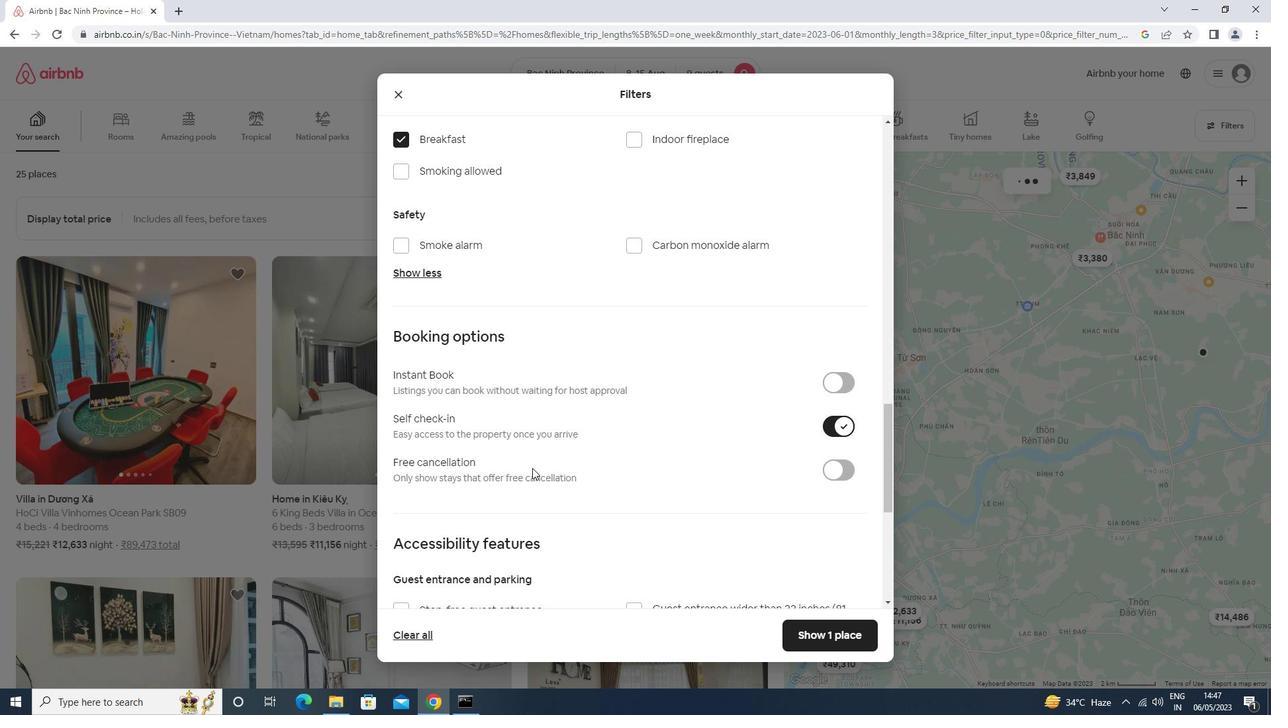 
Action: Mouse scrolled (532, 467) with delta (0, 0)
Screenshot: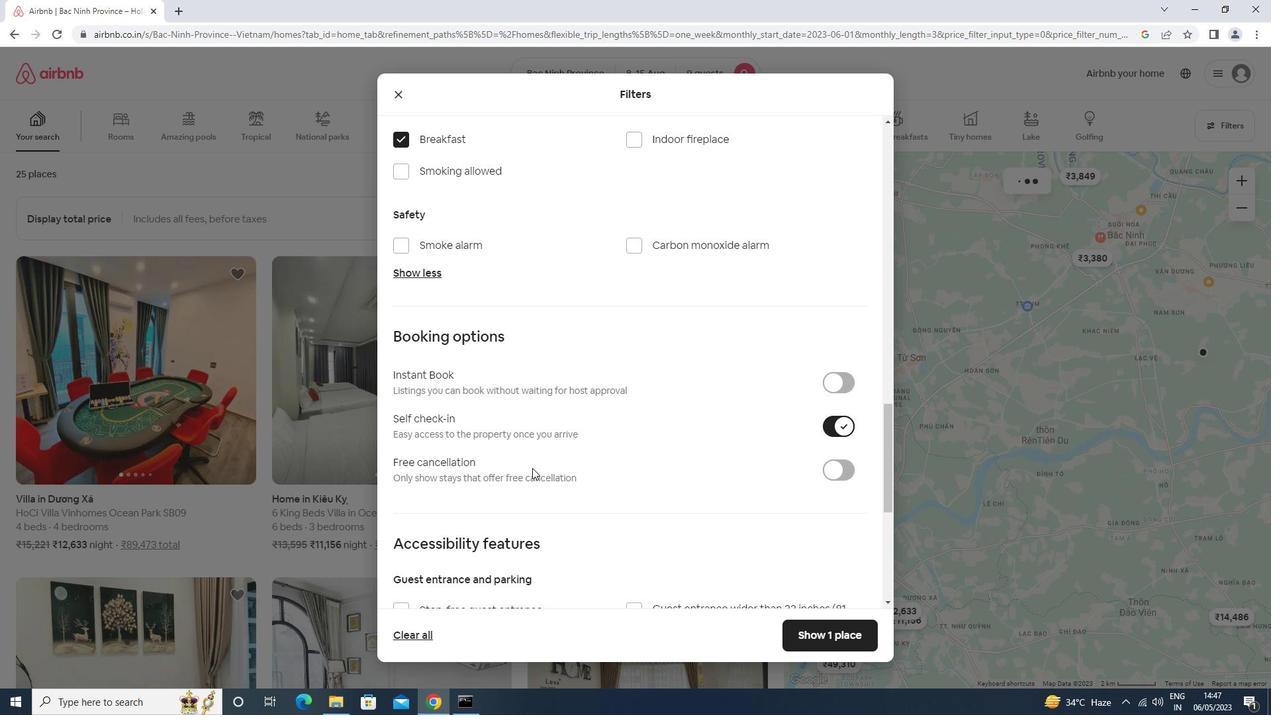 
Action: Mouse scrolled (532, 467) with delta (0, 0)
Screenshot: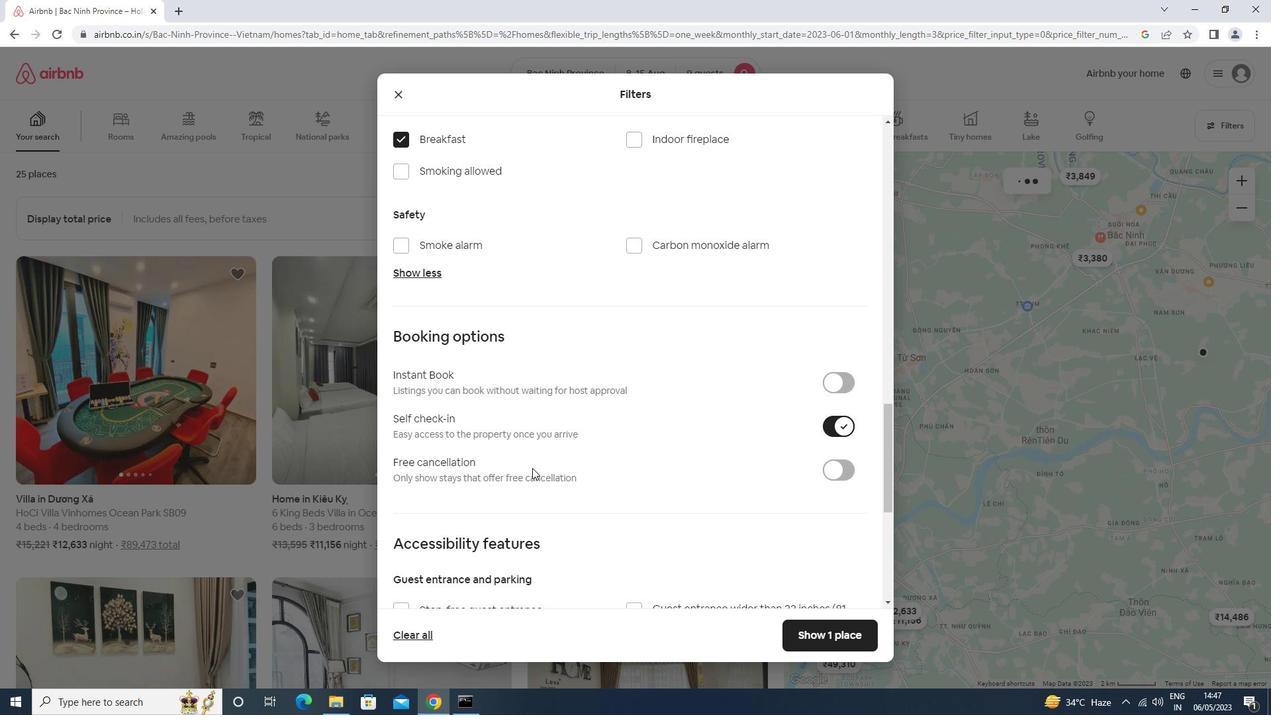 
Action: Mouse moved to (441, 543)
Screenshot: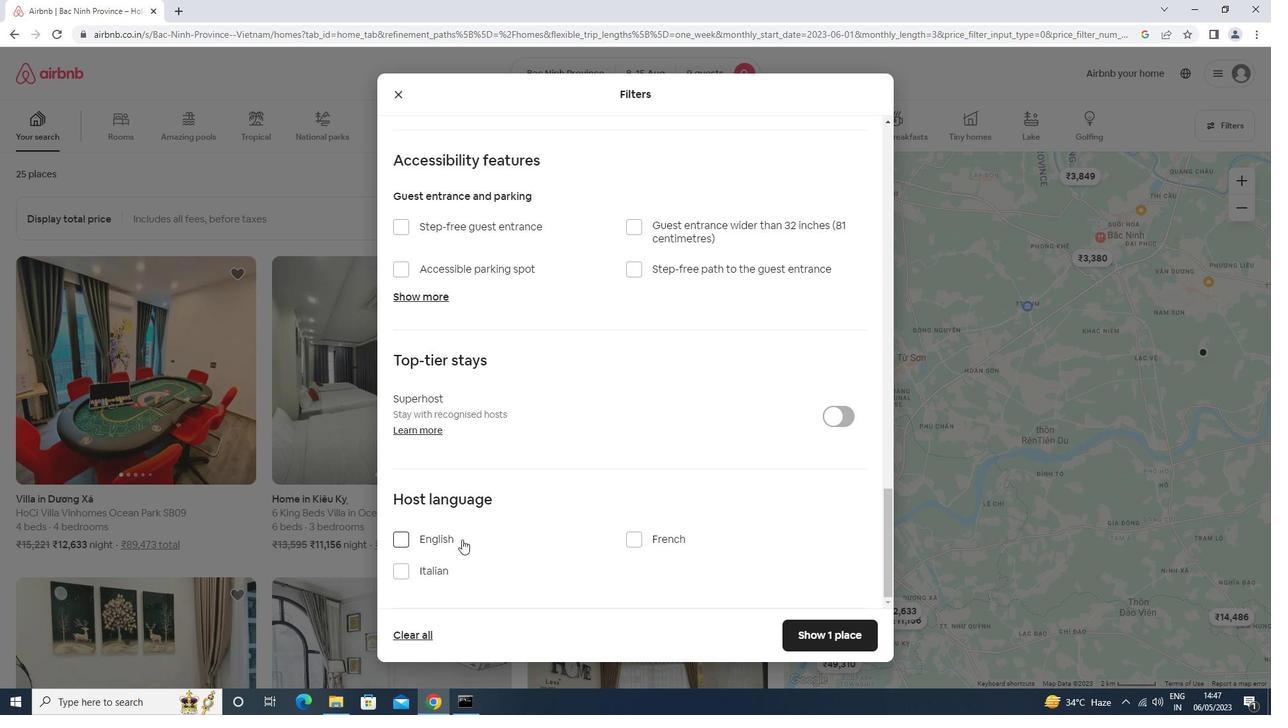 
Action: Mouse pressed left at (441, 543)
Screenshot: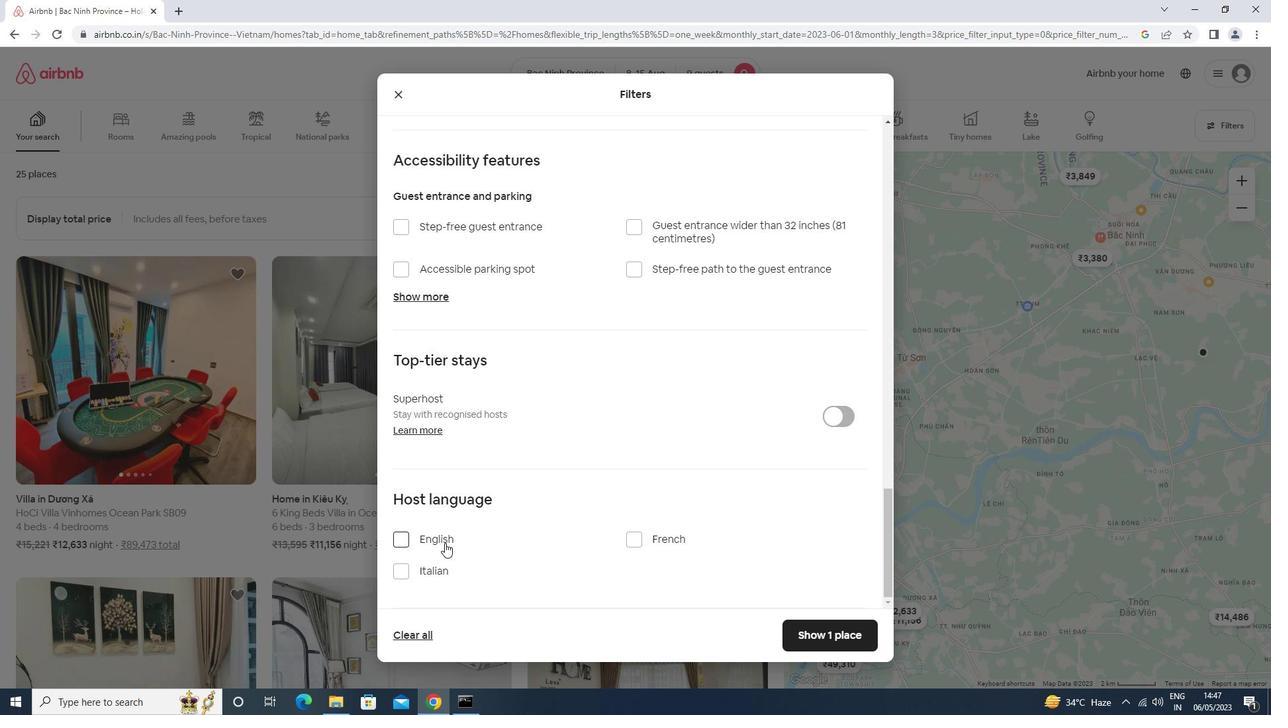 
Action: Mouse moved to (812, 637)
Screenshot: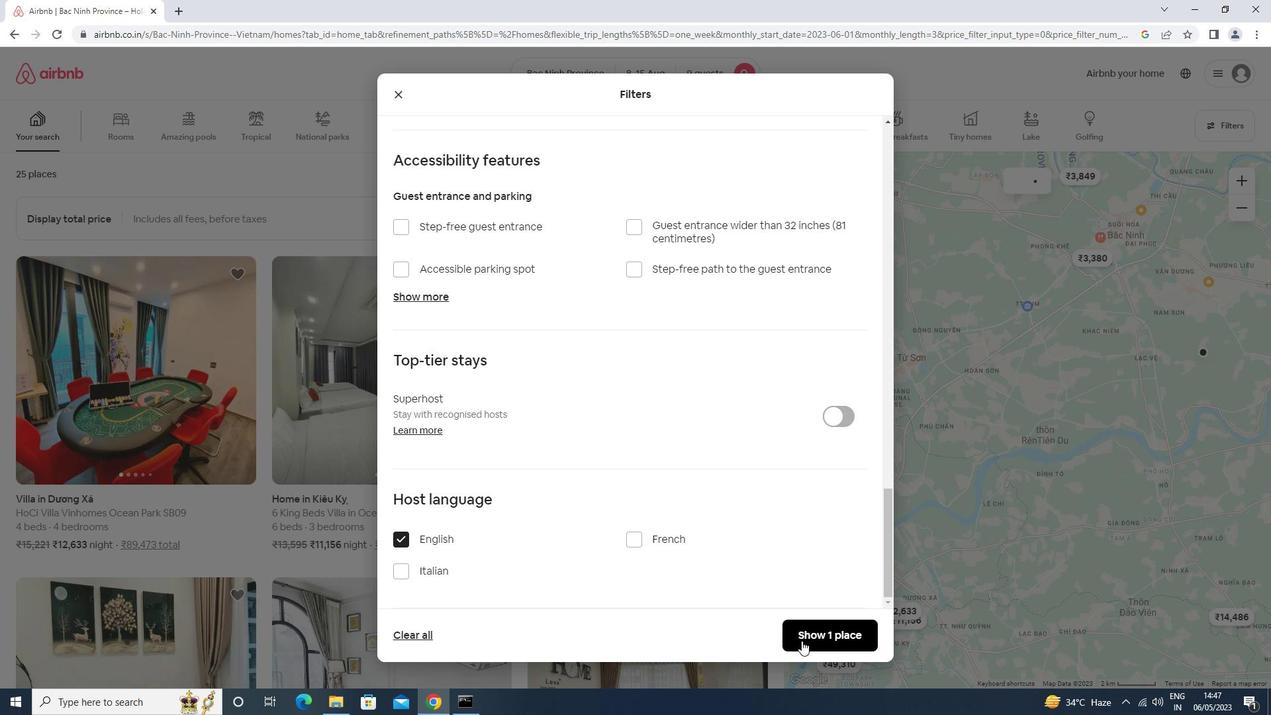 
Action: Mouse pressed left at (812, 637)
Screenshot: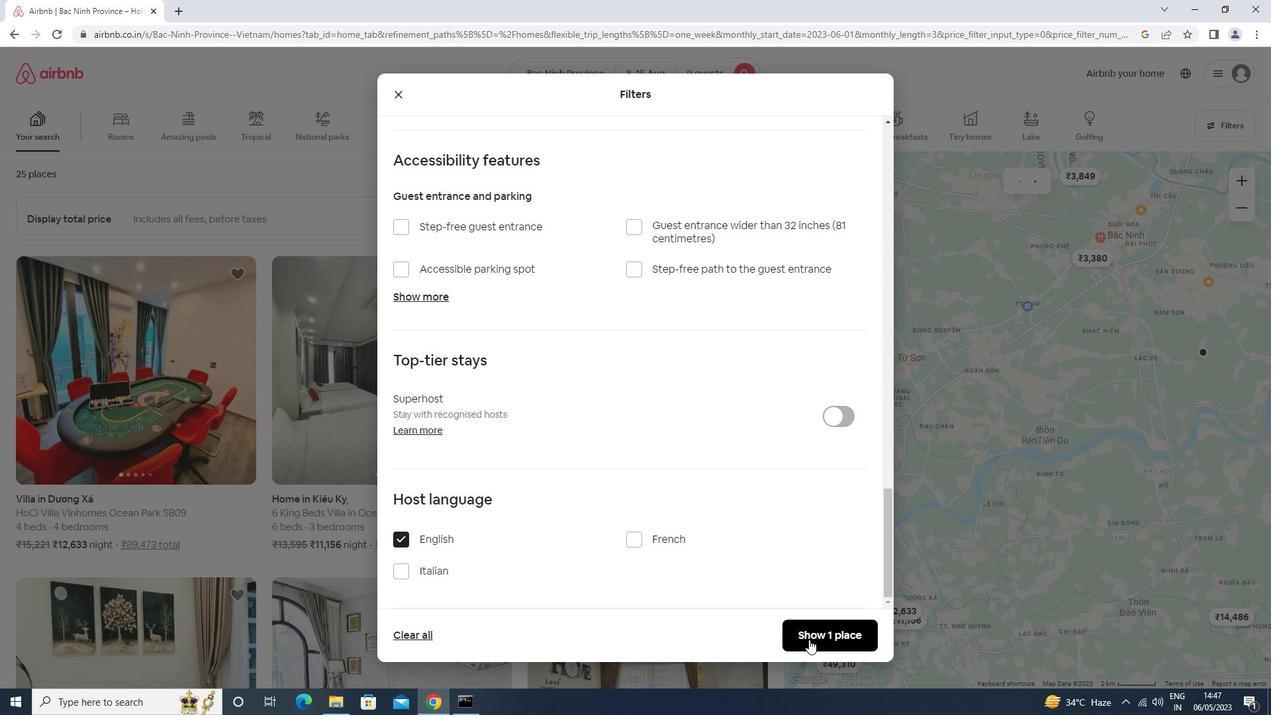 
Action: Mouse moved to (807, 638)
Screenshot: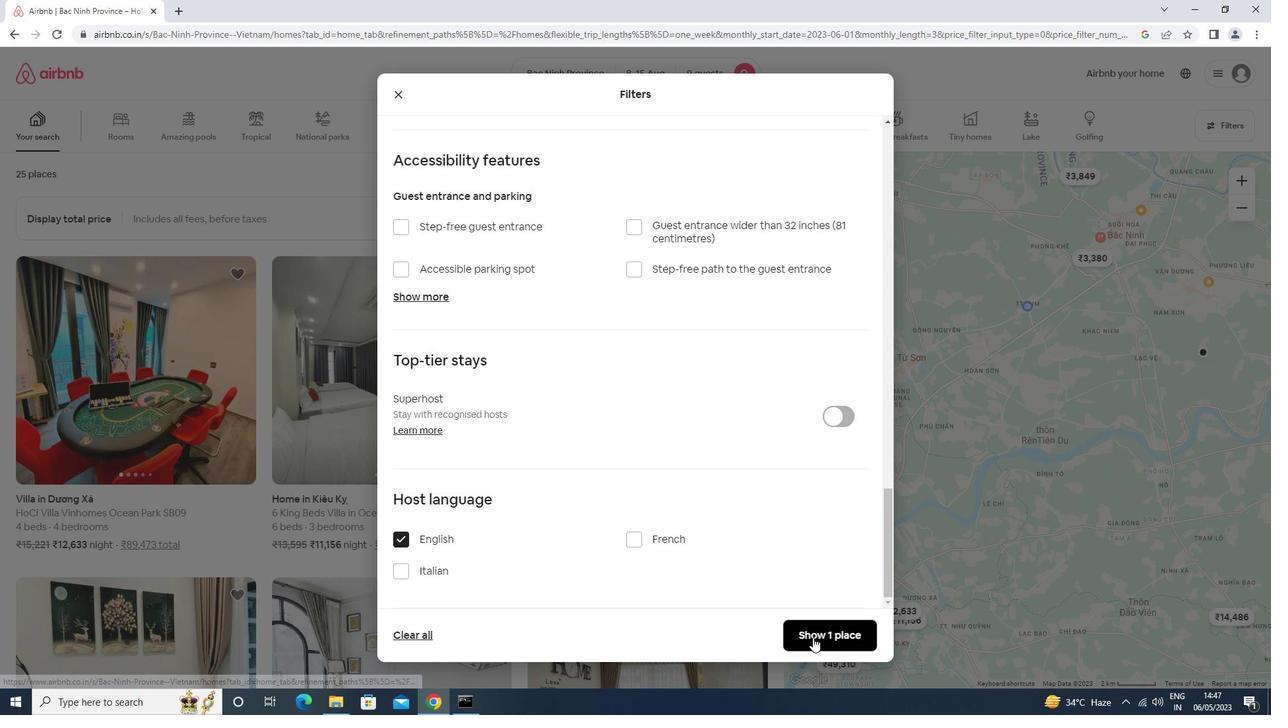 
